 Task: Find connections with filter location Santa Cecília with filter topic #staysafewith filter profile language French with filter current company Housr with filter school Anurag Group of Institutions with filter industry IT System Installation and Disposal with filter service category User Experience Writing with filter keywords title Market Researcher
Action: Mouse moved to (190, 274)
Screenshot: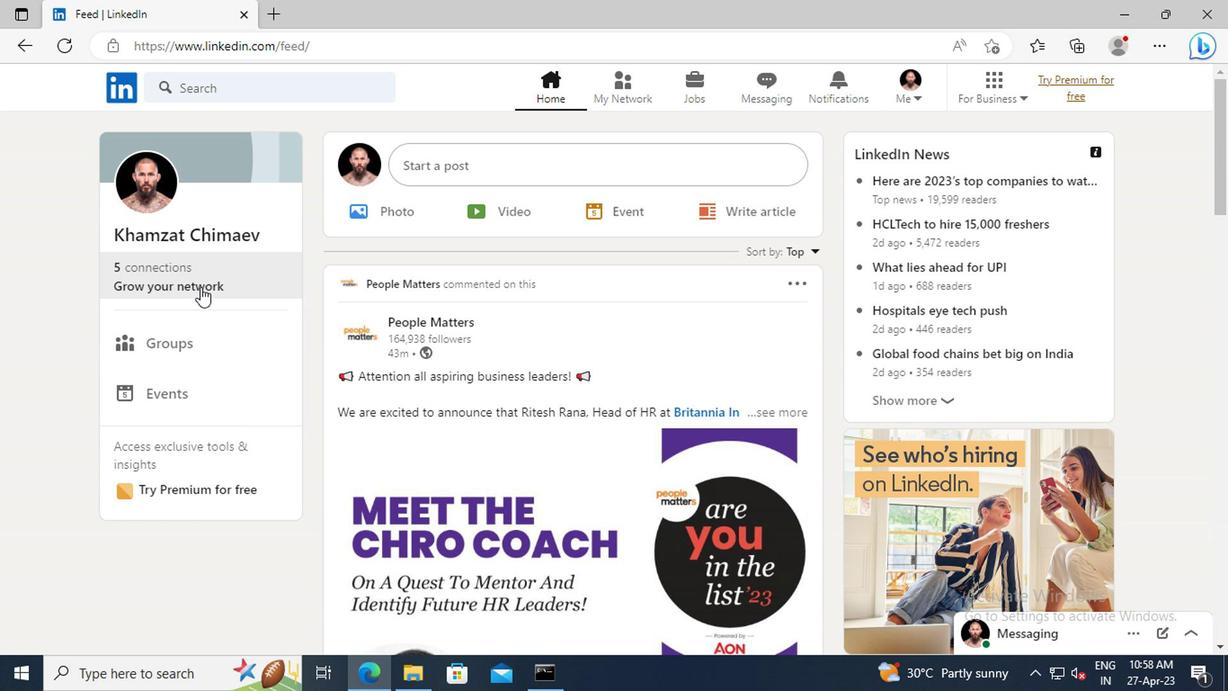 
Action: Mouse pressed left at (190, 274)
Screenshot: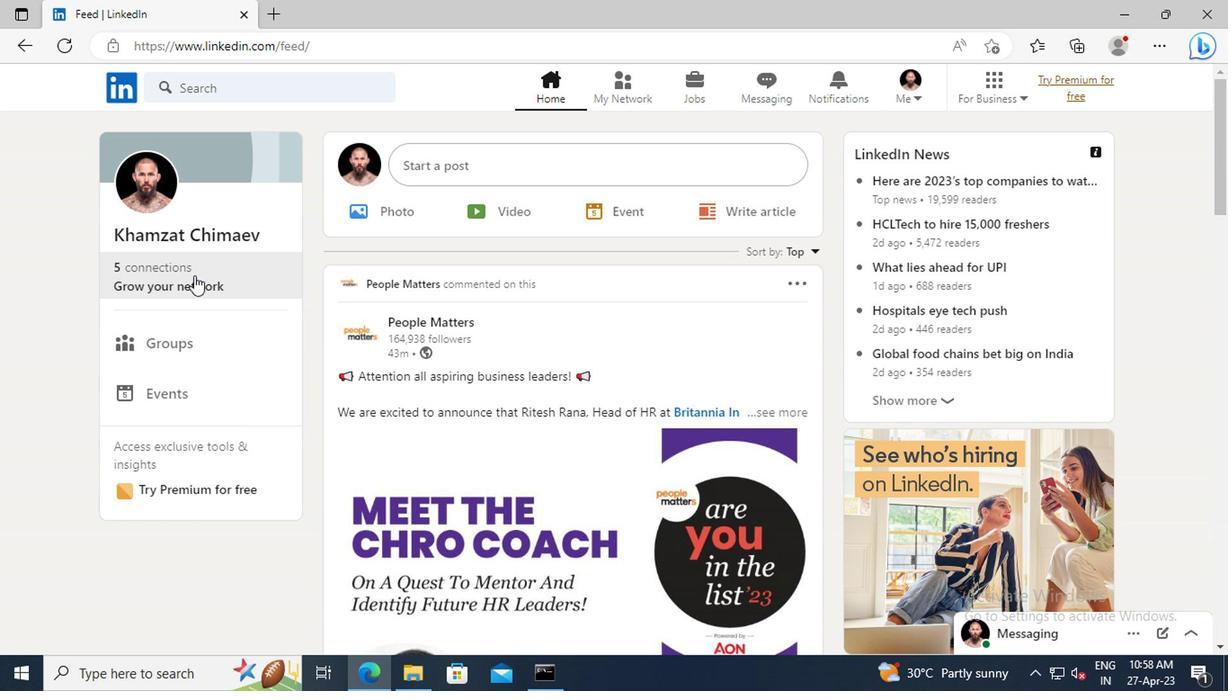 
Action: Mouse moved to (221, 191)
Screenshot: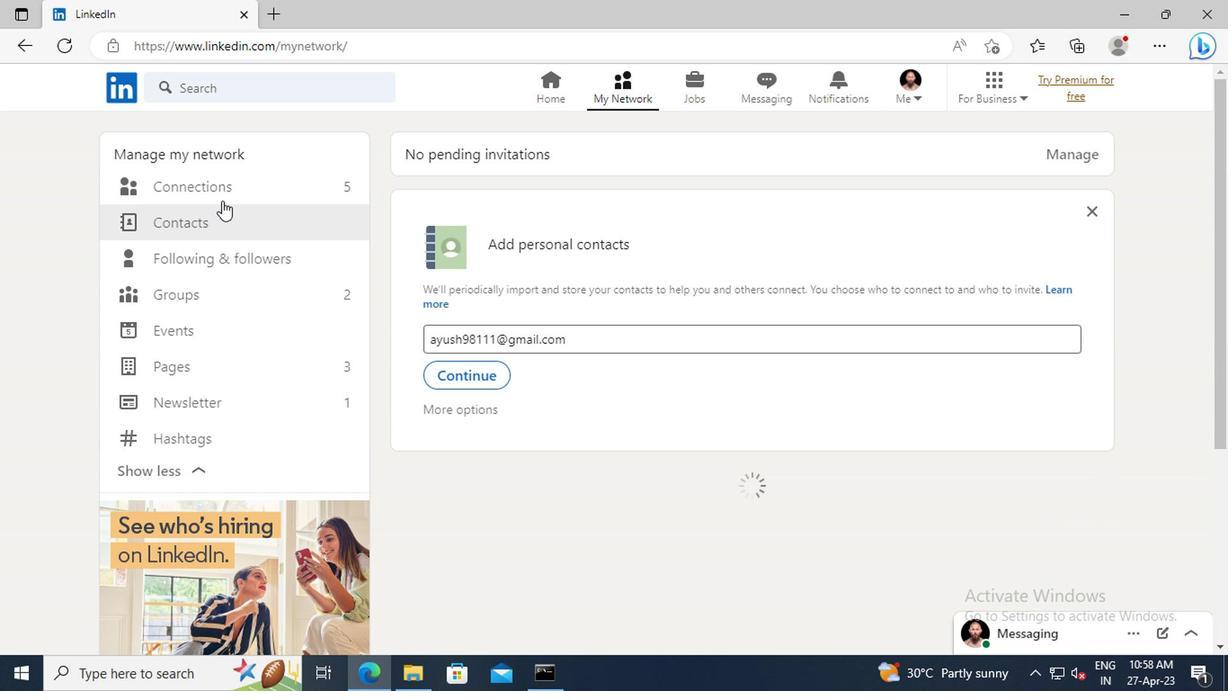 
Action: Mouse pressed left at (221, 191)
Screenshot: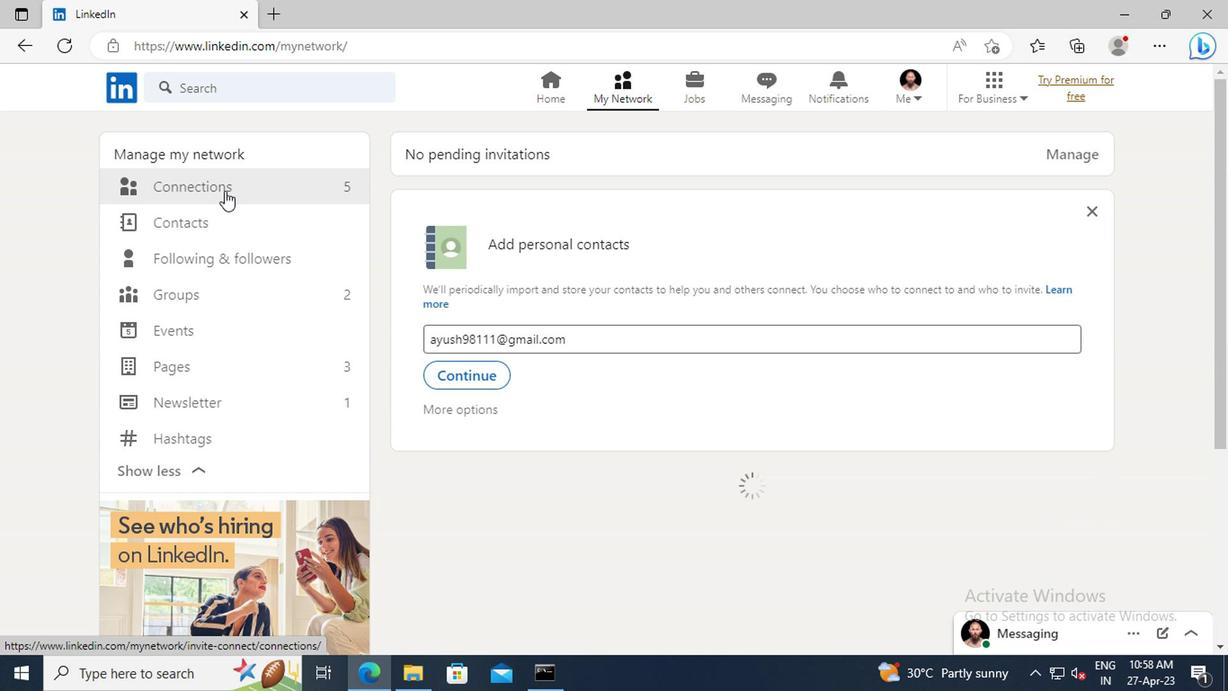 
Action: Mouse moved to (729, 190)
Screenshot: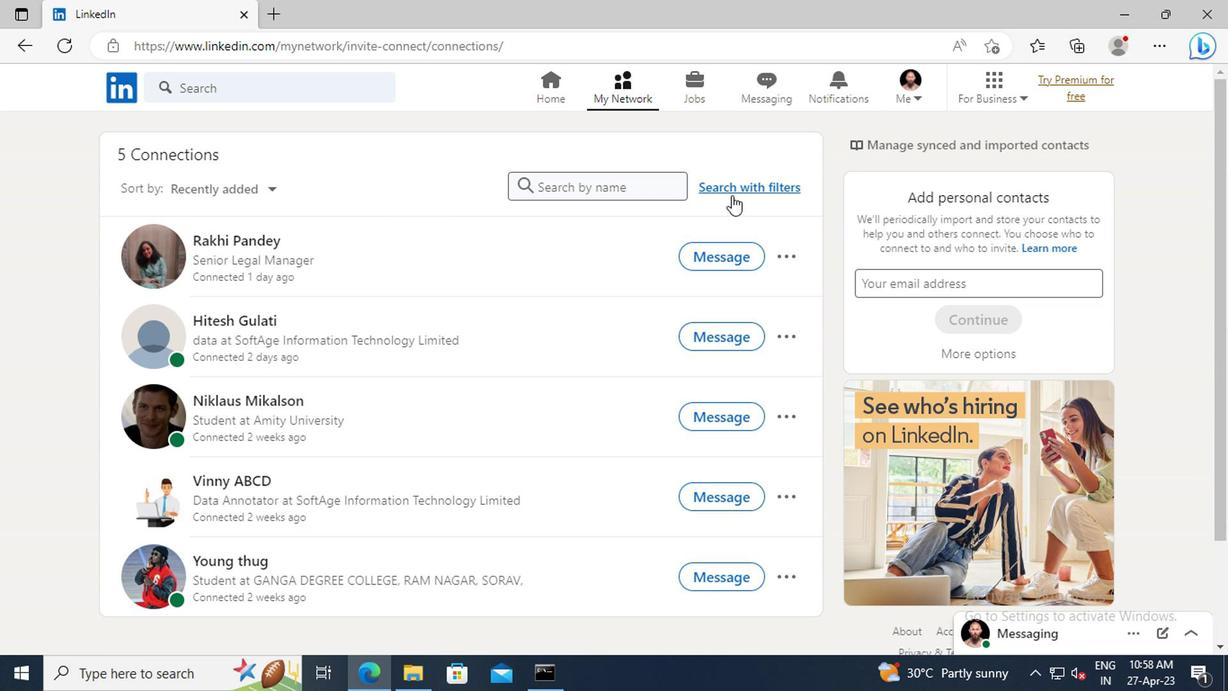 
Action: Mouse pressed left at (729, 190)
Screenshot: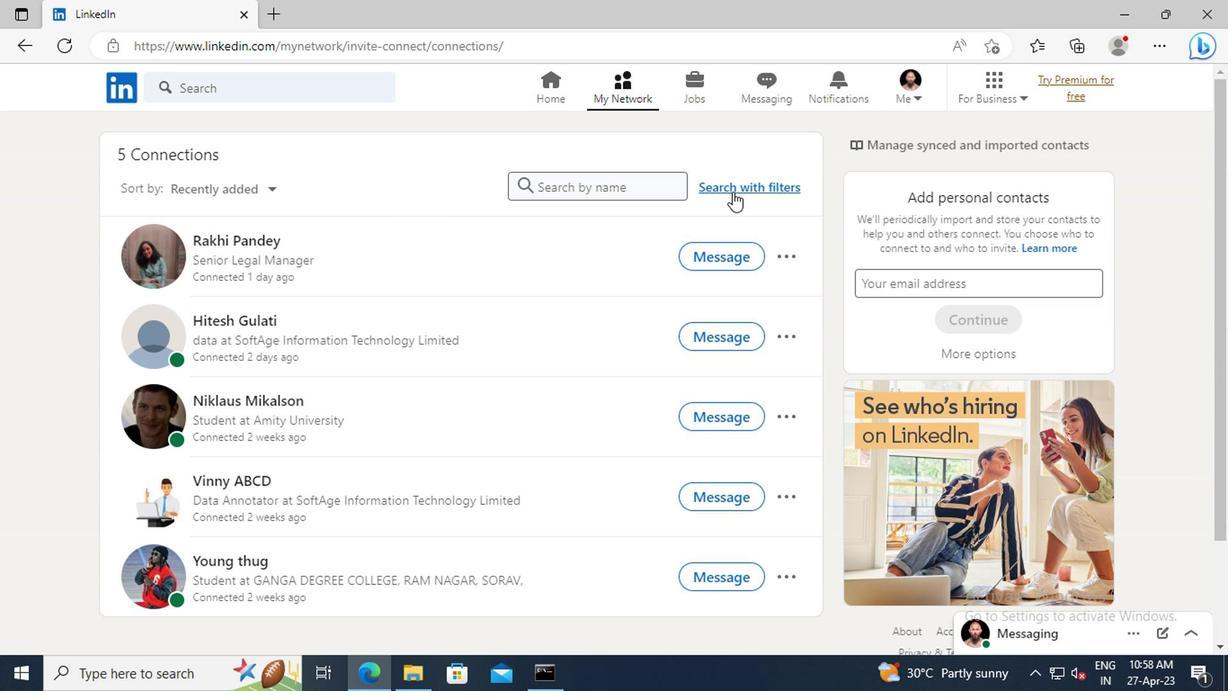 
Action: Mouse moved to (677, 144)
Screenshot: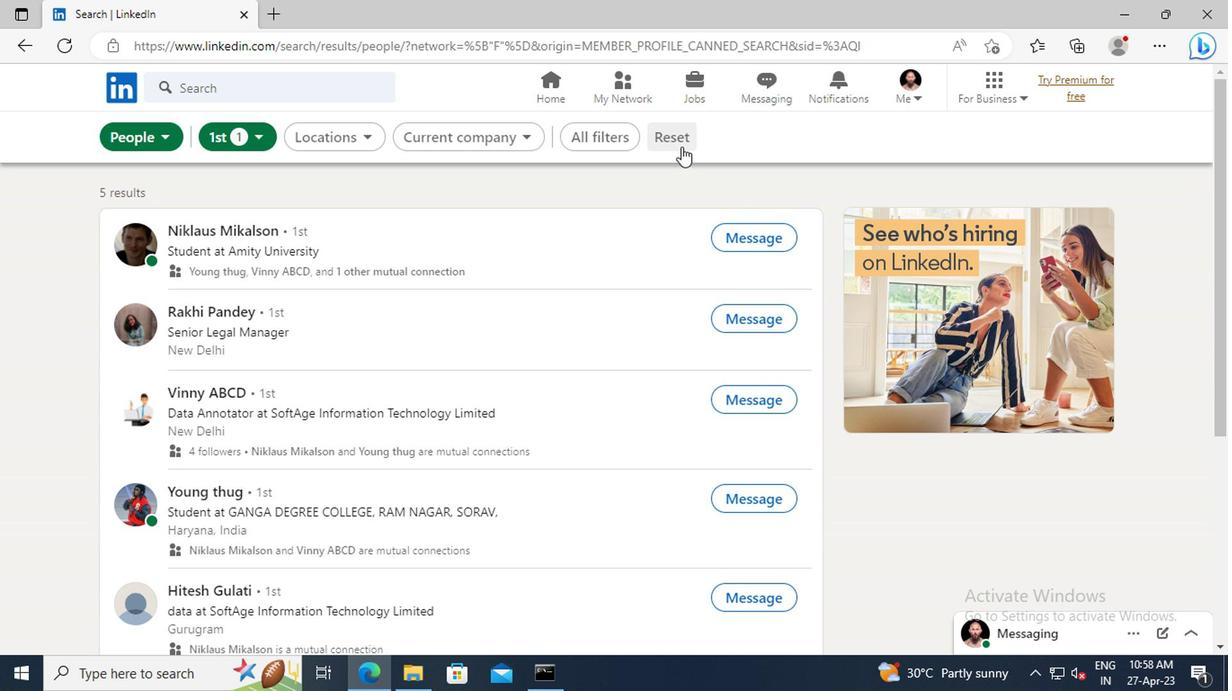 
Action: Mouse pressed left at (677, 144)
Screenshot: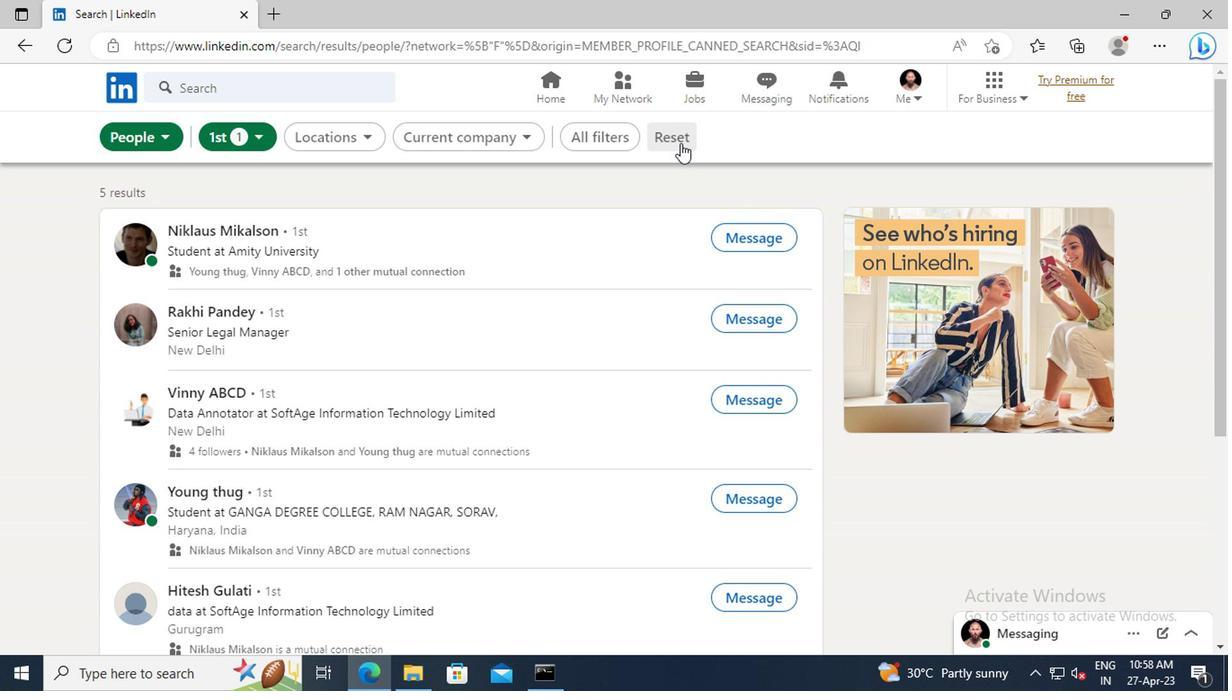 
Action: Mouse moved to (636, 139)
Screenshot: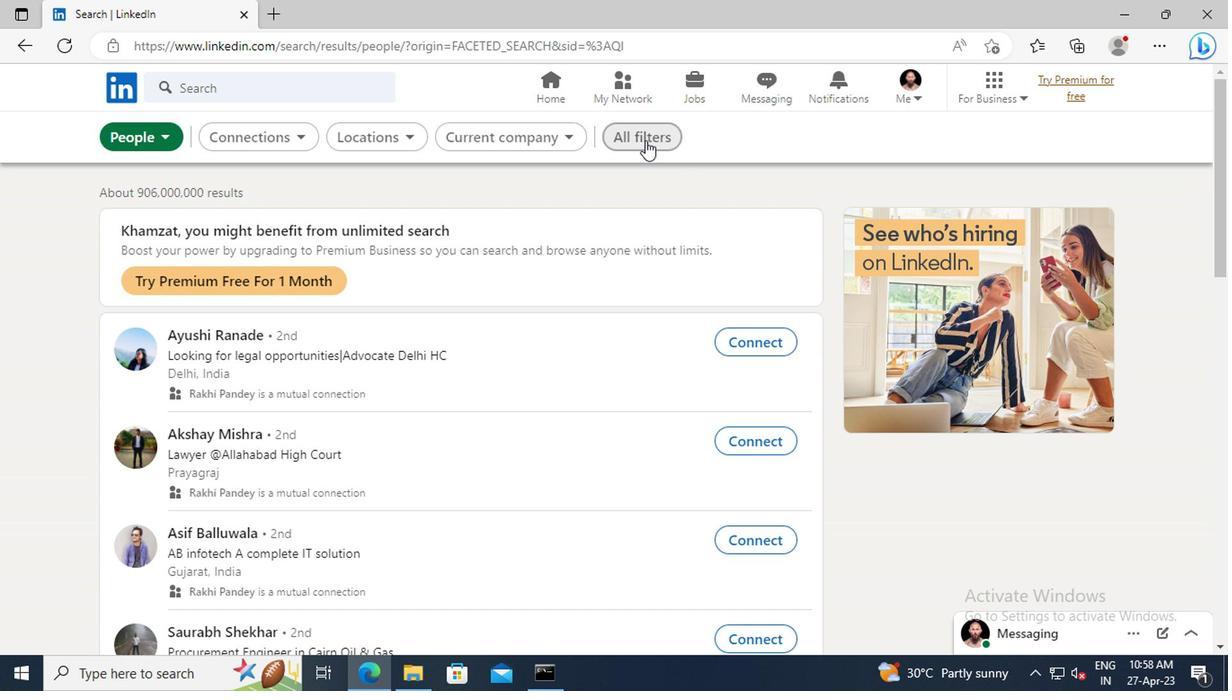 
Action: Mouse pressed left at (636, 139)
Screenshot: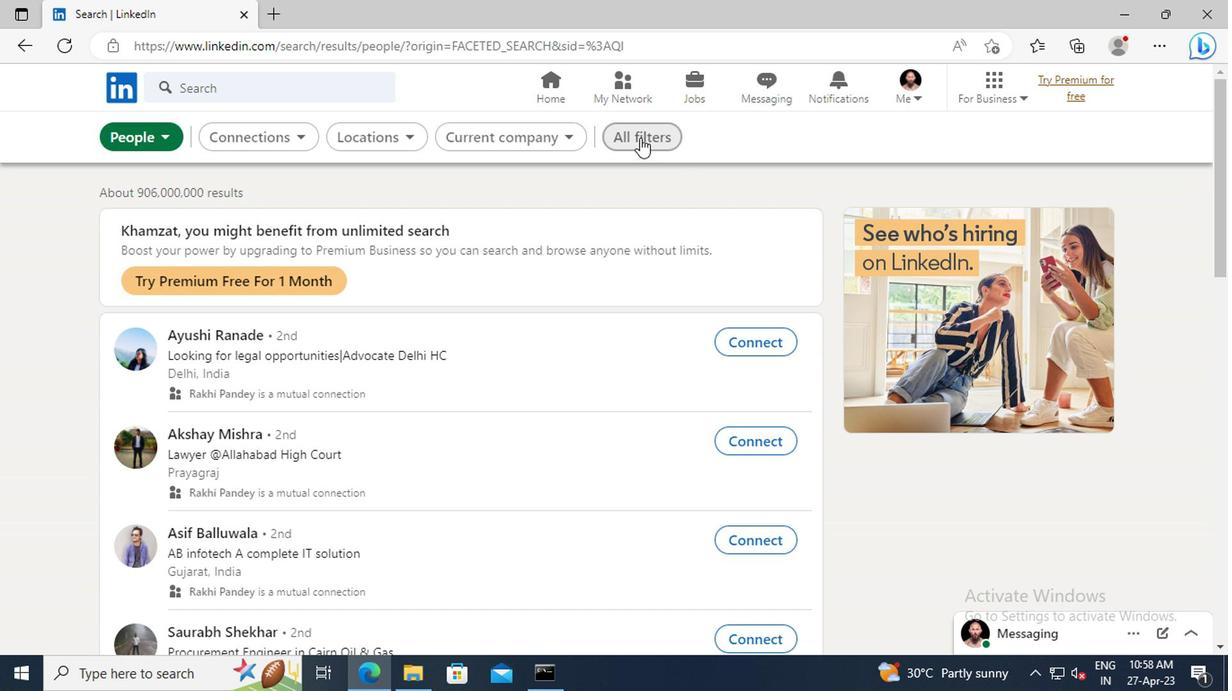 
Action: Mouse moved to (1011, 334)
Screenshot: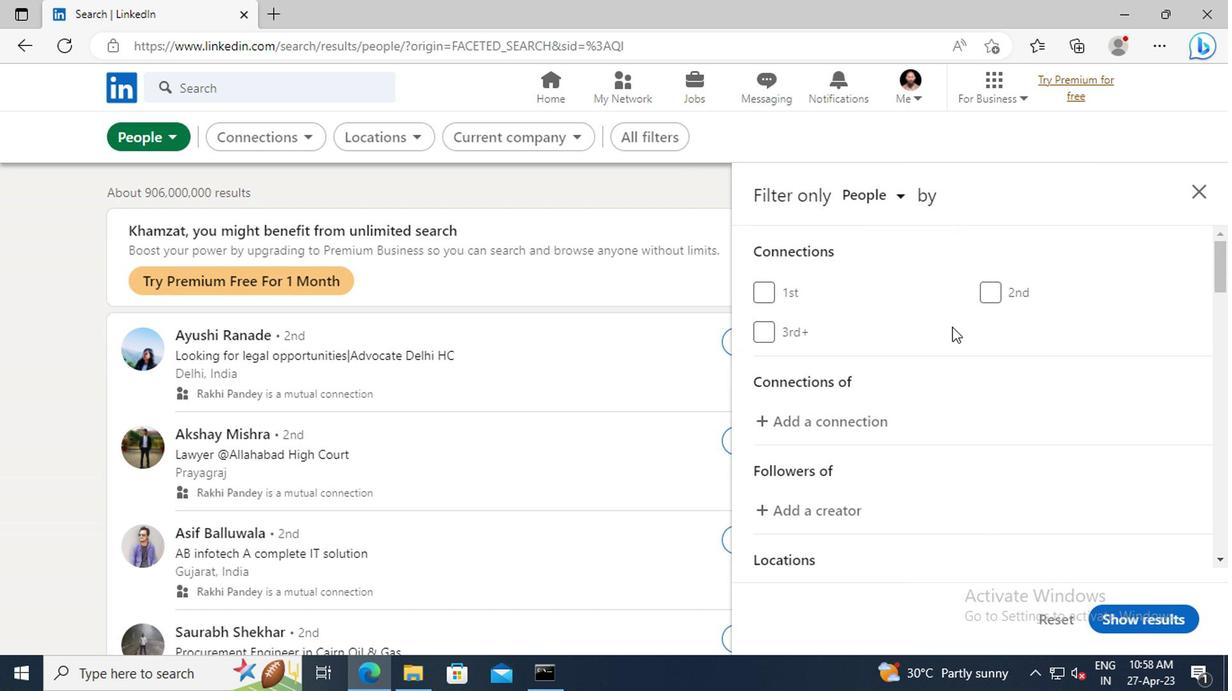 
Action: Mouse scrolled (1011, 332) with delta (0, -1)
Screenshot: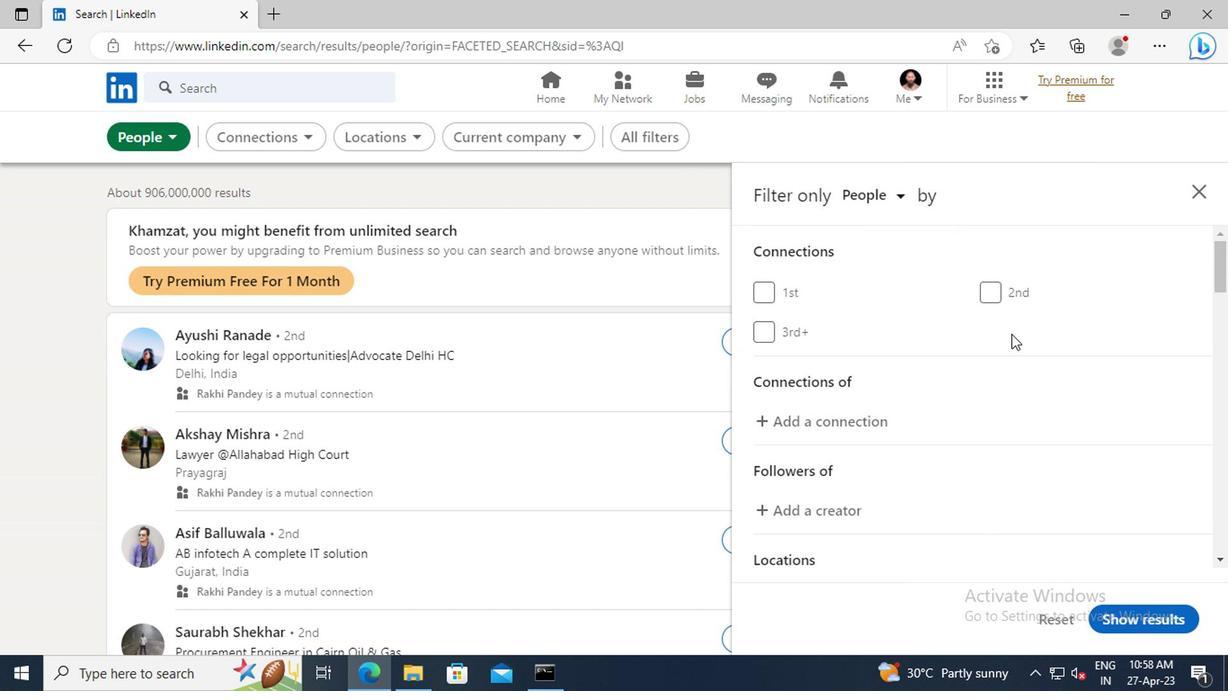 
Action: Mouse scrolled (1011, 332) with delta (0, -1)
Screenshot: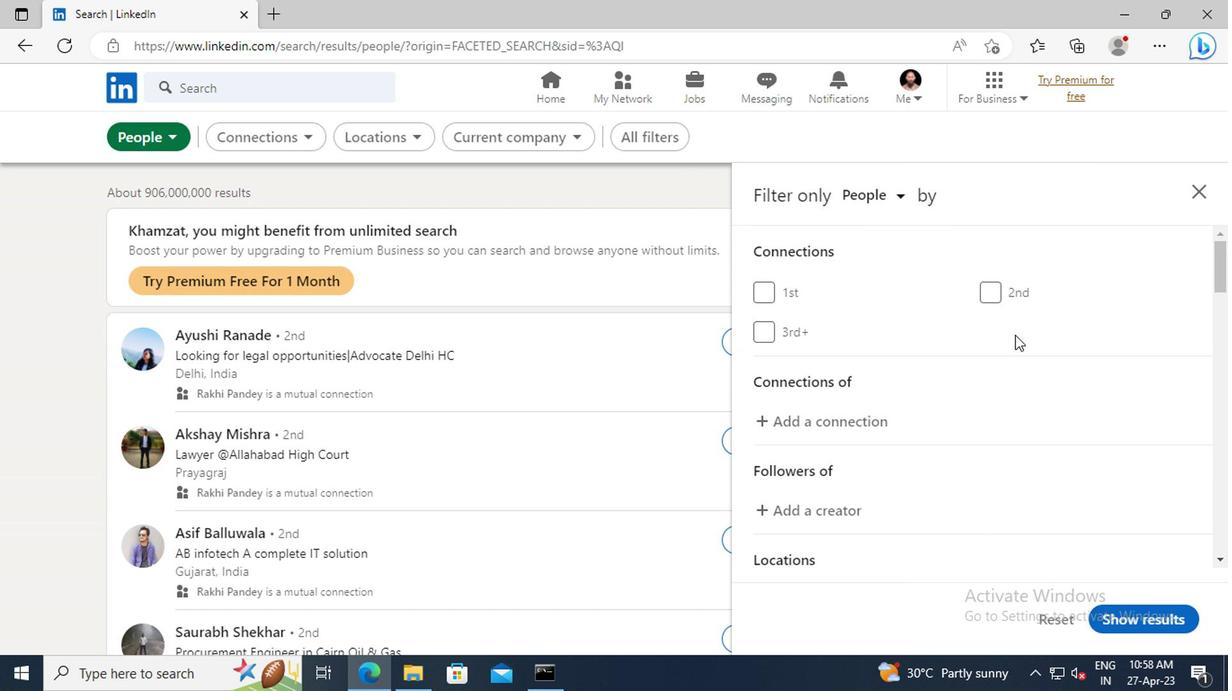 
Action: Mouse scrolled (1011, 332) with delta (0, -1)
Screenshot: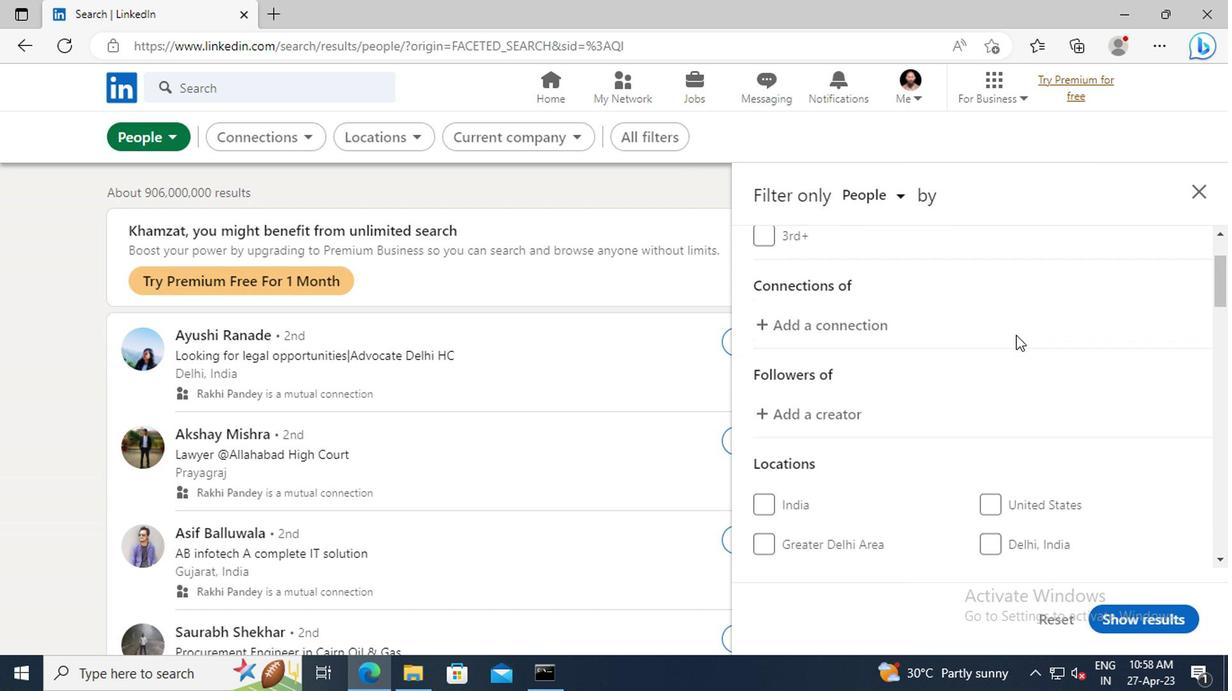 
Action: Mouse scrolled (1011, 332) with delta (0, -1)
Screenshot: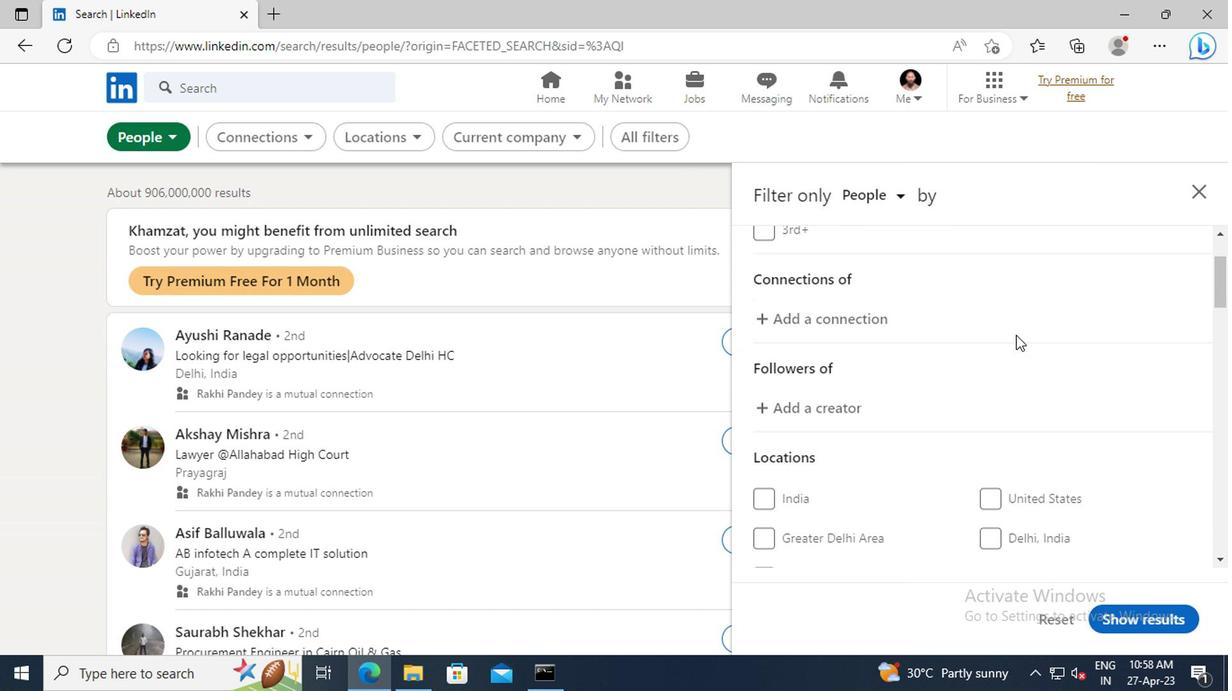 
Action: Mouse moved to (1022, 467)
Screenshot: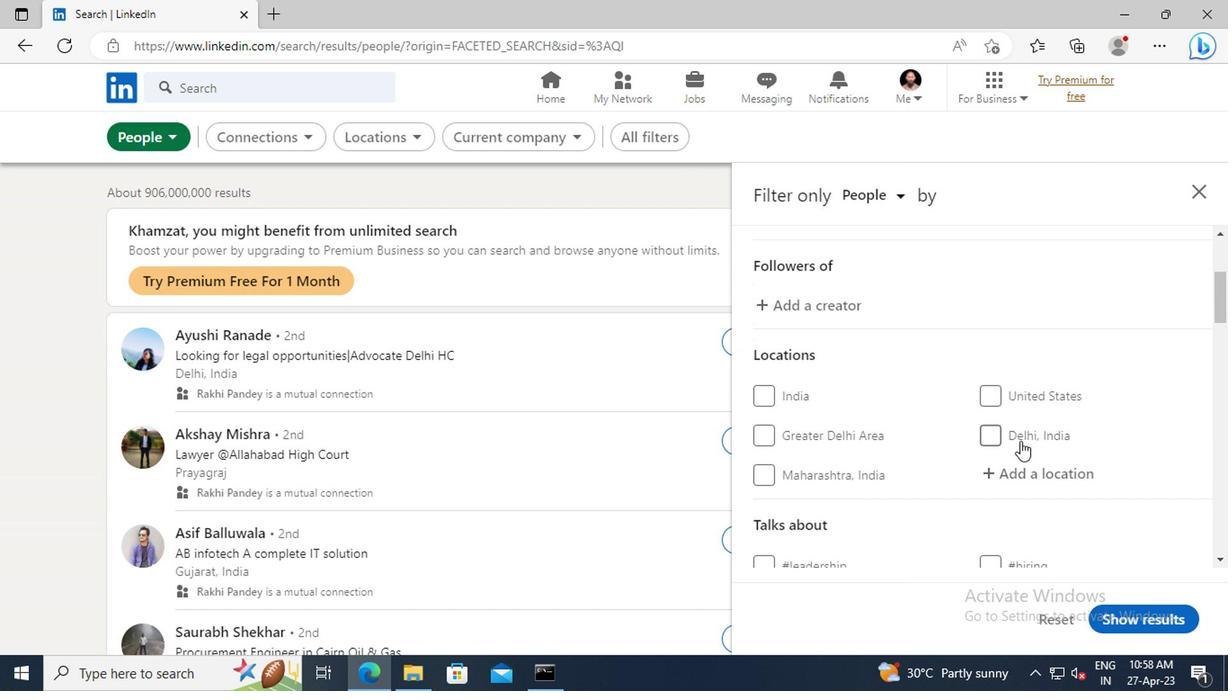
Action: Mouse pressed left at (1022, 467)
Screenshot: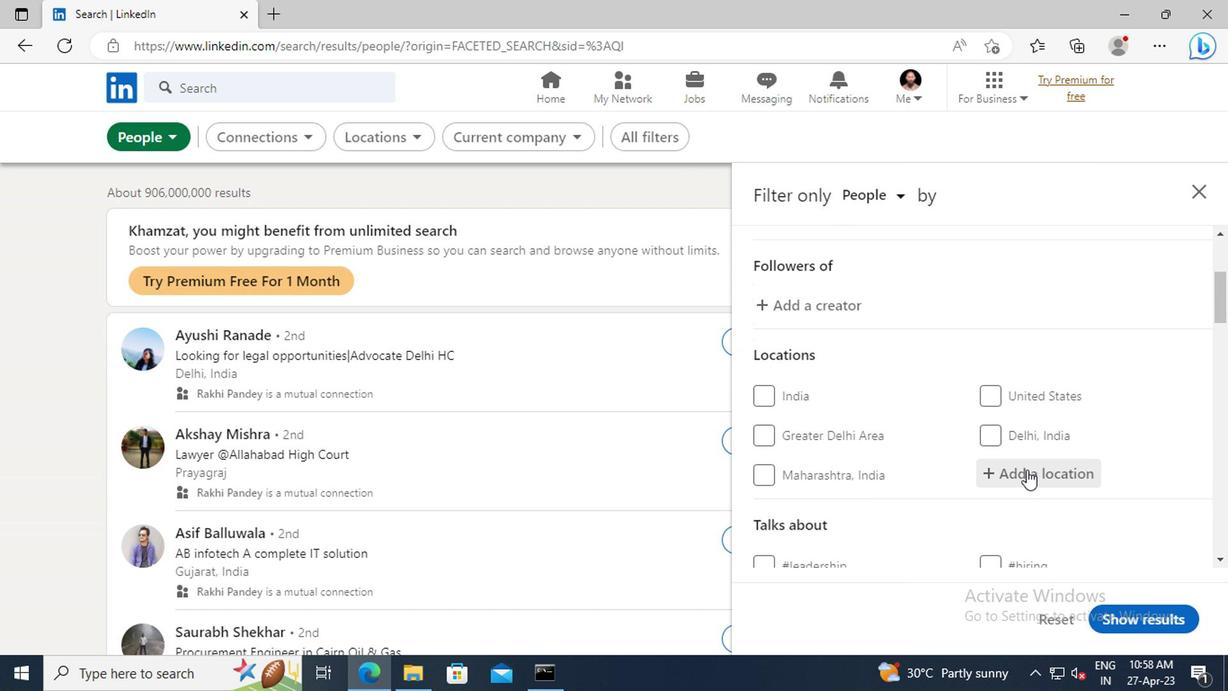 
Action: Key pressed <Key.shift>SANTA<Key.space><Key.shift>CECILIA
Screenshot: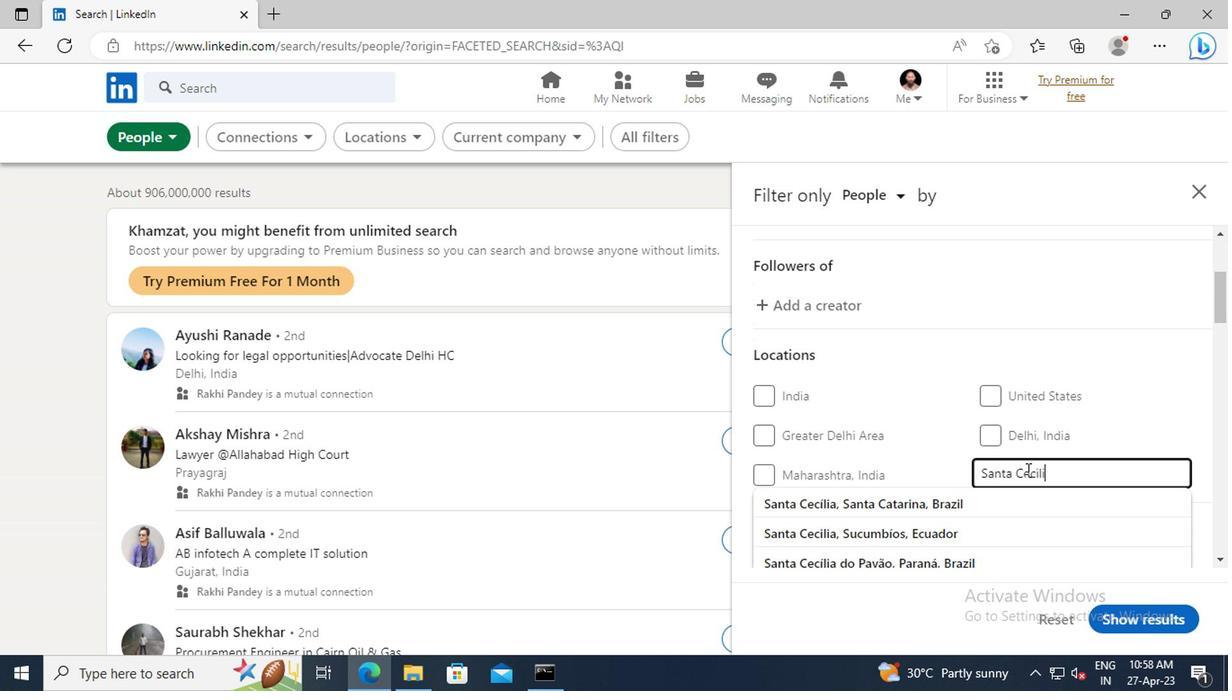 
Action: Mouse moved to (1013, 497)
Screenshot: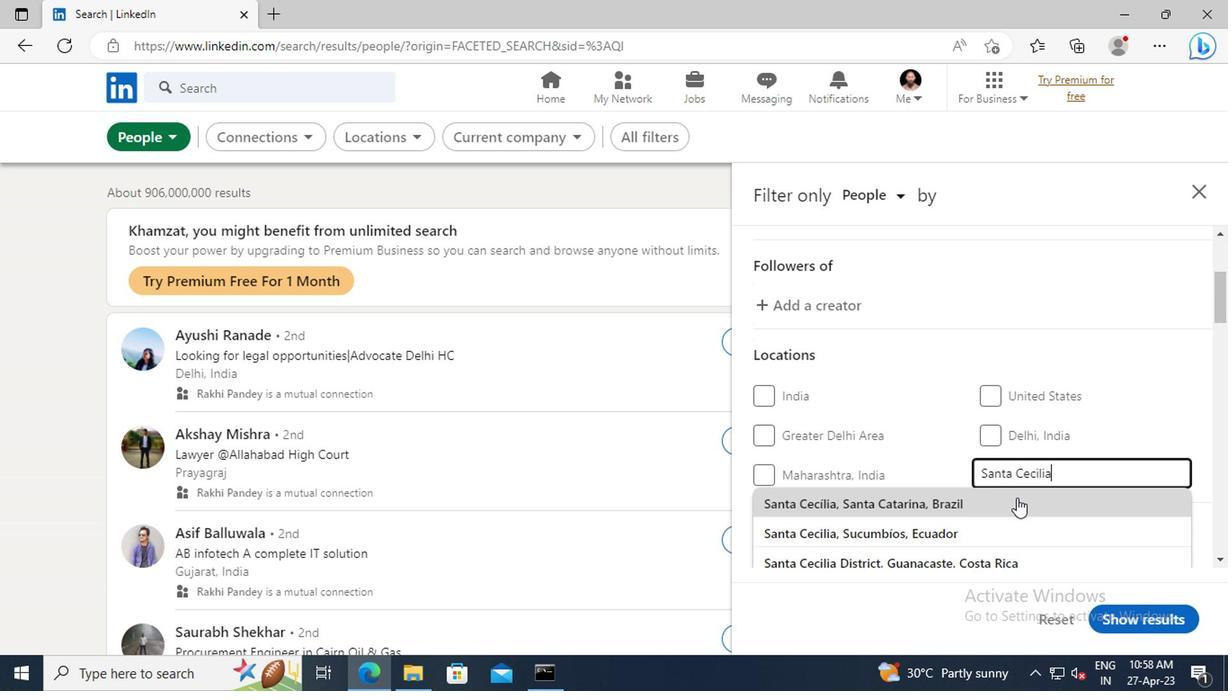 
Action: Mouse pressed left at (1013, 497)
Screenshot: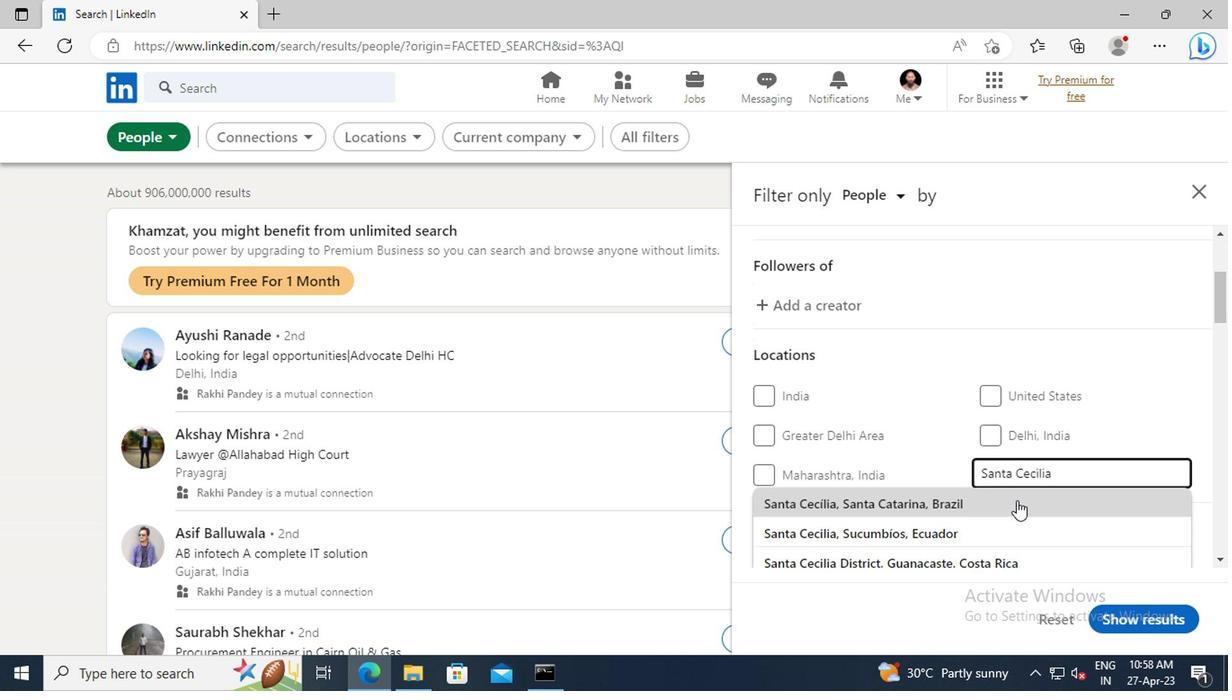 
Action: Mouse moved to (982, 375)
Screenshot: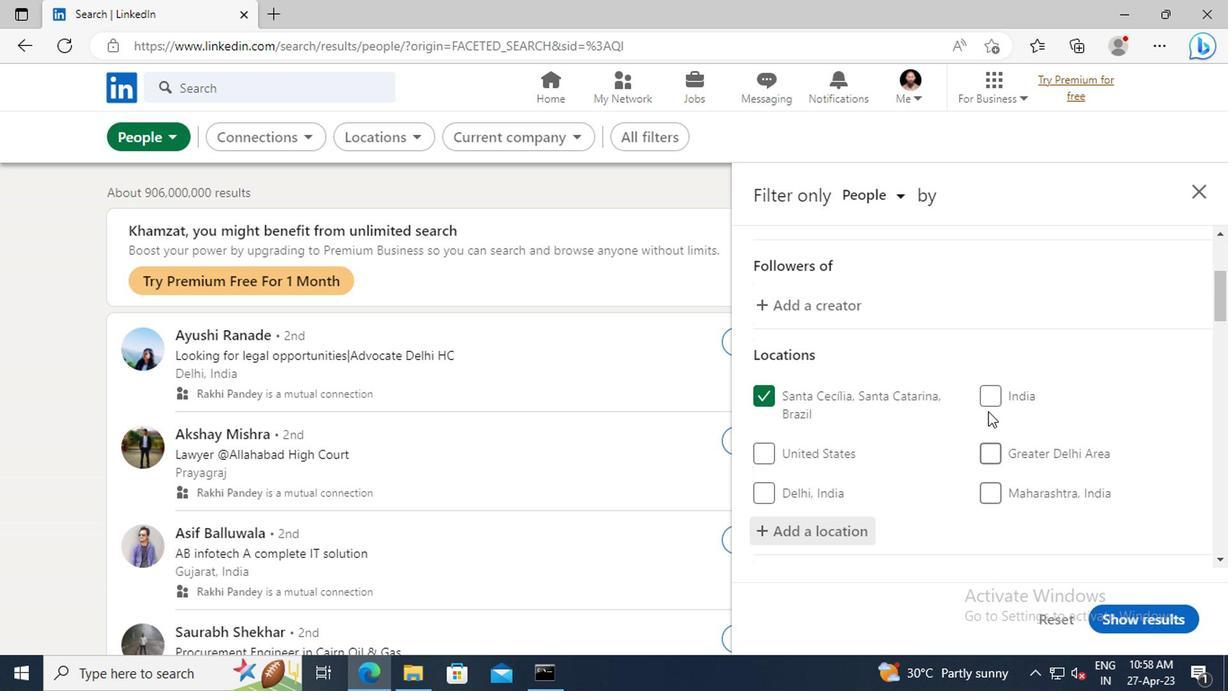 
Action: Mouse scrolled (982, 373) with delta (0, -1)
Screenshot: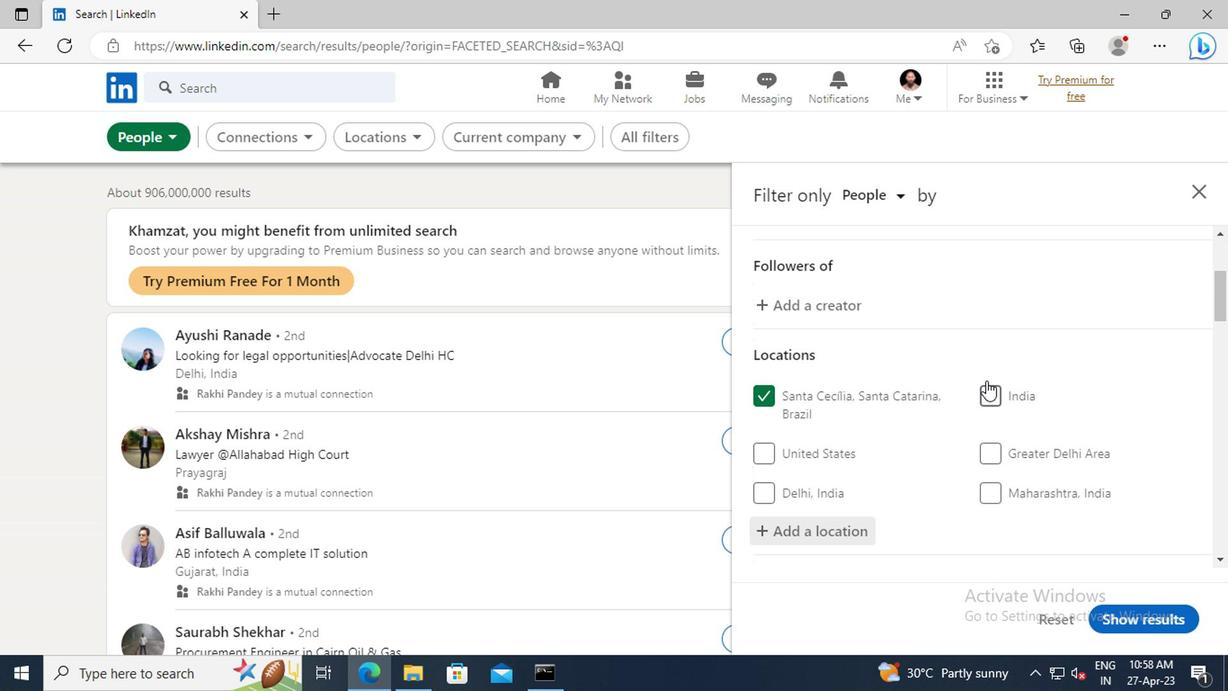 
Action: Mouse scrolled (982, 373) with delta (0, -1)
Screenshot: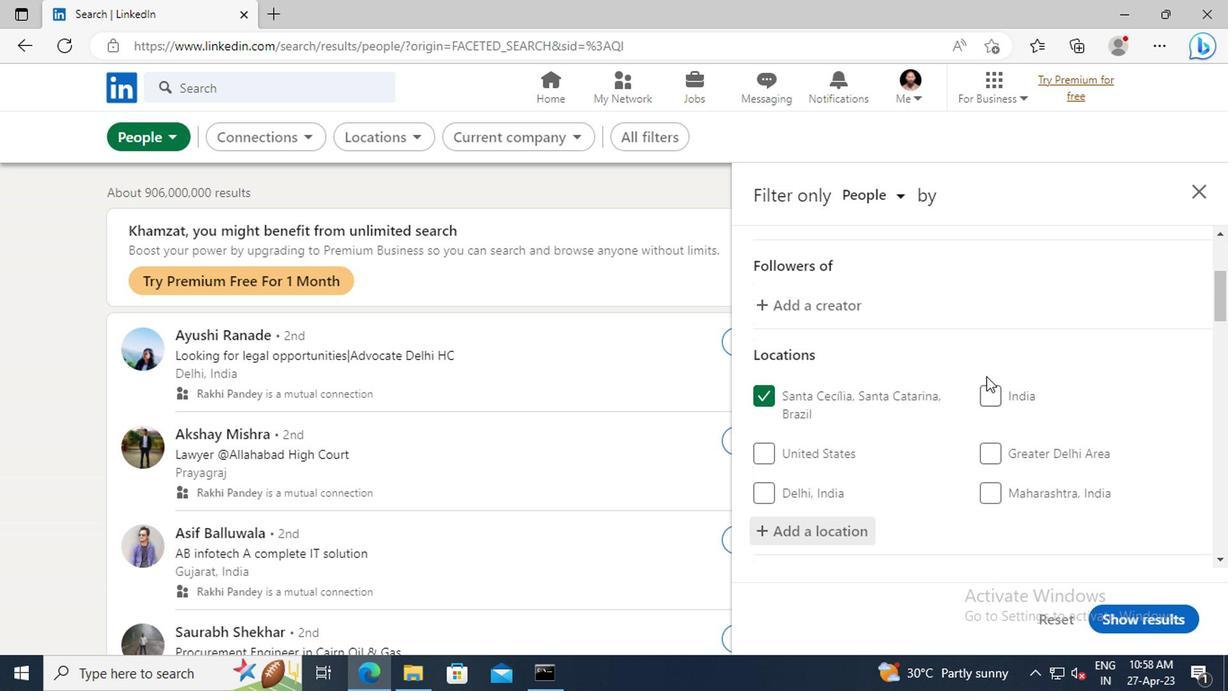 
Action: Mouse scrolled (982, 373) with delta (0, -1)
Screenshot: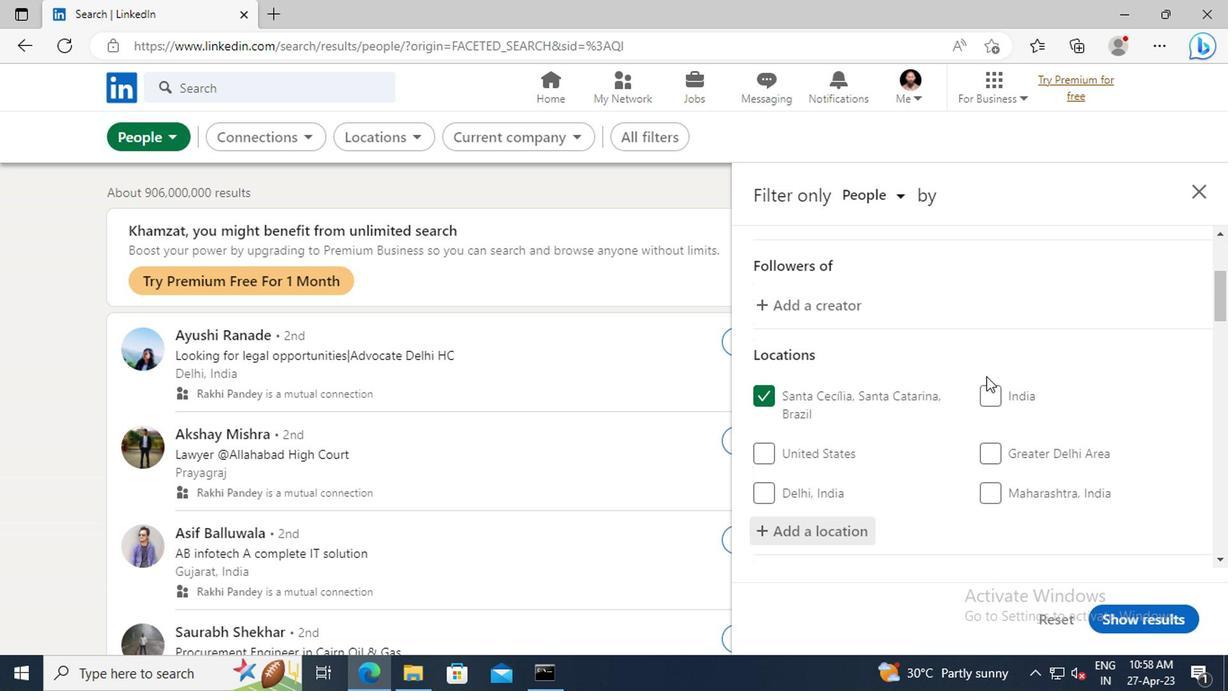 
Action: Mouse scrolled (982, 373) with delta (0, -1)
Screenshot: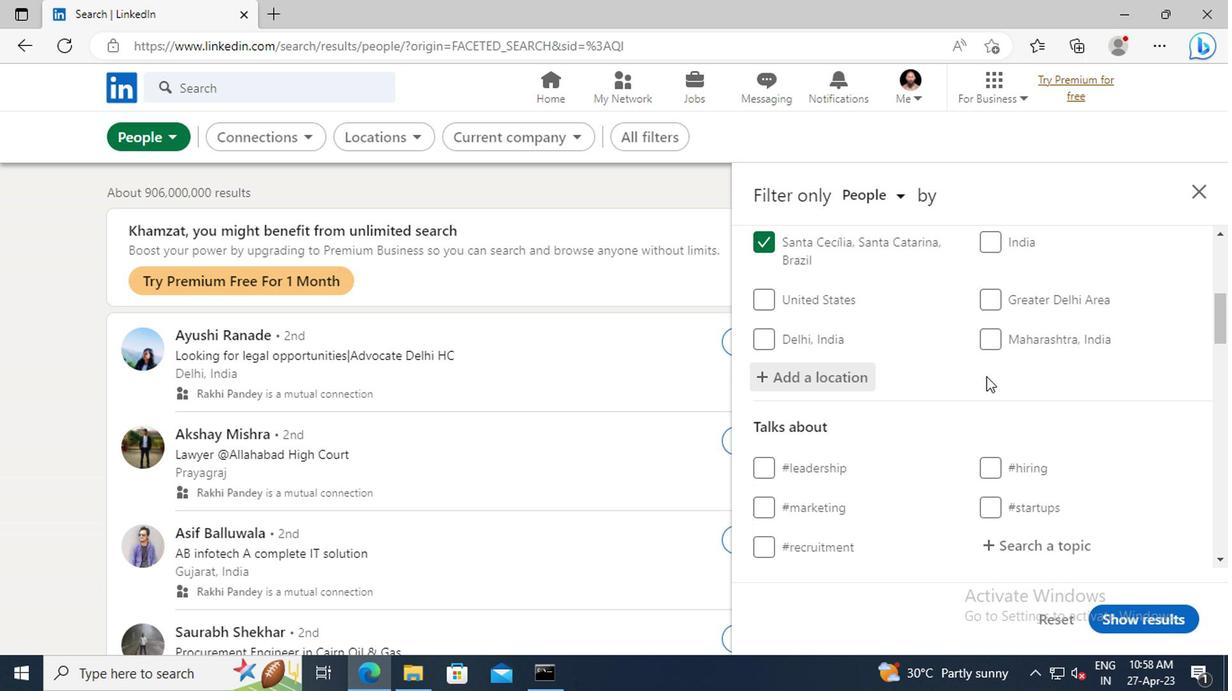 
Action: Mouse scrolled (982, 373) with delta (0, -1)
Screenshot: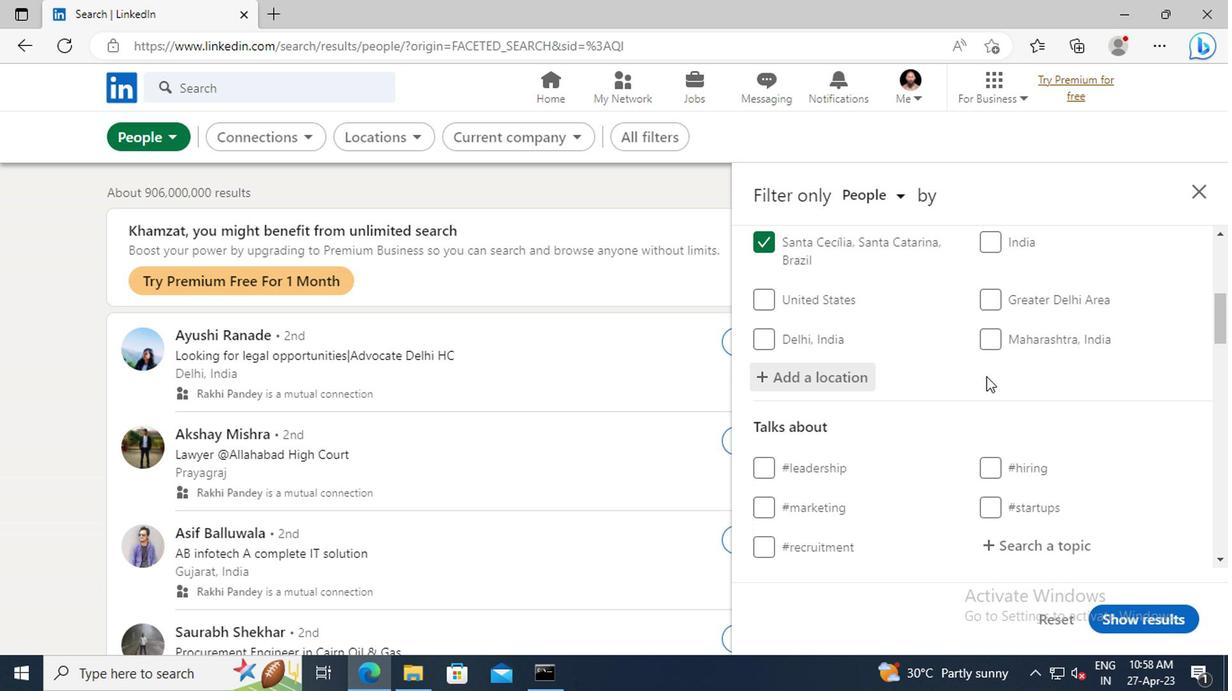 
Action: Mouse moved to (1008, 442)
Screenshot: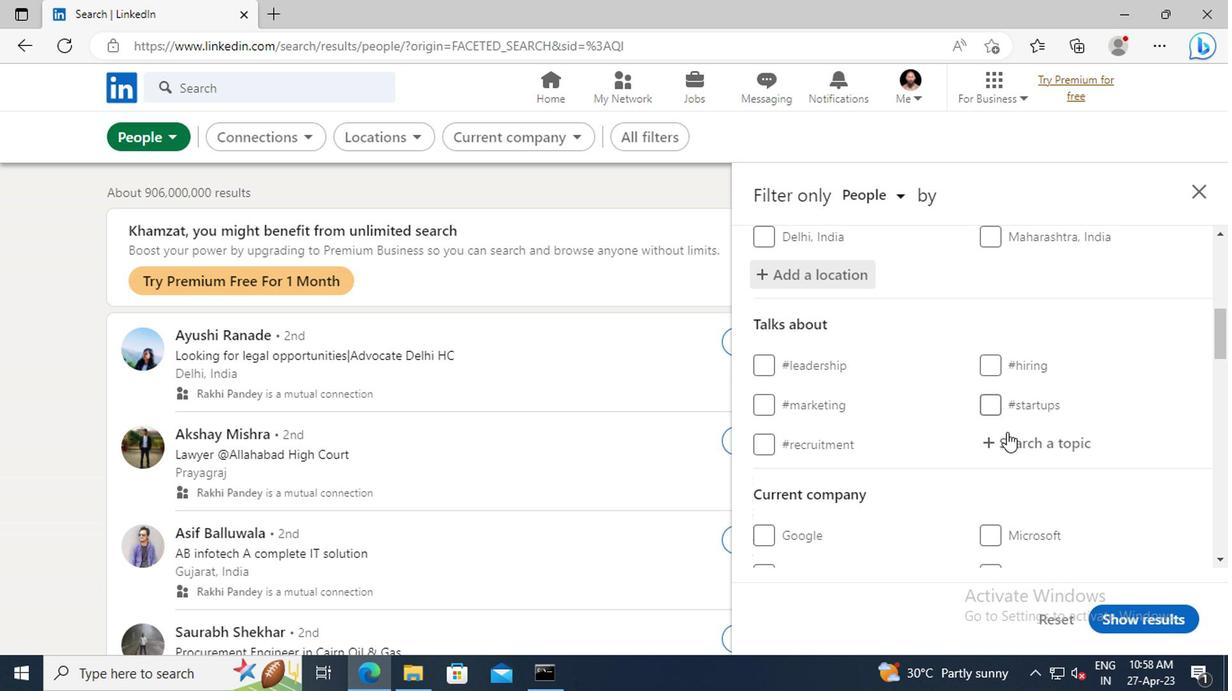 
Action: Mouse pressed left at (1008, 442)
Screenshot: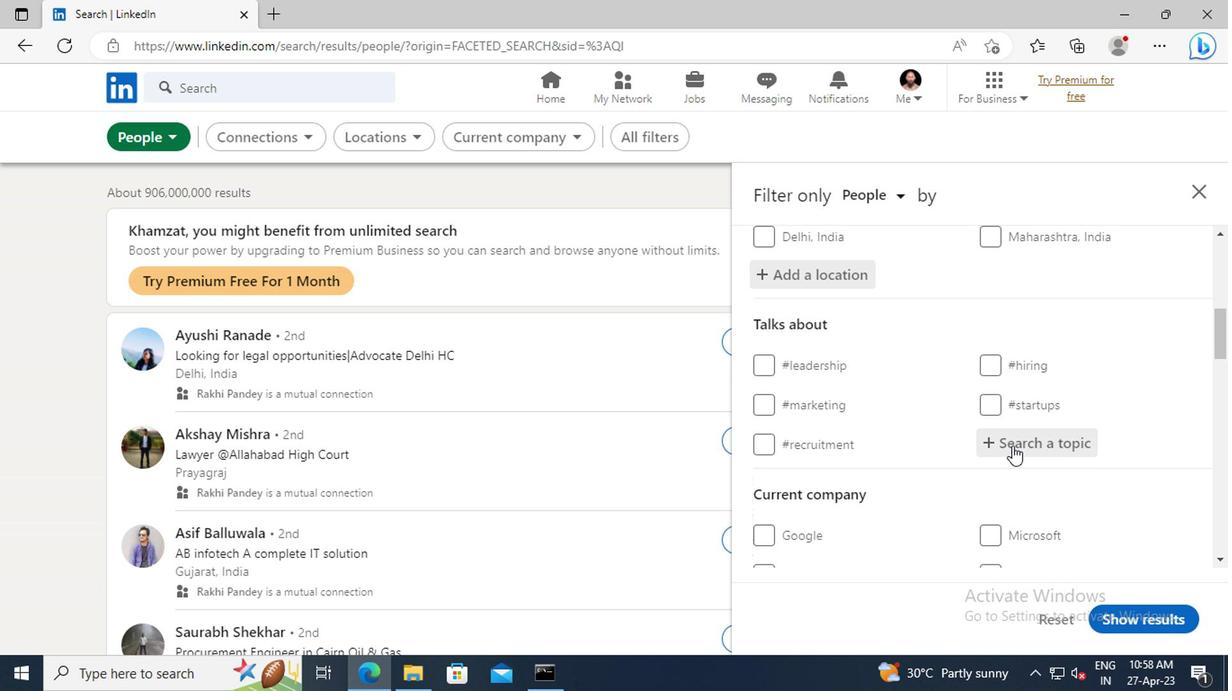 
Action: Key pressed <Key.shift>#STAYSAFEWITH<Key.enter>
Screenshot: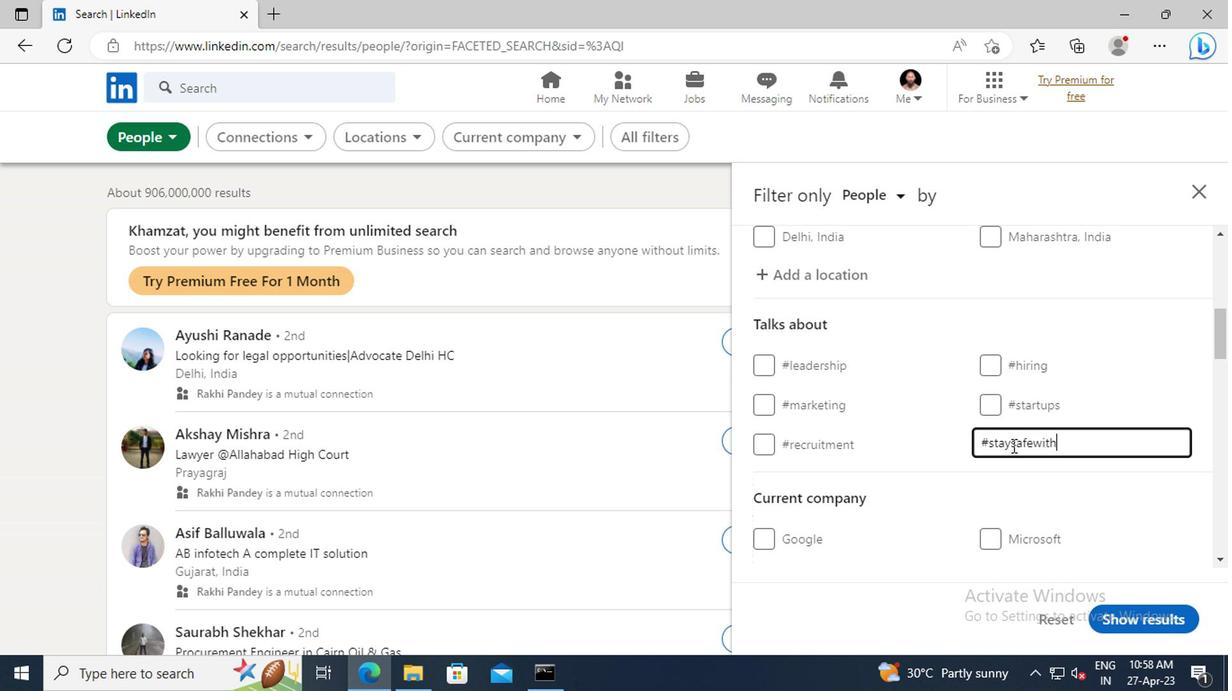 
Action: Mouse moved to (982, 412)
Screenshot: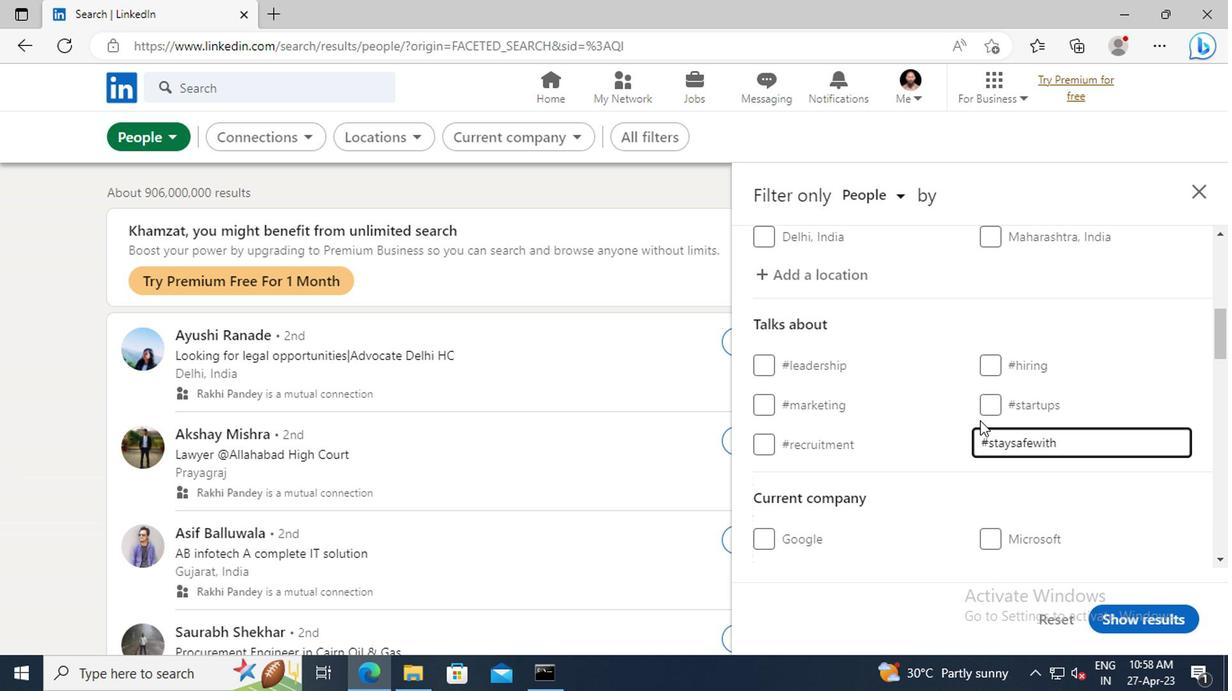 
Action: Mouse scrolled (982, 410) with delta (0, -1)
Screenshot: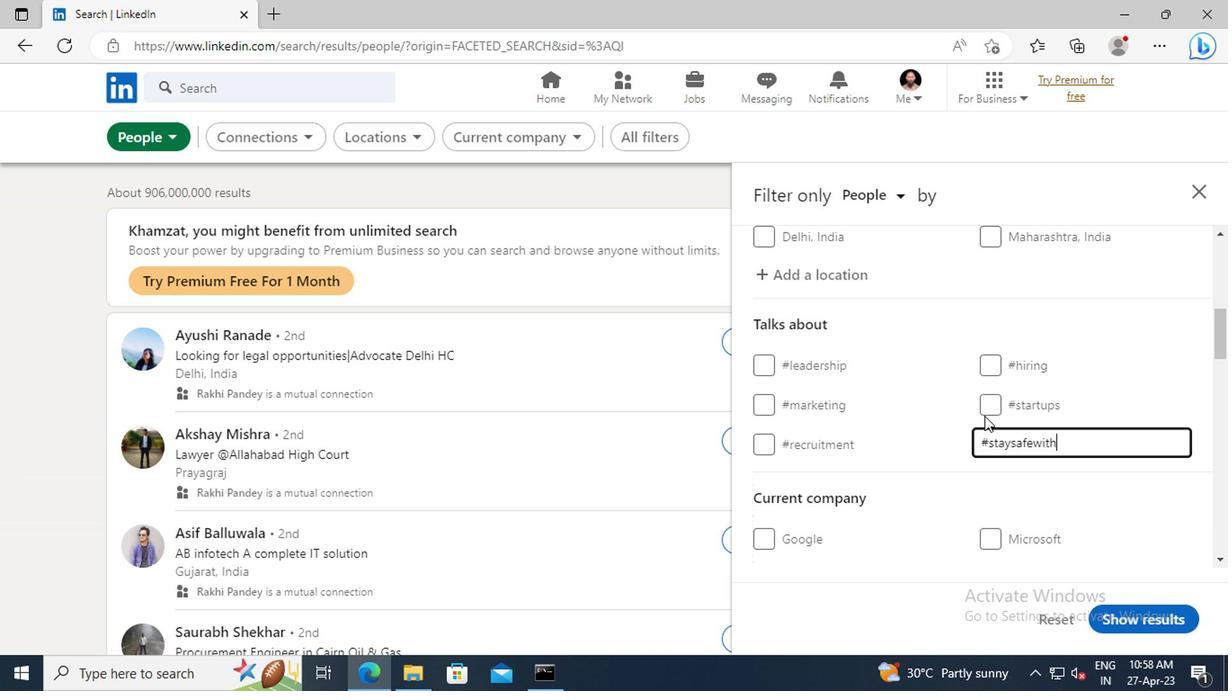 
Action: Mouse scrolled (982, 410) with delta (0, -1)
Screenshot: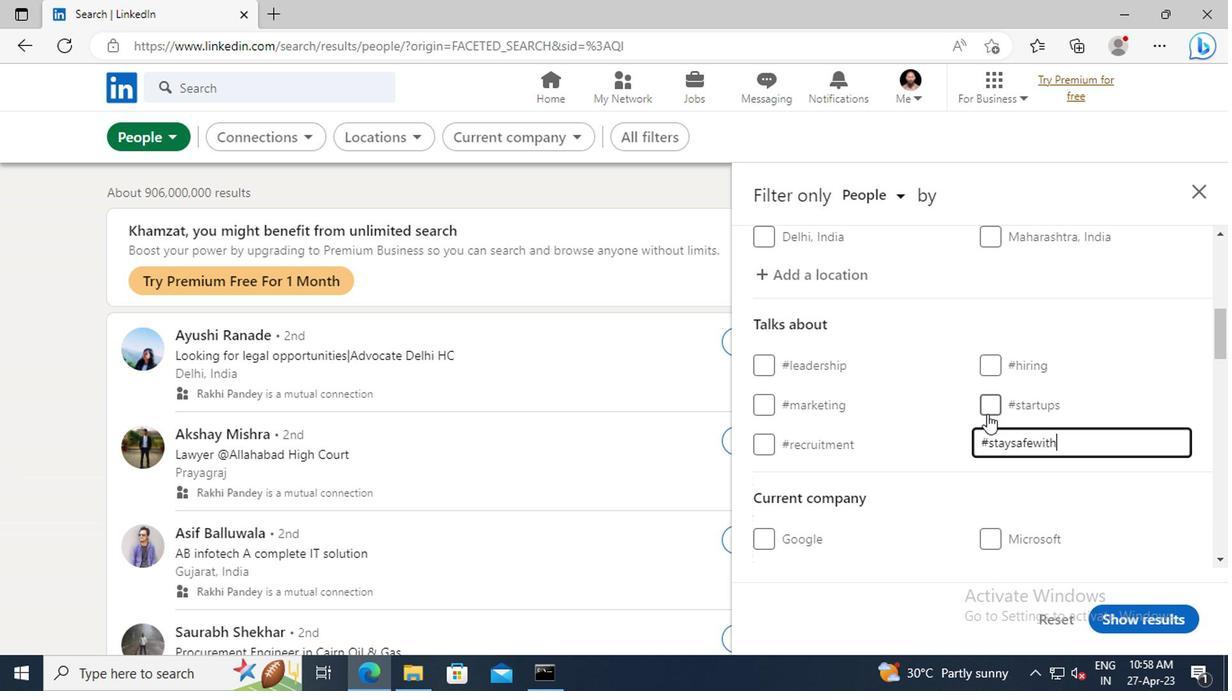 
Action: Mouse scrolled (982, 410) with delta (0, -1)
Screenshot: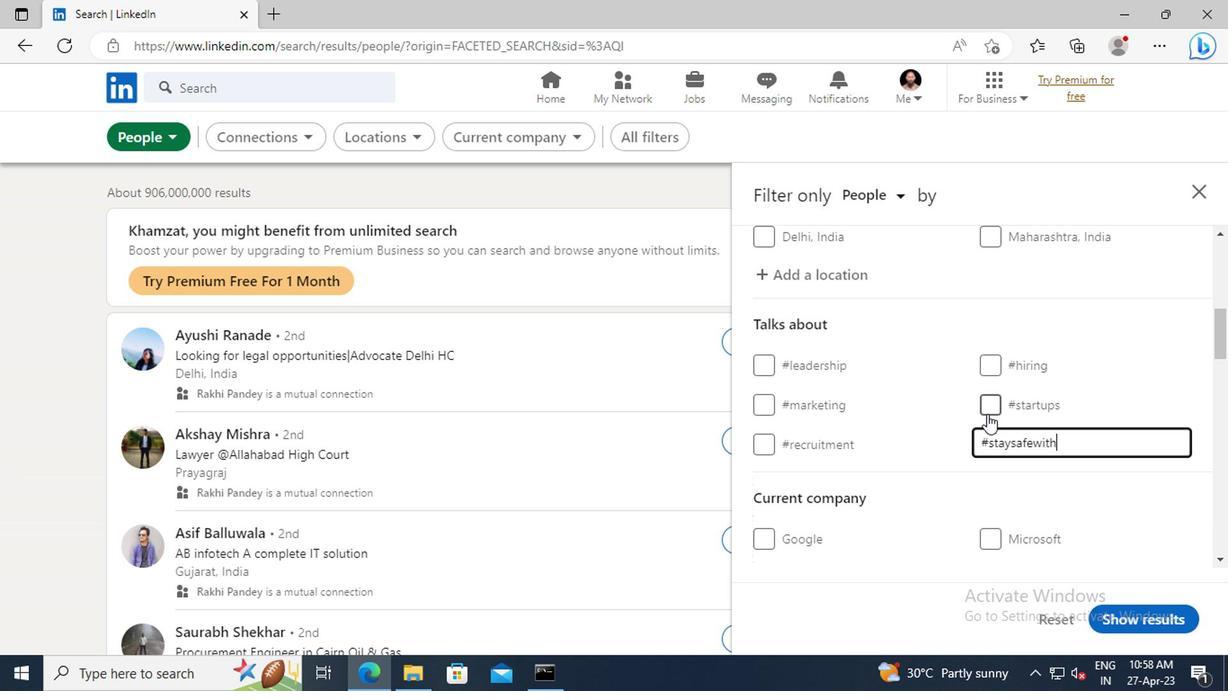 
Action: Mouse scrolled (982, 410) with delta (0, -1)
Screenshot: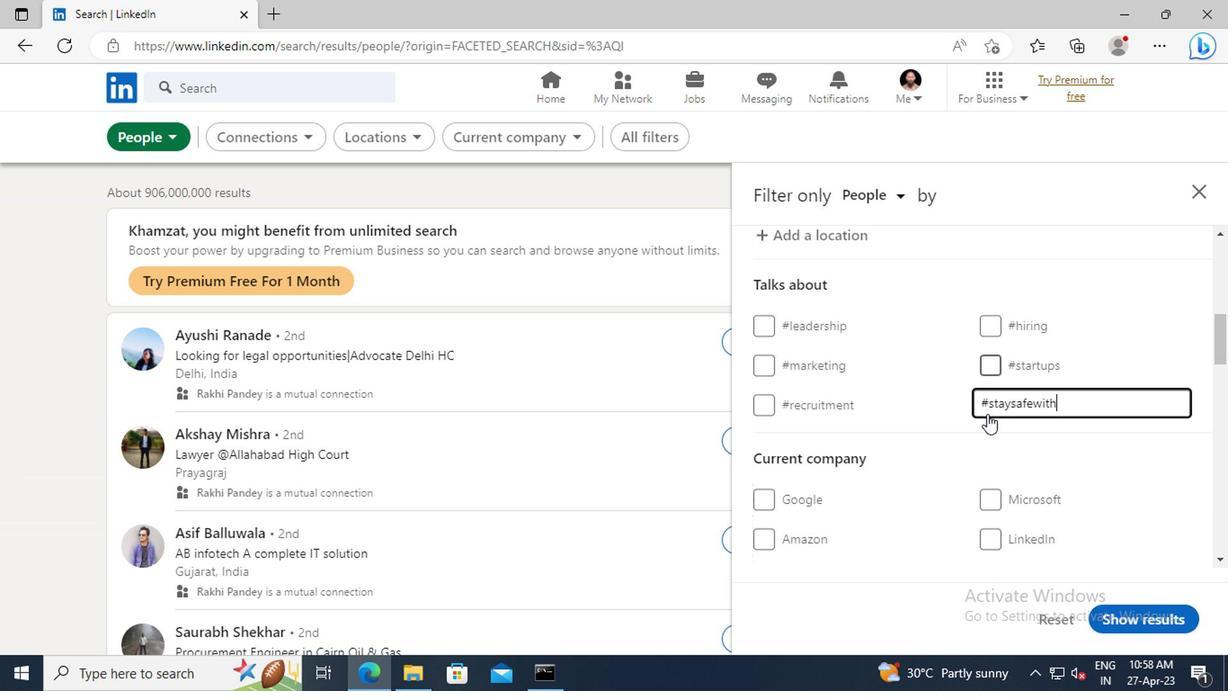 
Action: Mouse scrolled (982, 410) with delta (0, -1)
Screenshot: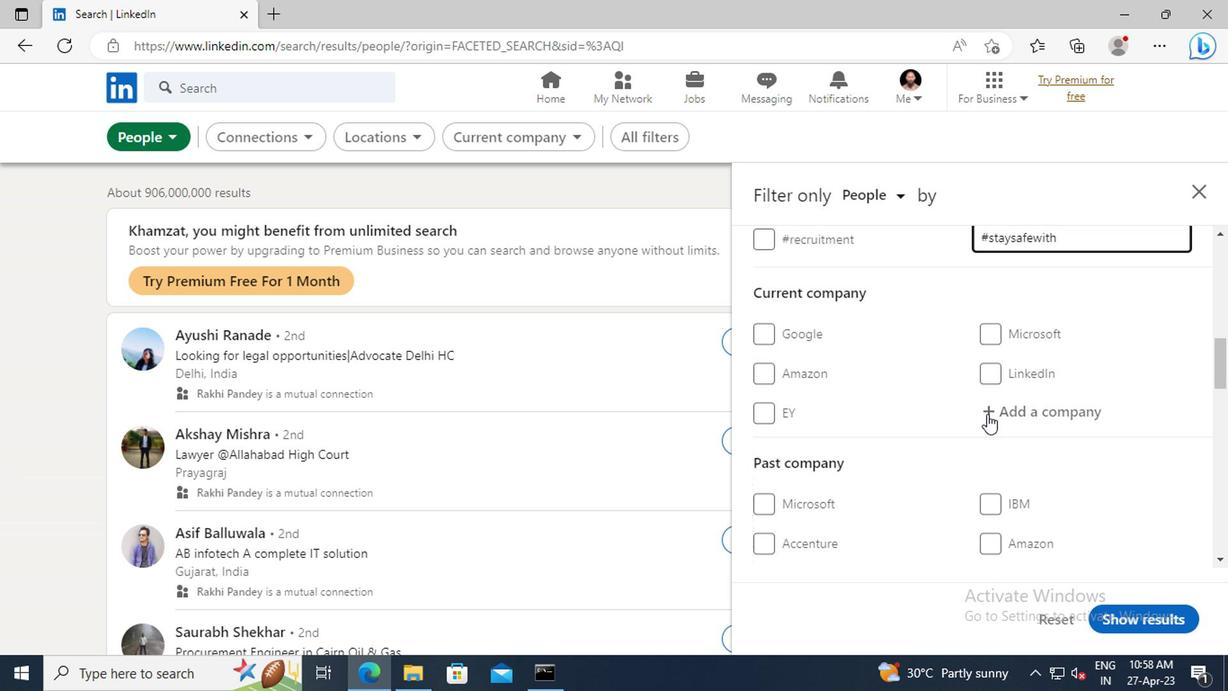 
Action: Mouse scrolled (982, 410) with delta (0, -1)
Screenshot: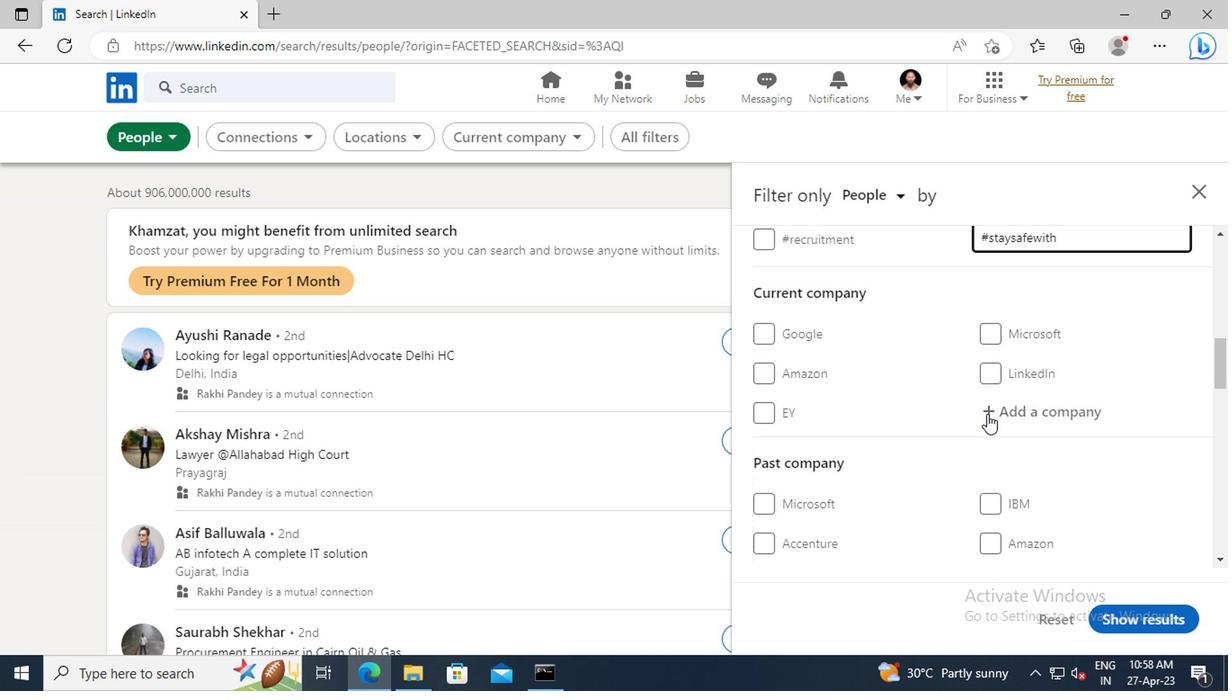 
Action: Mouse scrolled (982, 410) with delta (0, -1)
Screenshot: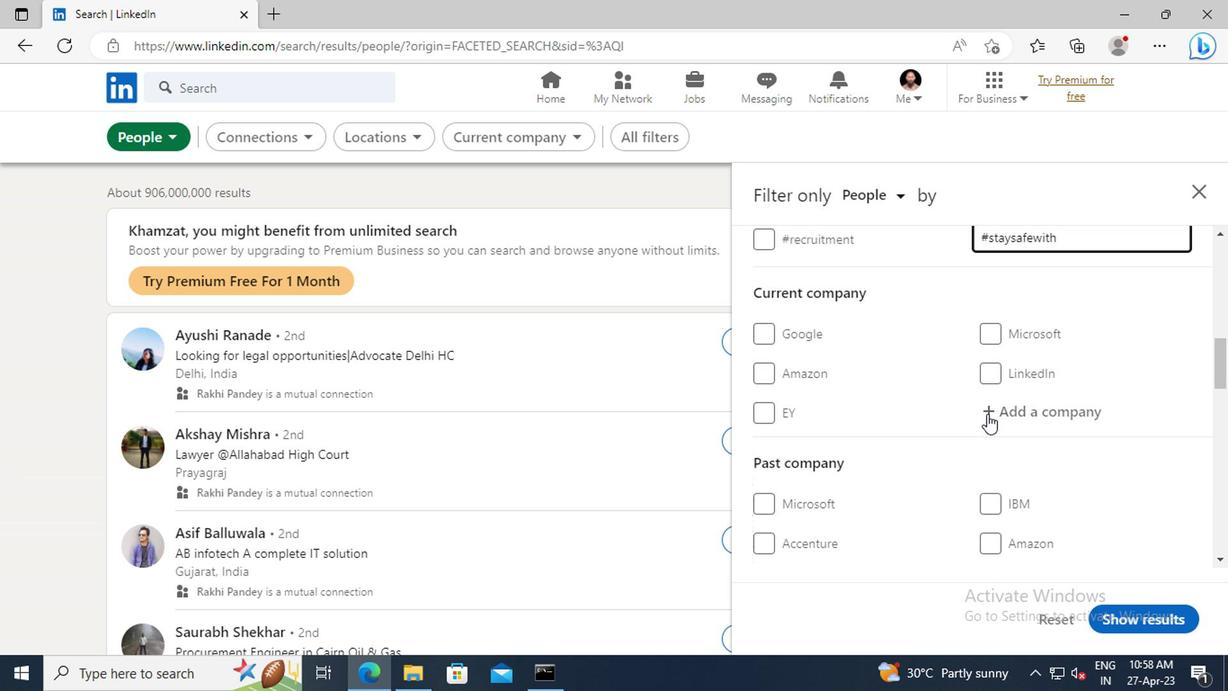 
Action: Mouse scrolled (982, 410) with delta (0, -1)
Screenshot: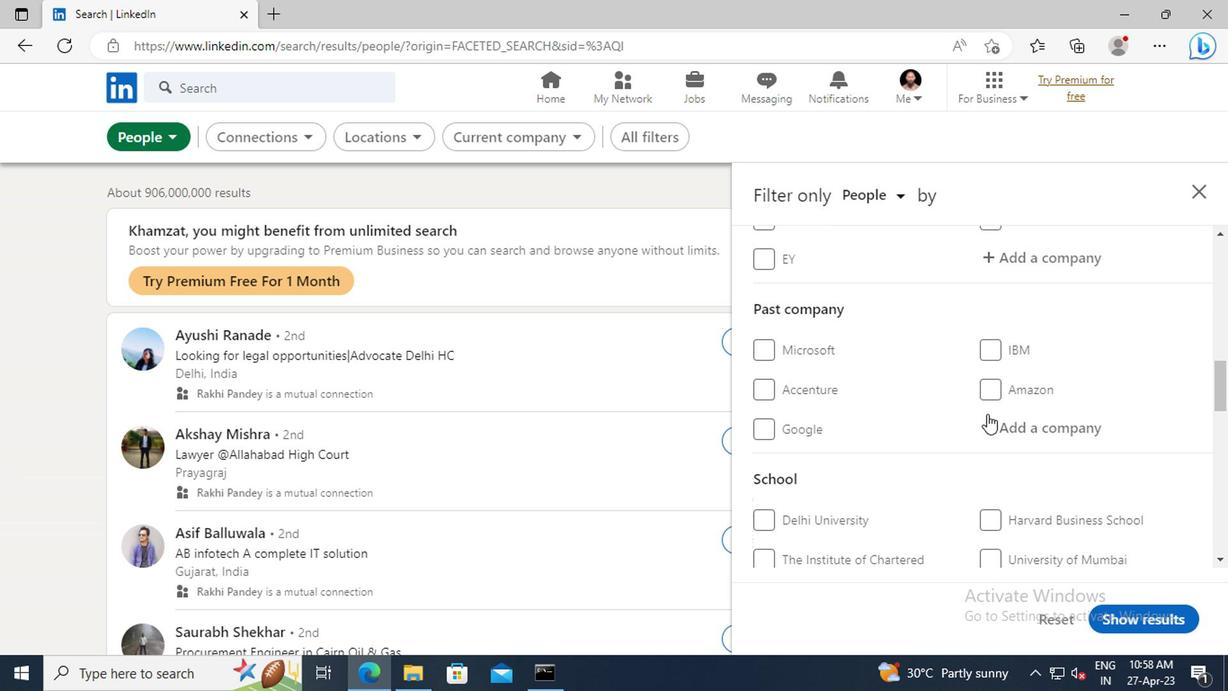 
Action: Mouse scrolled (982, 410) with delta (0, -1)
Screenshot: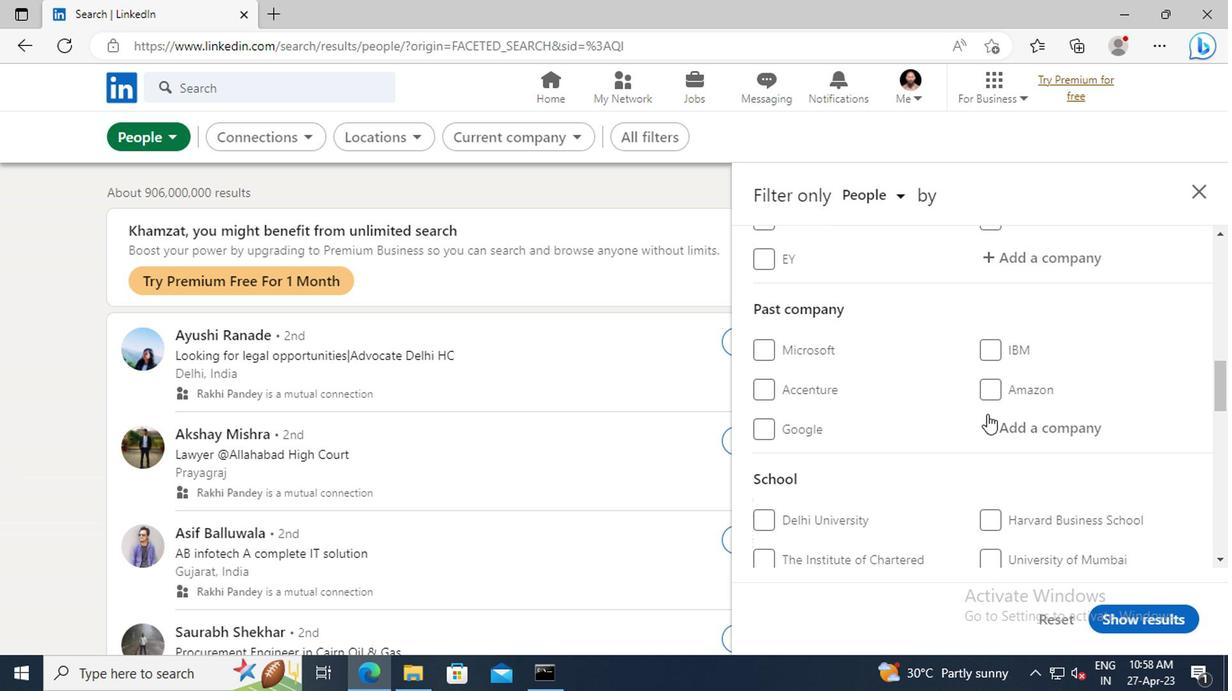 
Action: Mouse scrolled (982, 410) with delta (0, -1)
Screenshot: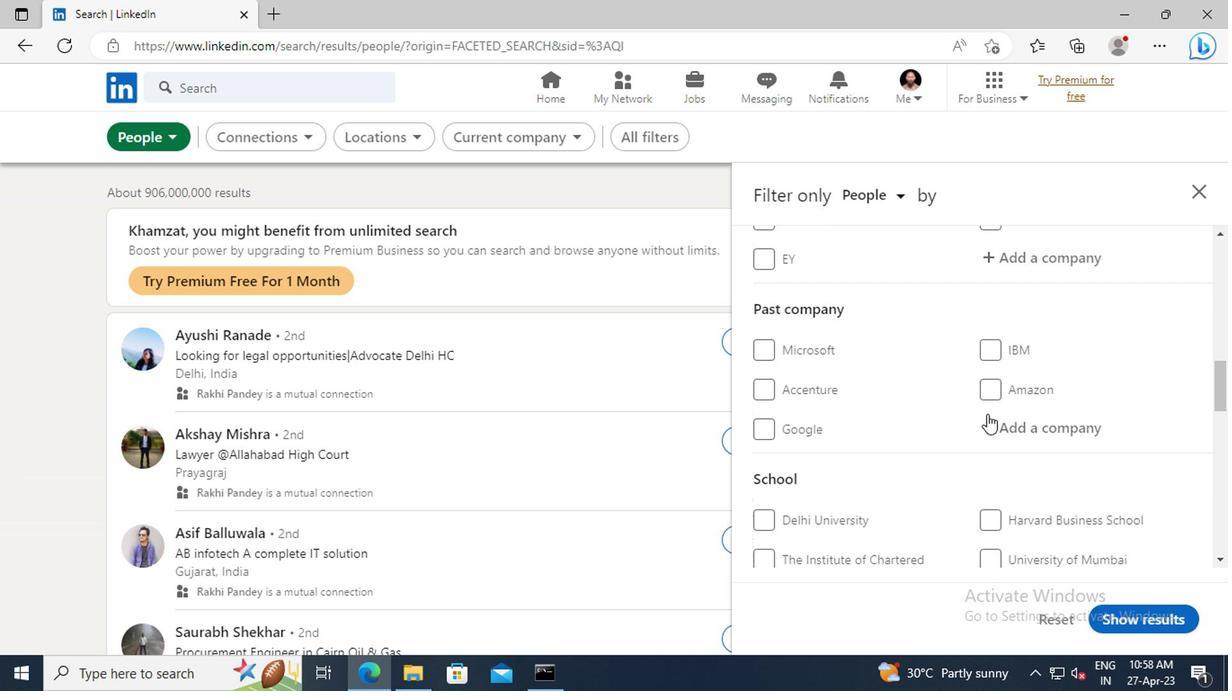 
Action: Mouse scrolled (982, 410) with delta (0, -1)
Screenshot: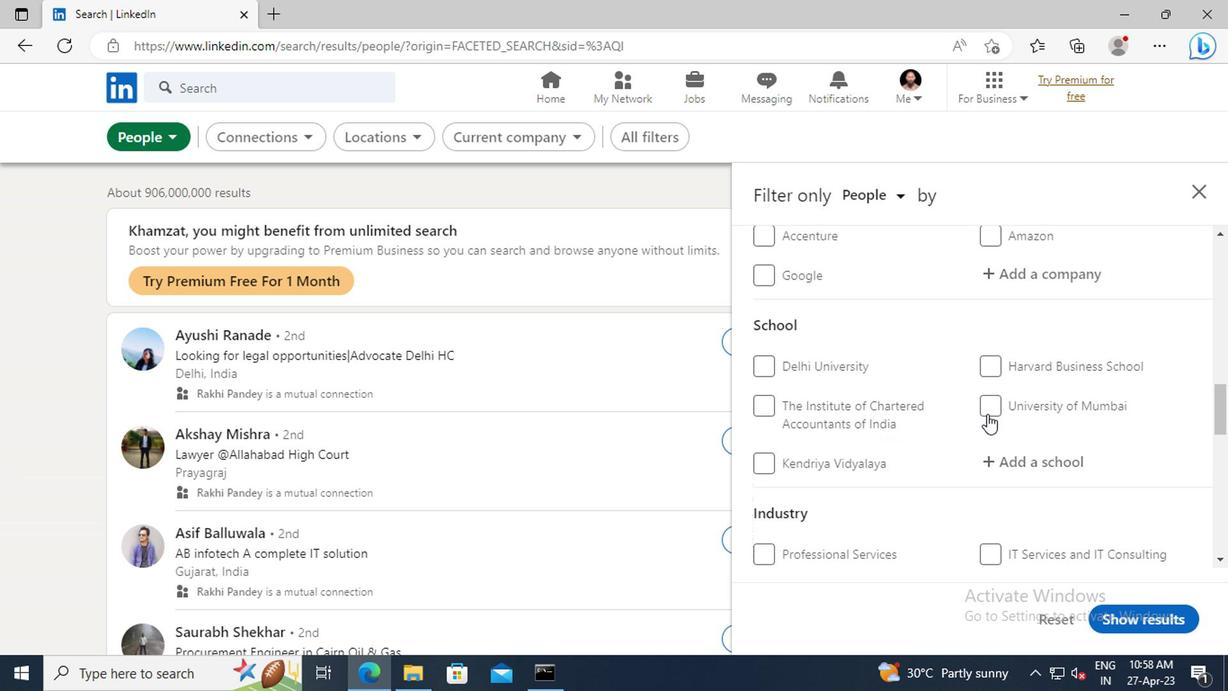 
Action: Mouse scrolled (982, 410) with delta (0, -1)
Screenshot: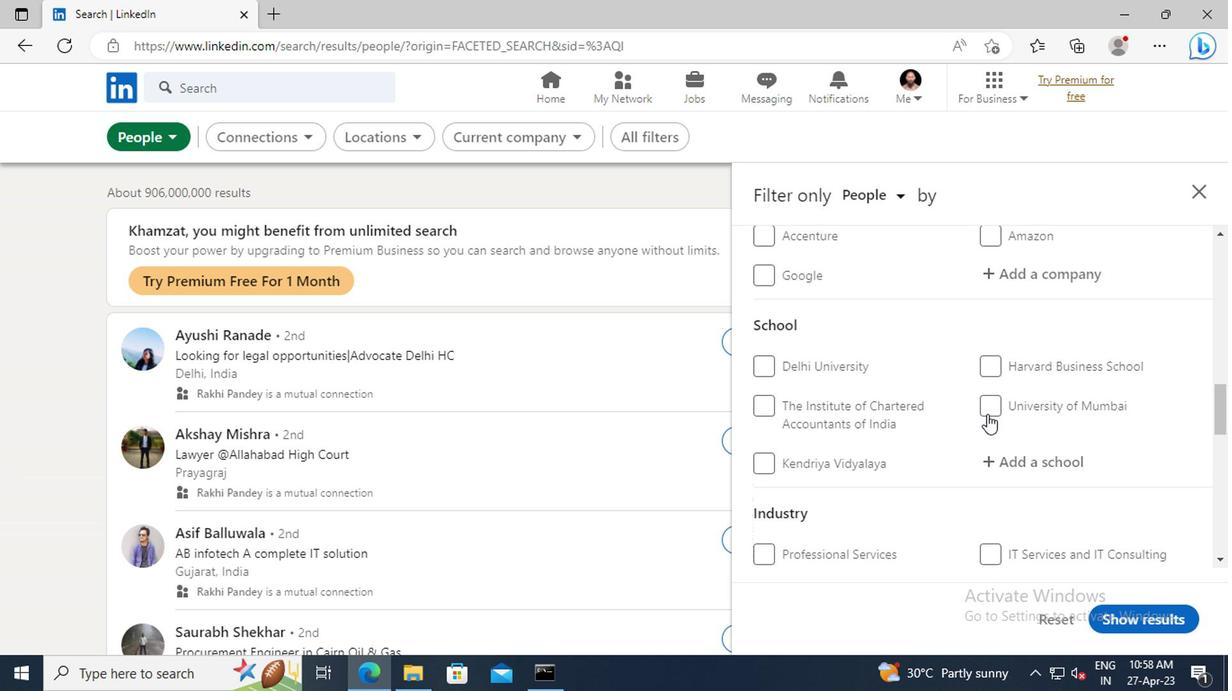 
Action: Mouse scrolled (982, 410) with delta (0, -1)
Screenshot: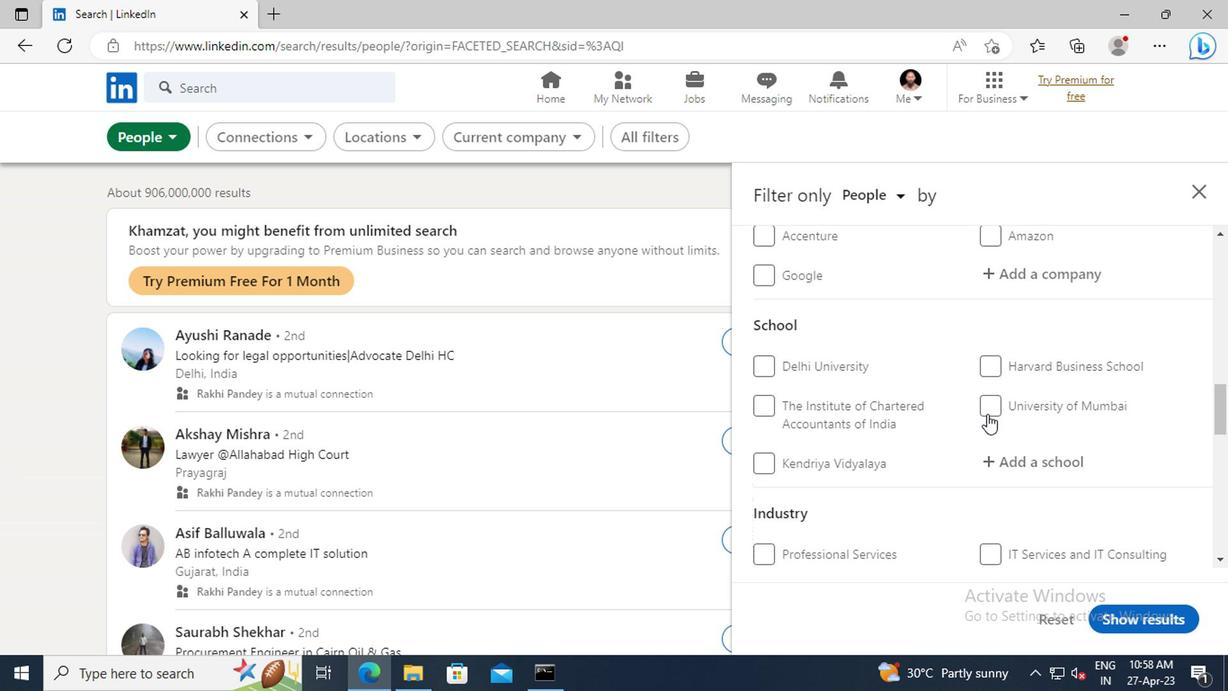 
Action: Mouse scrolled (982, 410) with delta (0, -1)
Screenshot: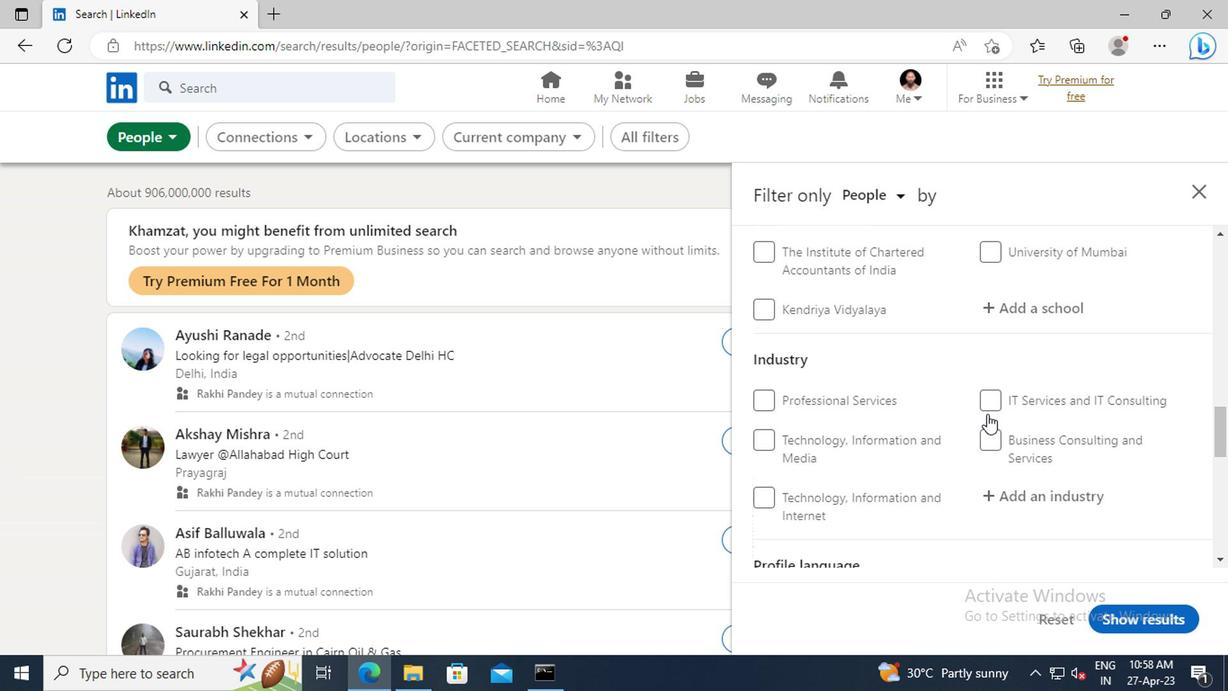 
Action: Mouse scrolled (982, 410) with delta (0, -1)
Screenshot: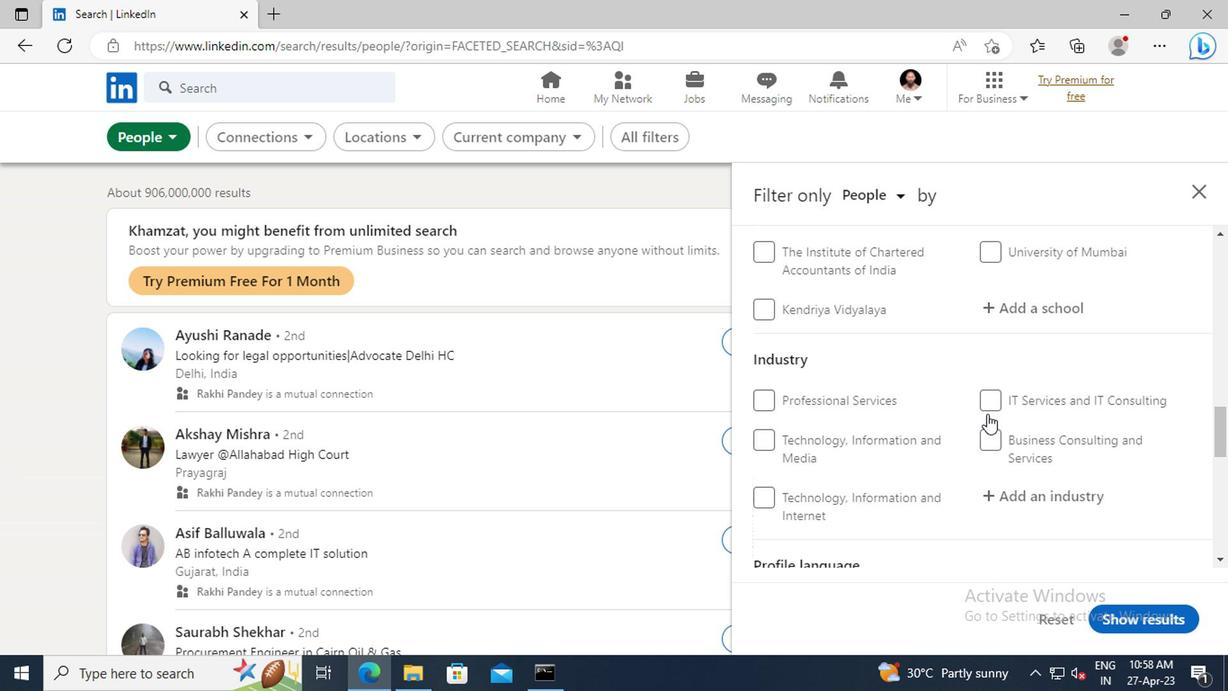
Action: Mouse scrolled (982, 410) with delta (0, -1)
Screenshot: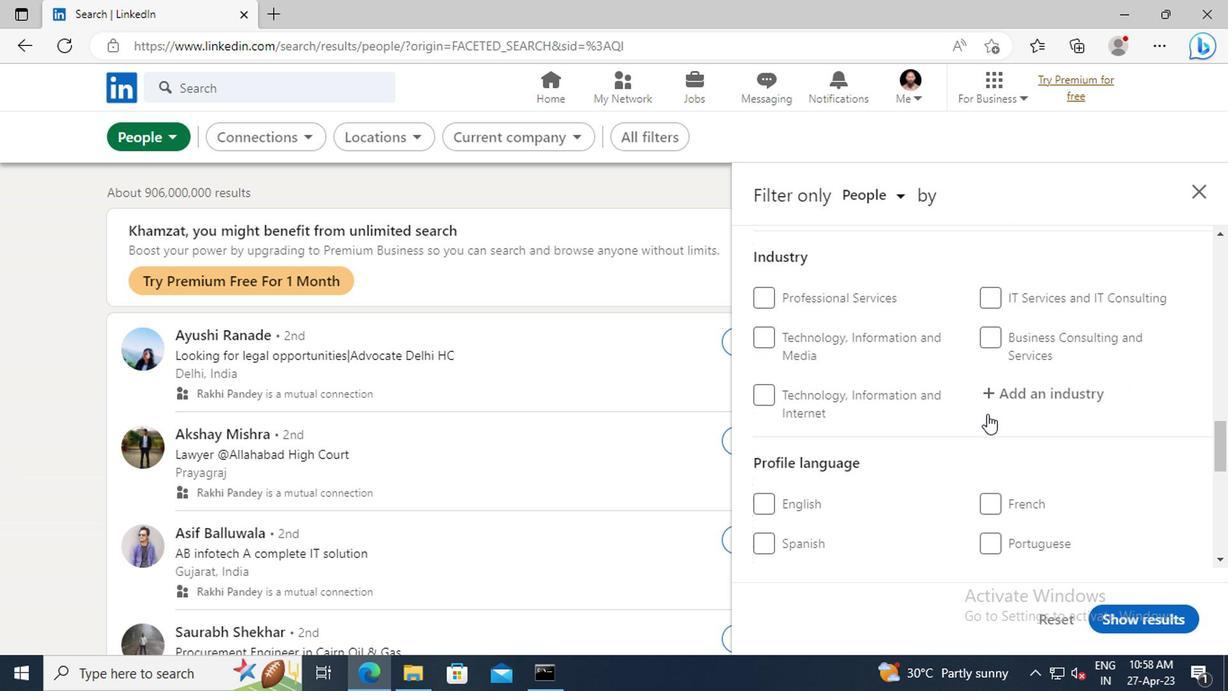 
Action: Mouse scrolled (982, 410) with delta (0, -1)
Screenshot: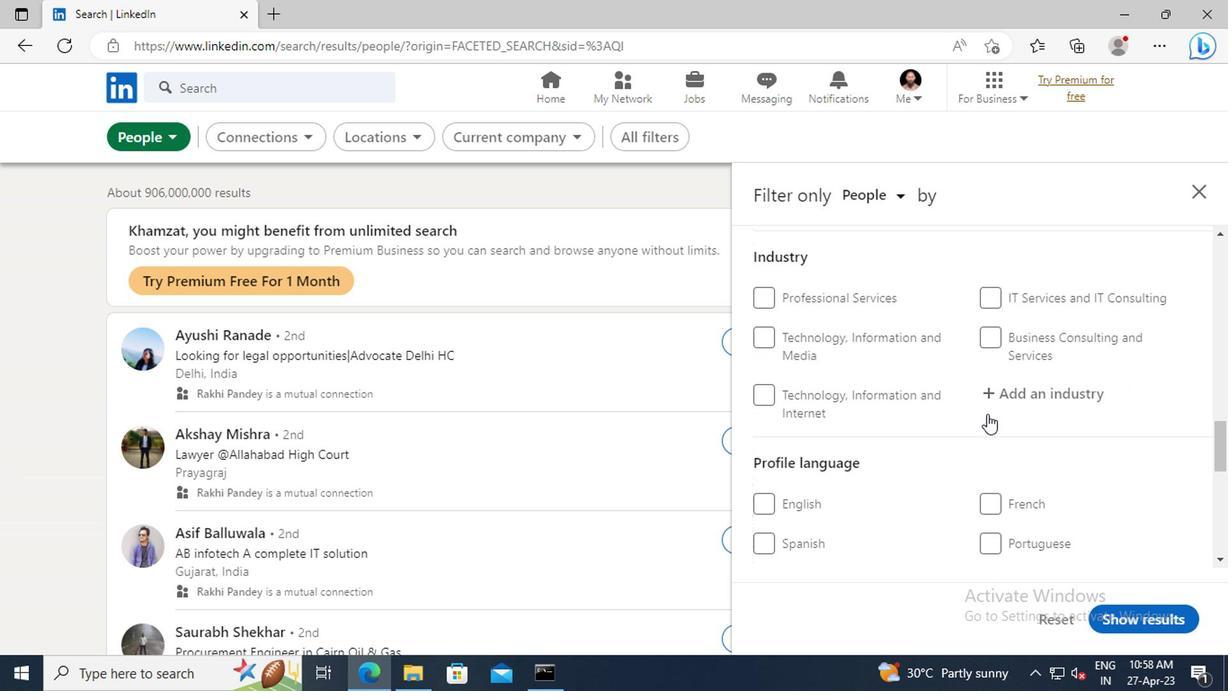 
Action: Mouse moved to (991, 400)
Screenshot: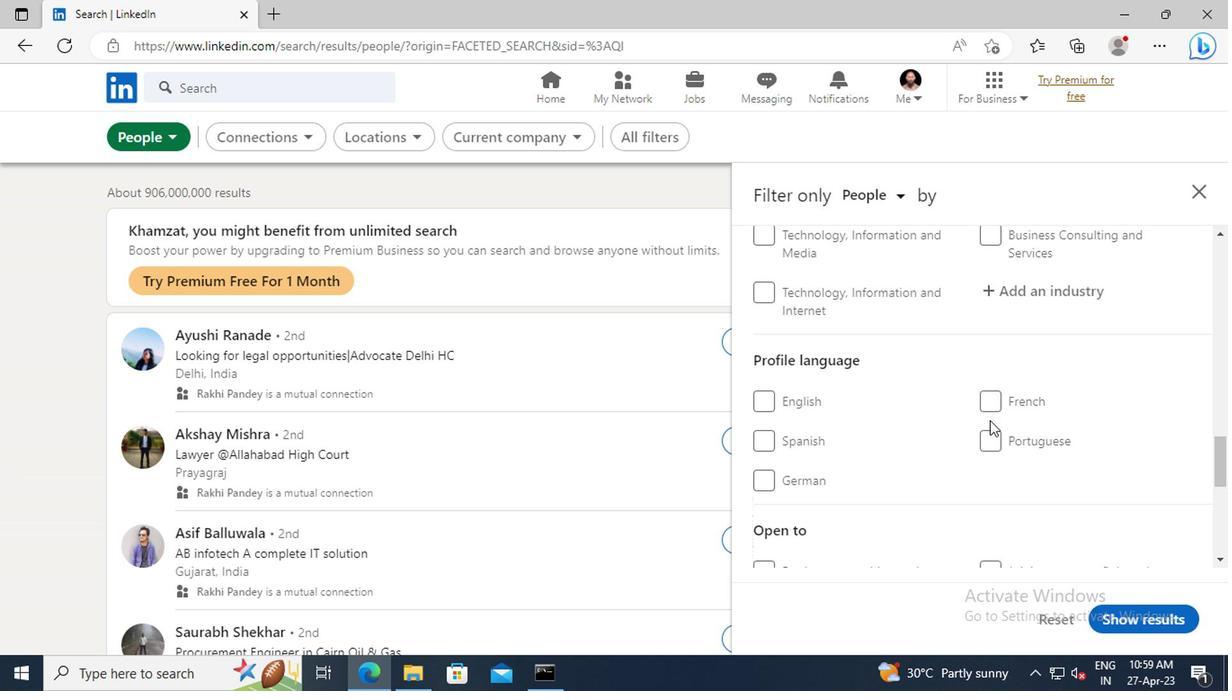 
Action: Mouse pressed left at (991, 400)
Screenshot: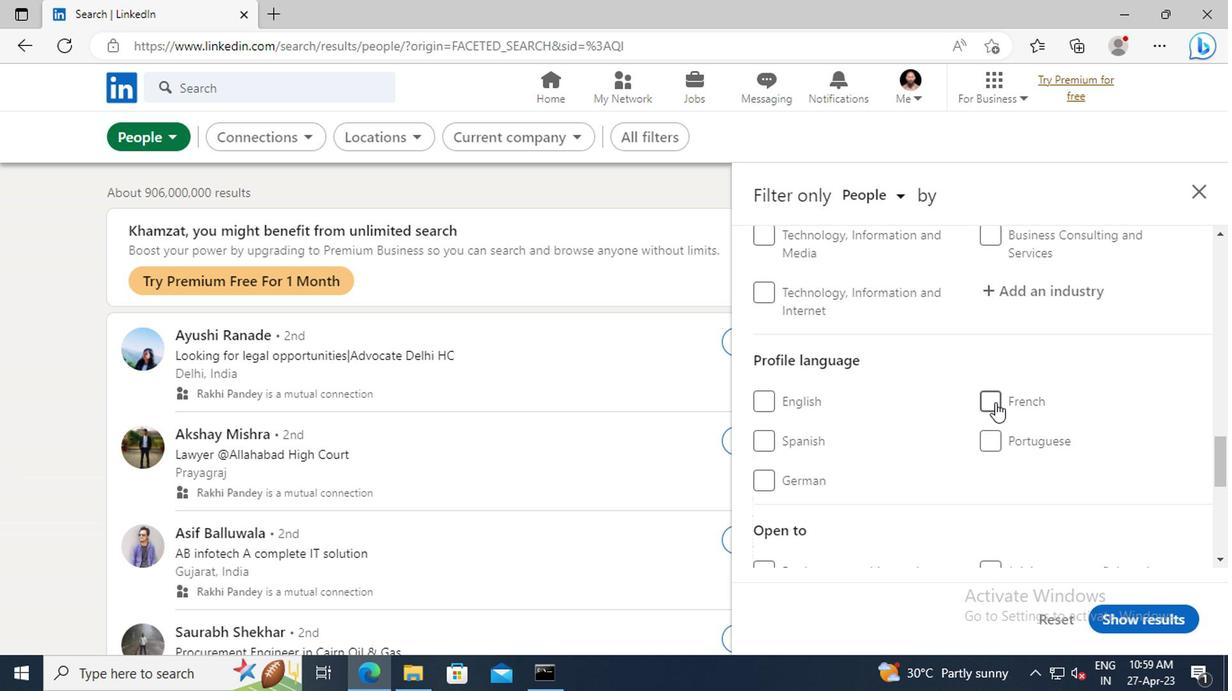 
Action: Mouse moved to (988, 386)
Screenshot: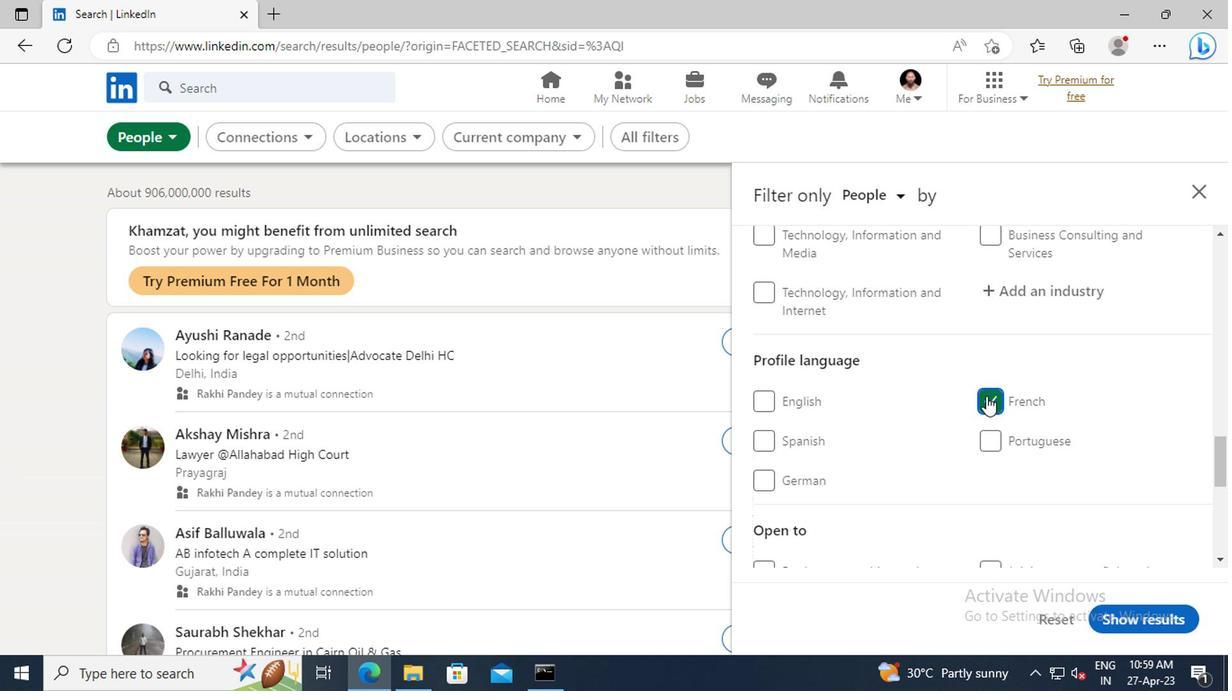 
Action: Mouse scrolled (988, 387) with delta (0, 0)
Screenshot: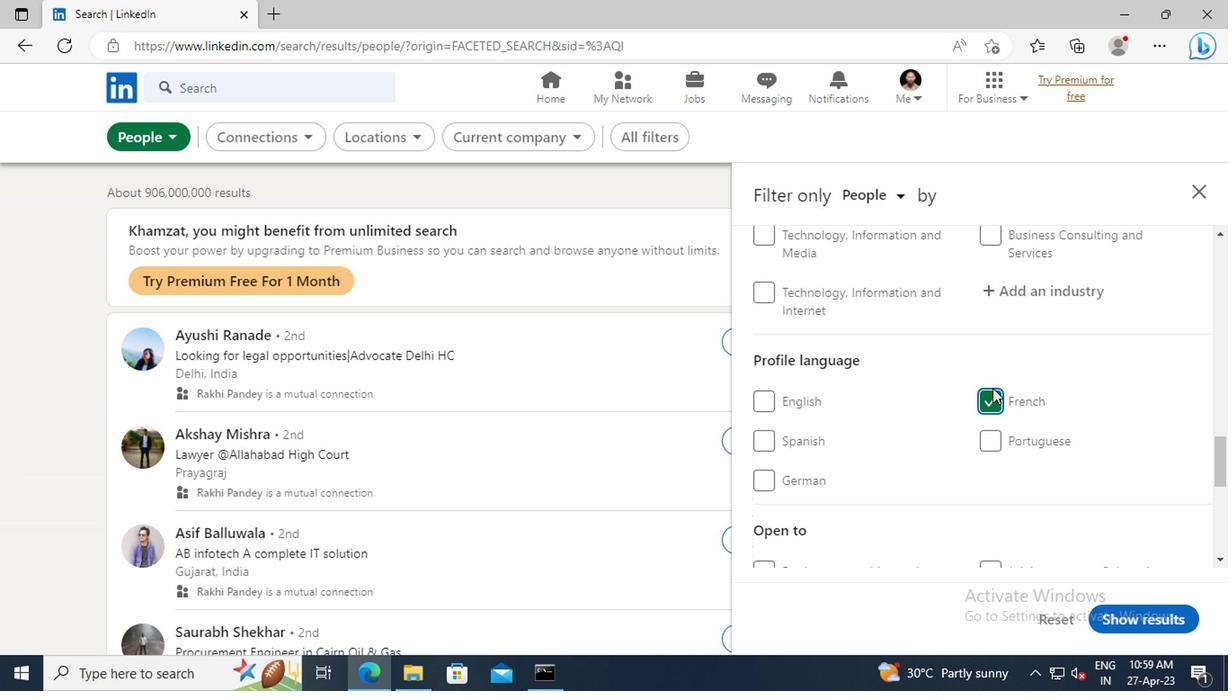 
Action: Mouse scrolled (988, 387) with delta (0, 0)
Screenshot: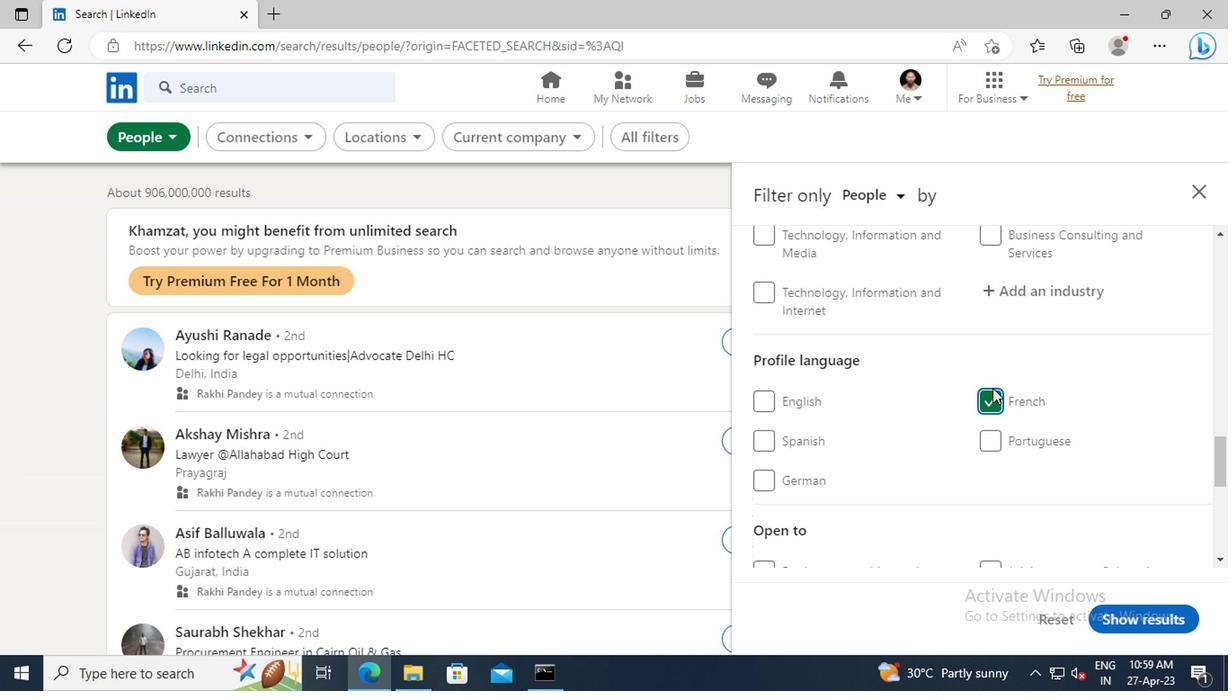 
Action: Mouse scrolled (988, 387) with delta (0, 0)
Screenshot: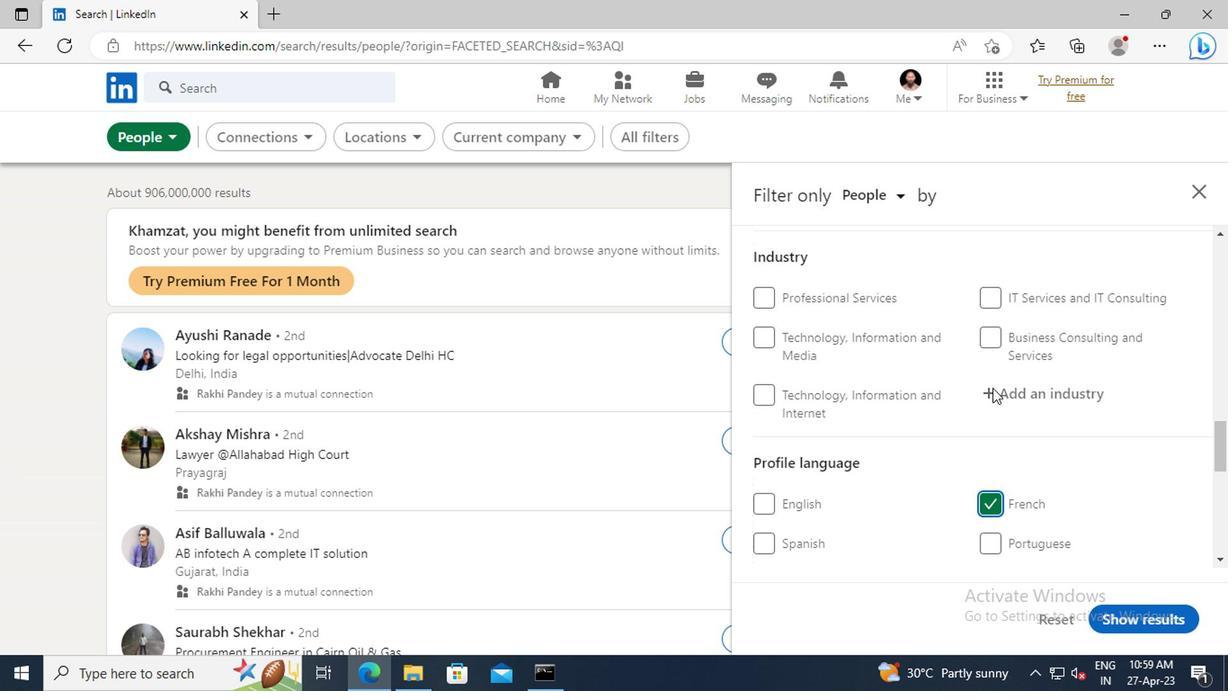 
Action: Mouse scrolled (988, 387) with delta (0, 0)
Screenshot: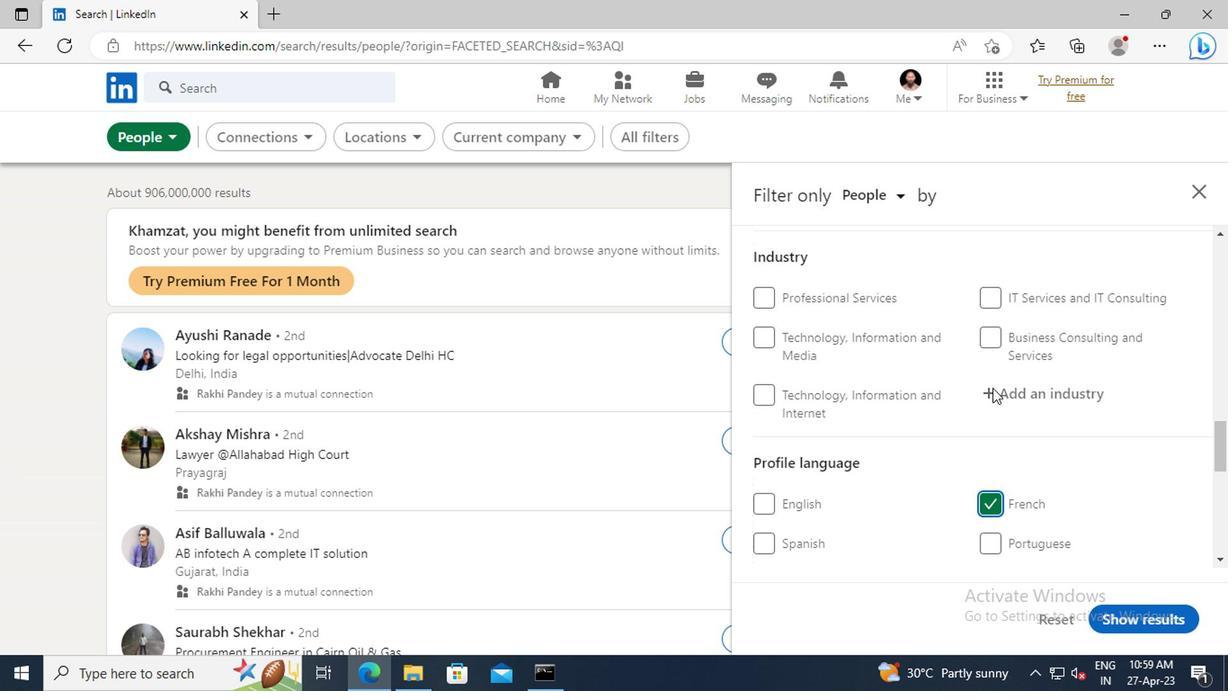 
Action: Mouse scrolled (988, 387) with delta (0, 0)
Screenshot: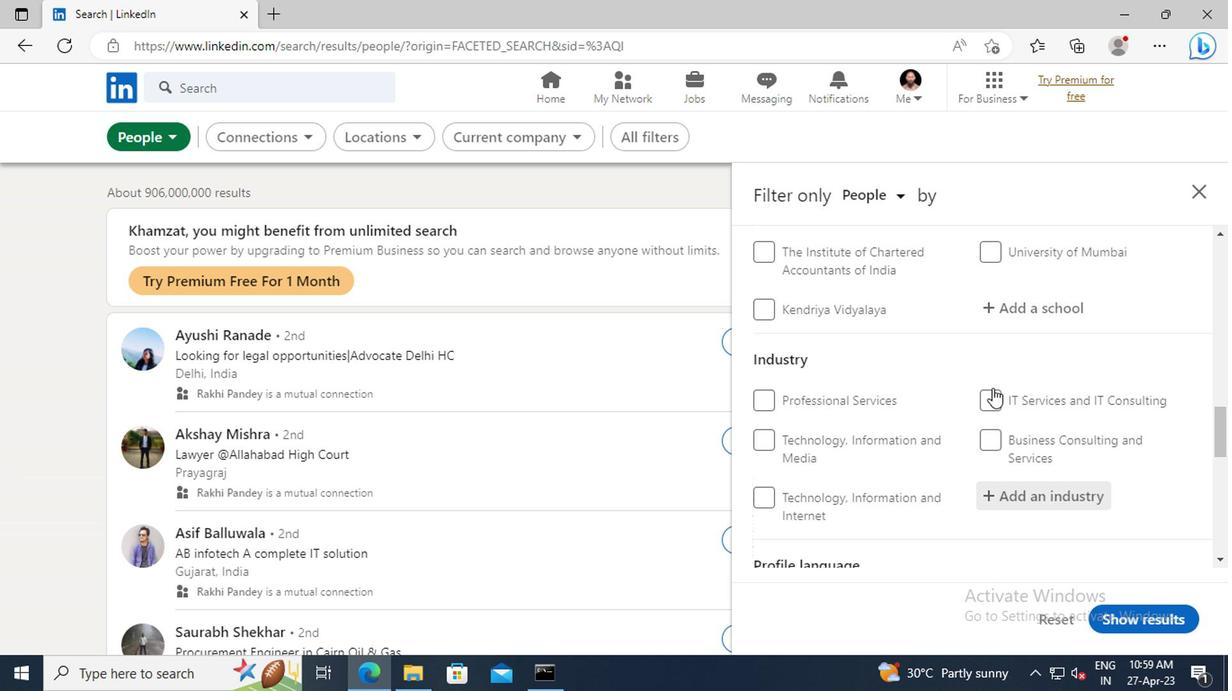 
Action: Mouse scrolled (988, 387) with delta (0, 0)
Screenshot: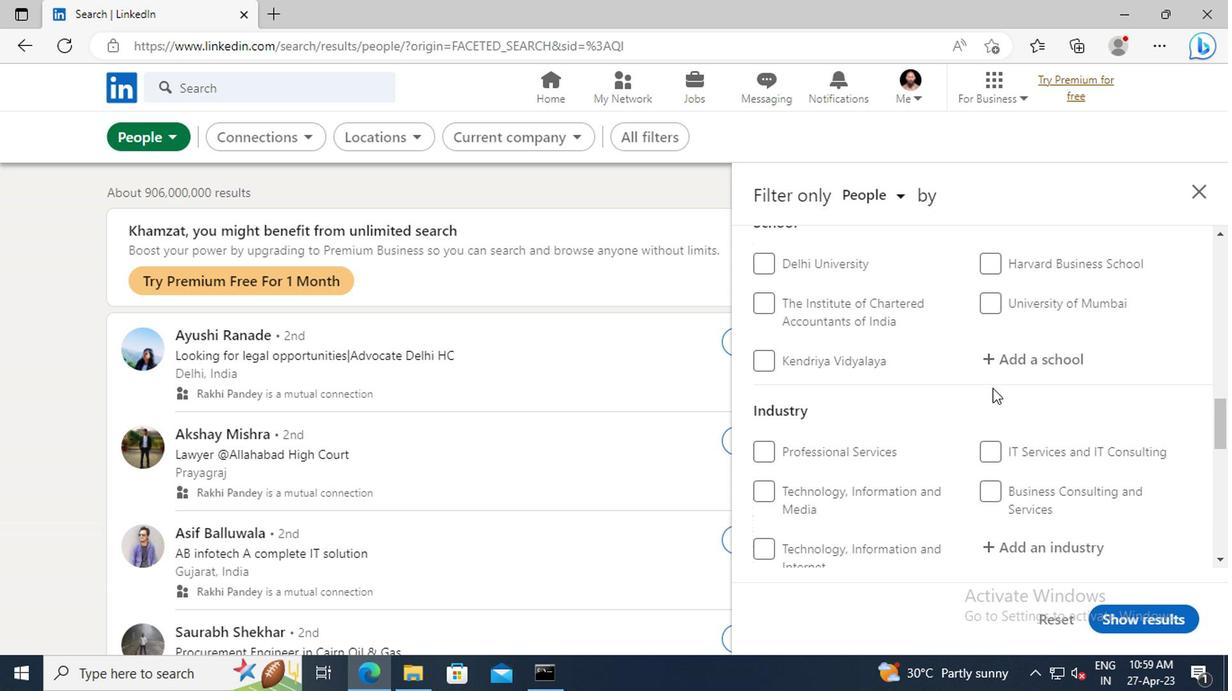 
Action: Mouse scrolled (988, 387) with delta (0, 0)
Screenshot: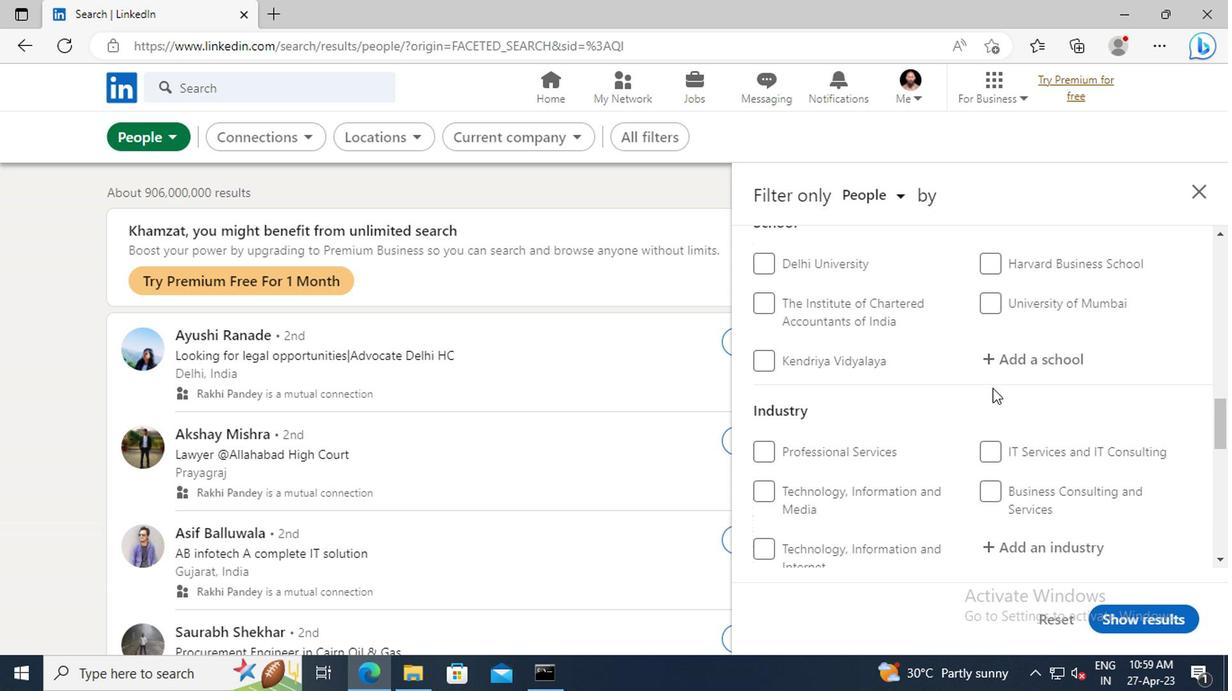 
Action: Mouse scrolled (988, 387) with delta (0, 0)
Screenshot: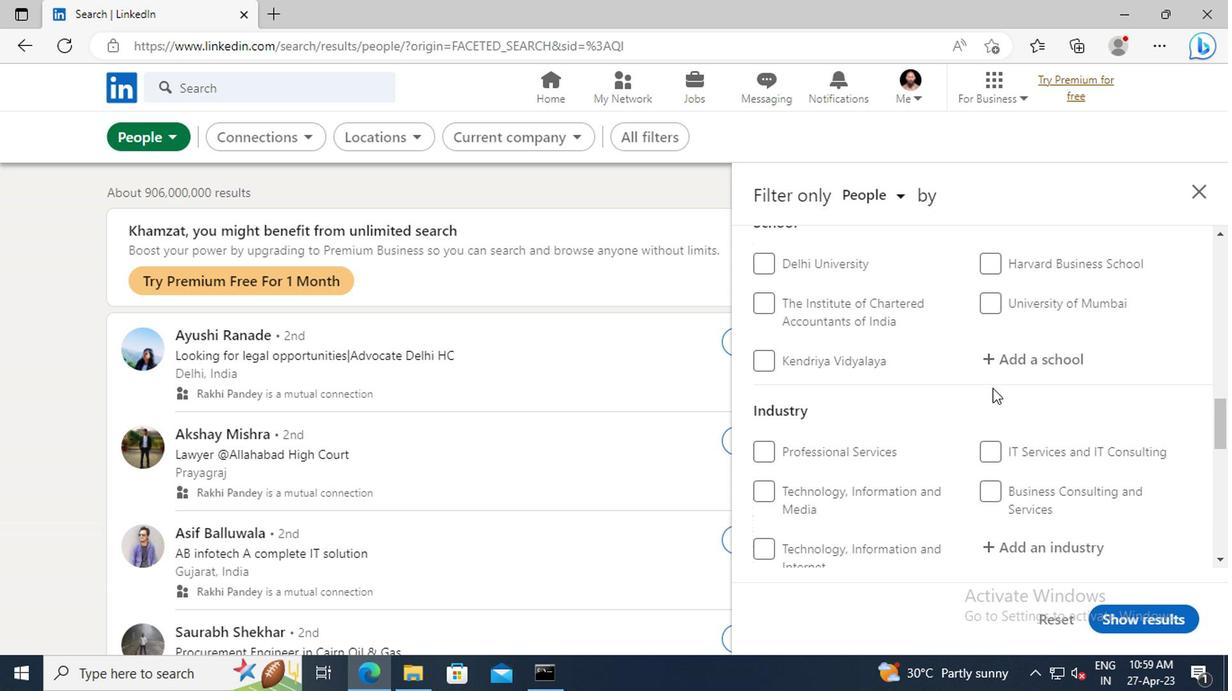 
Action: Mouse scrolled (988, 387) with delta (0, 0)
Screenshot: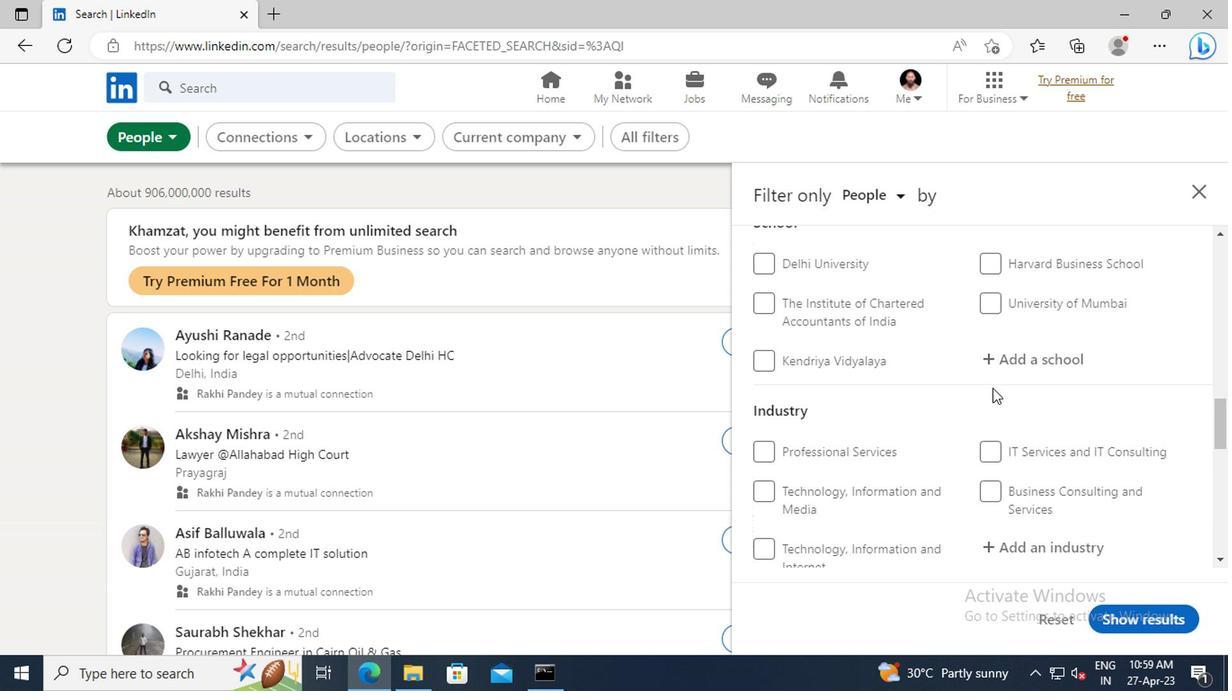 
Action: Mouse scrolled (988, 387) with delta (0, 0)
Screenshot: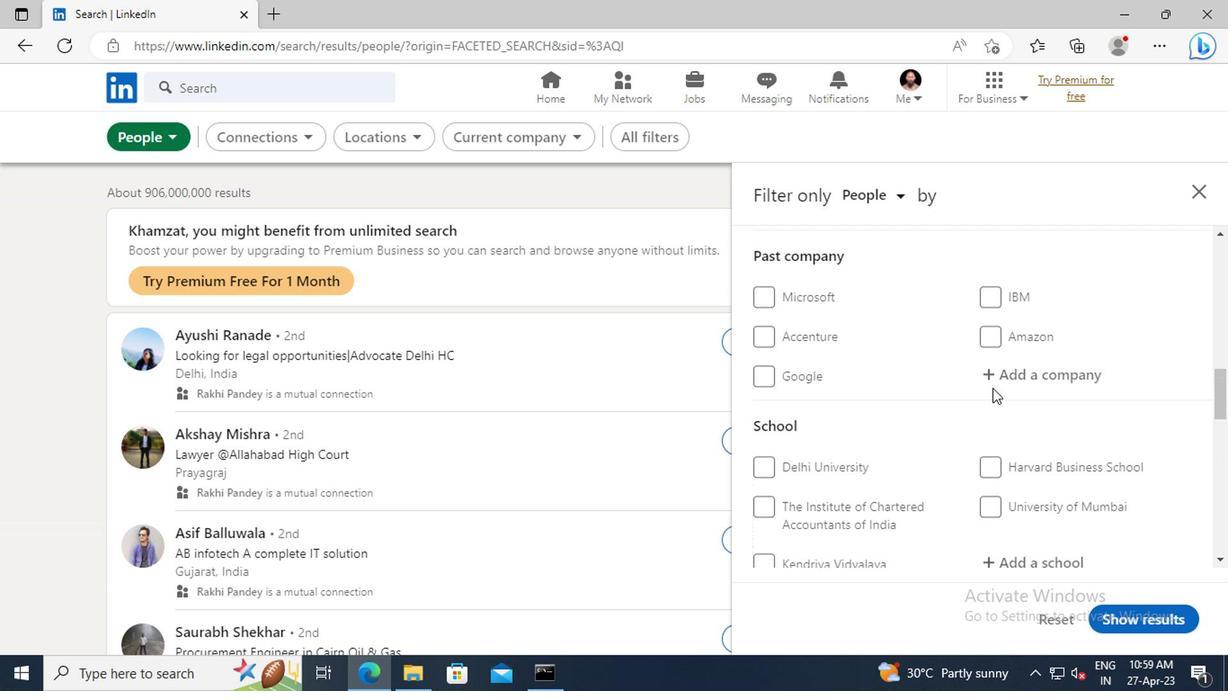 
Action: Mouse scrolled (988, 387) with delta (0, 0)
Screenshot: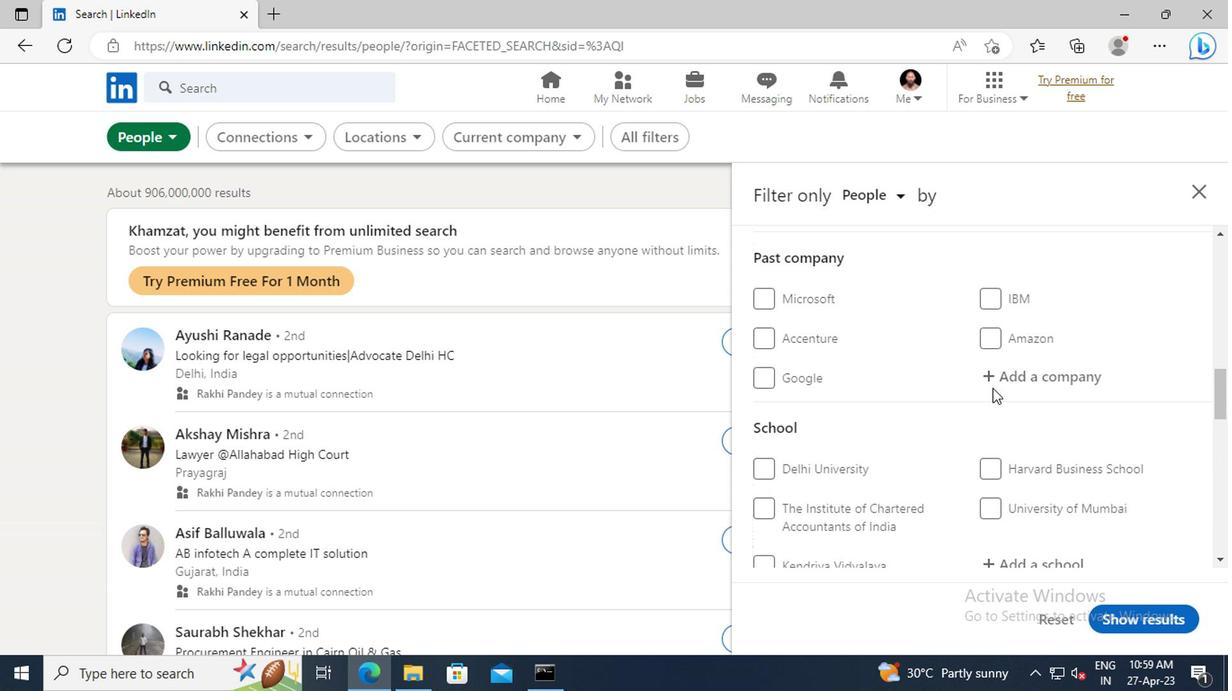 
Action: Mouse scrolled (988, 387) with delta (0, 0)
Screenshot: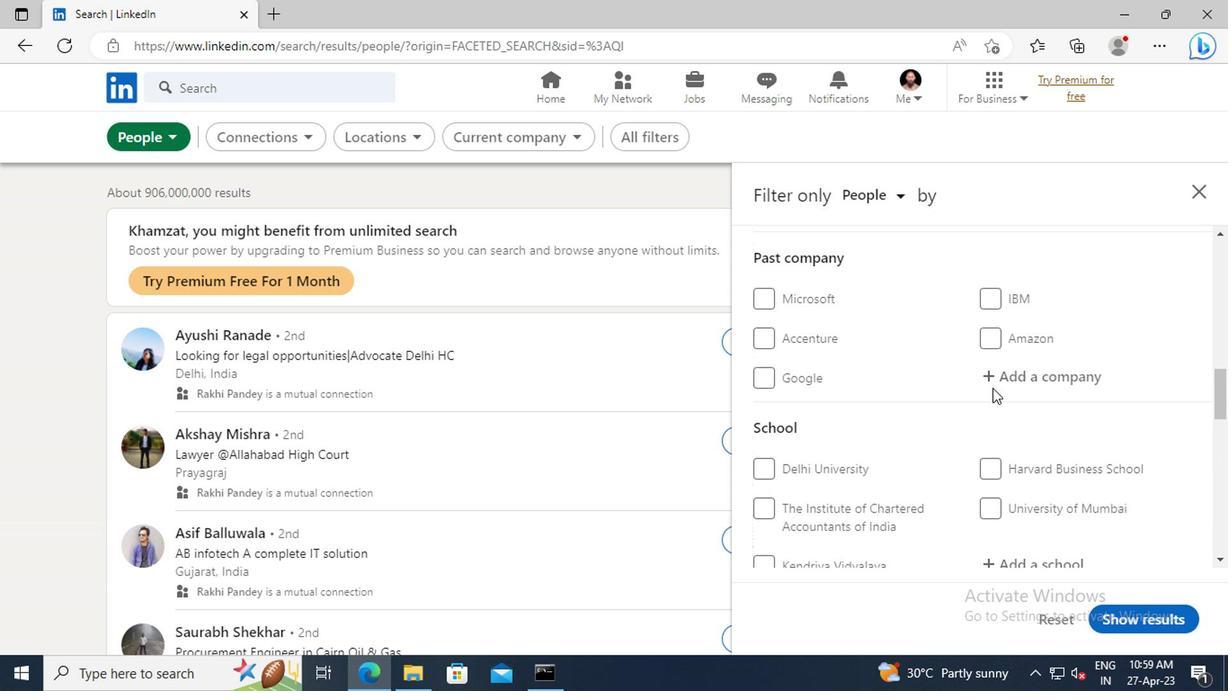 
Action: Mouse scrolled (988, 387) with delta (0, 0)
Screenshot: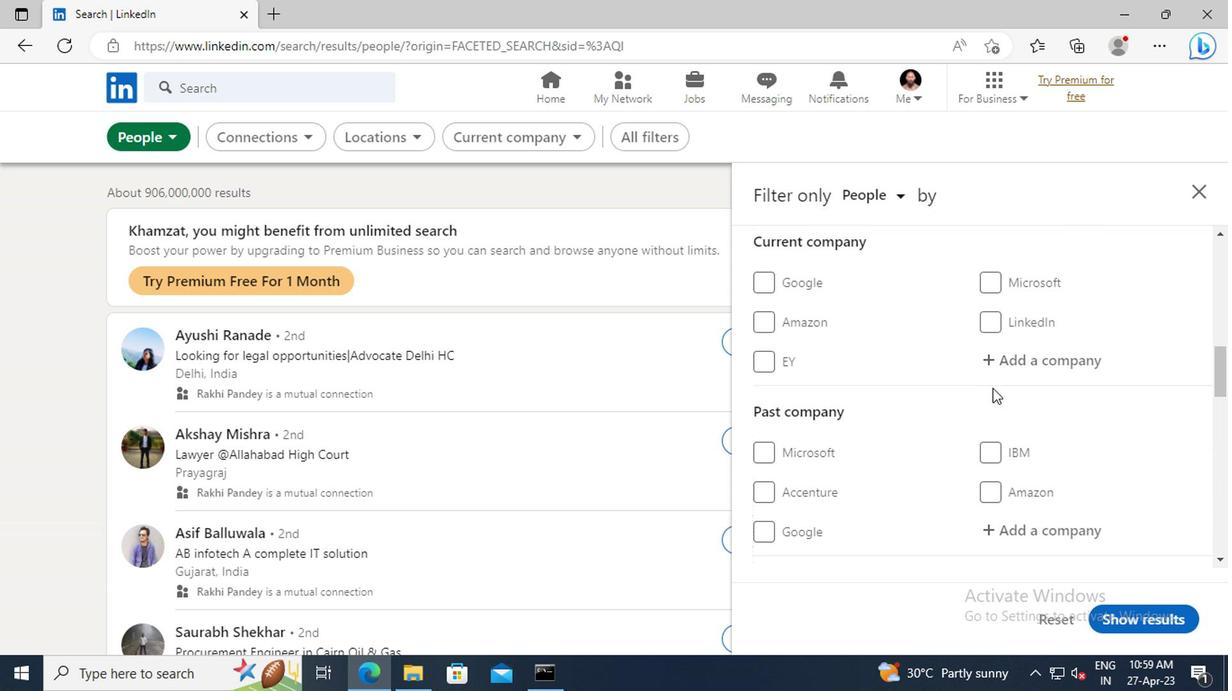 
Action: Mouse moved to (1002, 405)
Screenshot: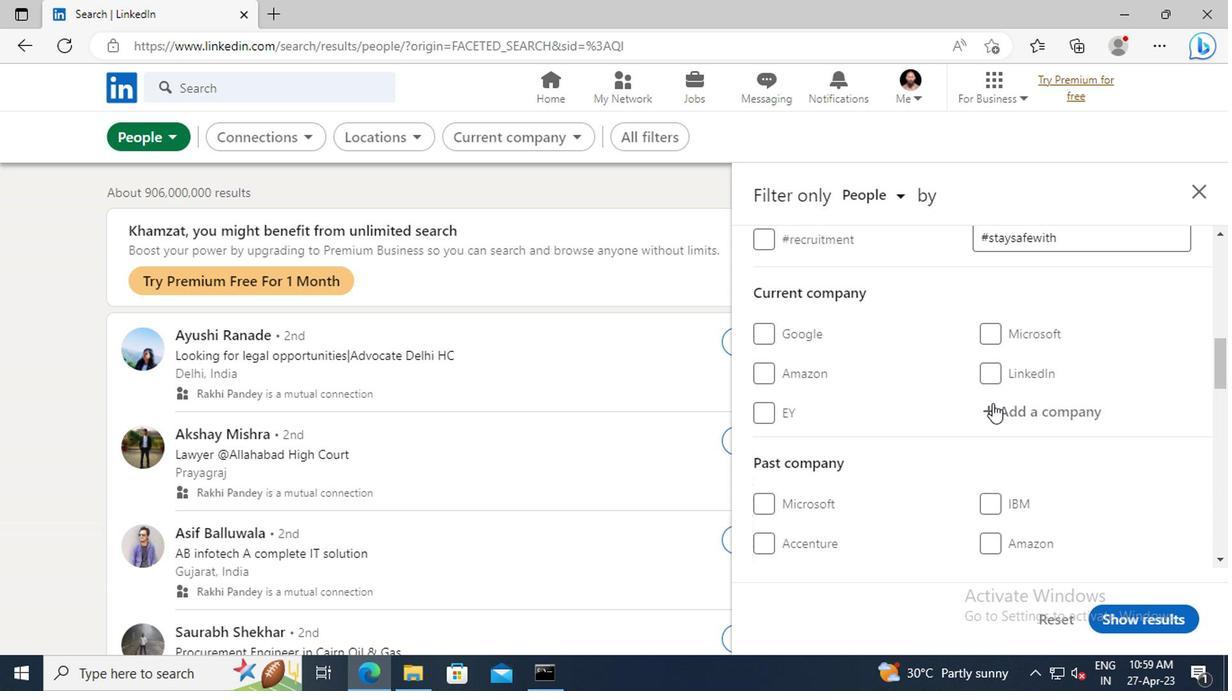 
Action: Mouse pressed left at (1002, 405)
Screenshot: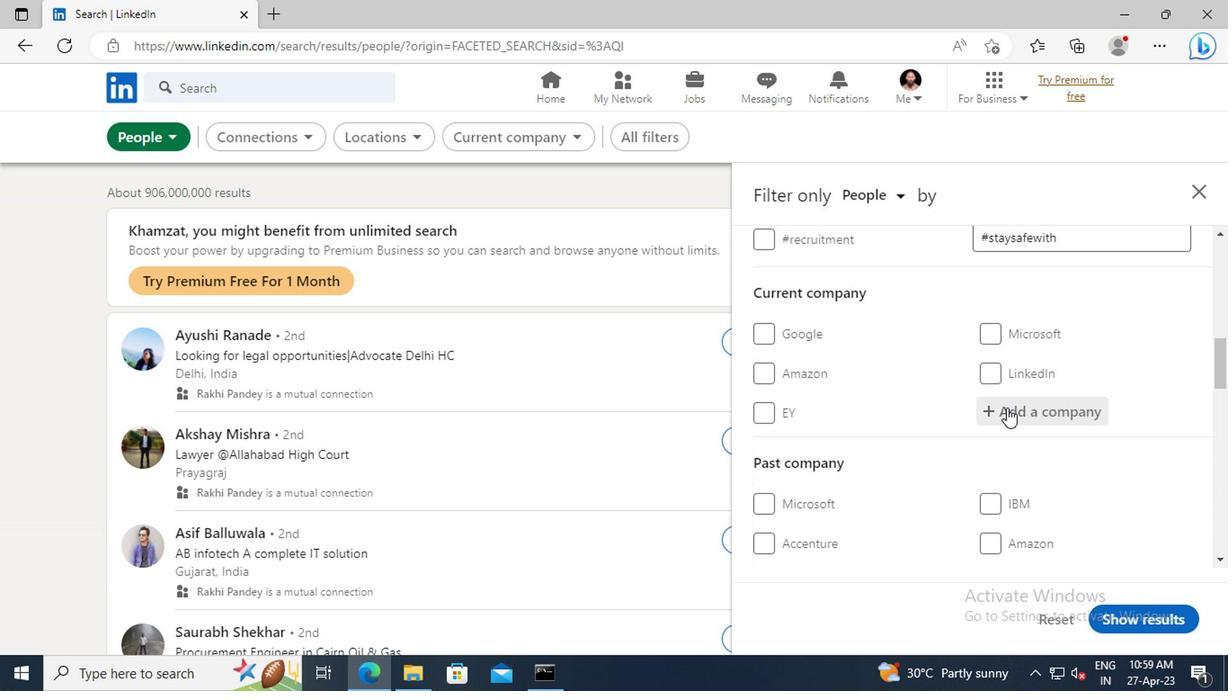 
Action: Key pressed <Key.shift>HOUSR
Screenshot: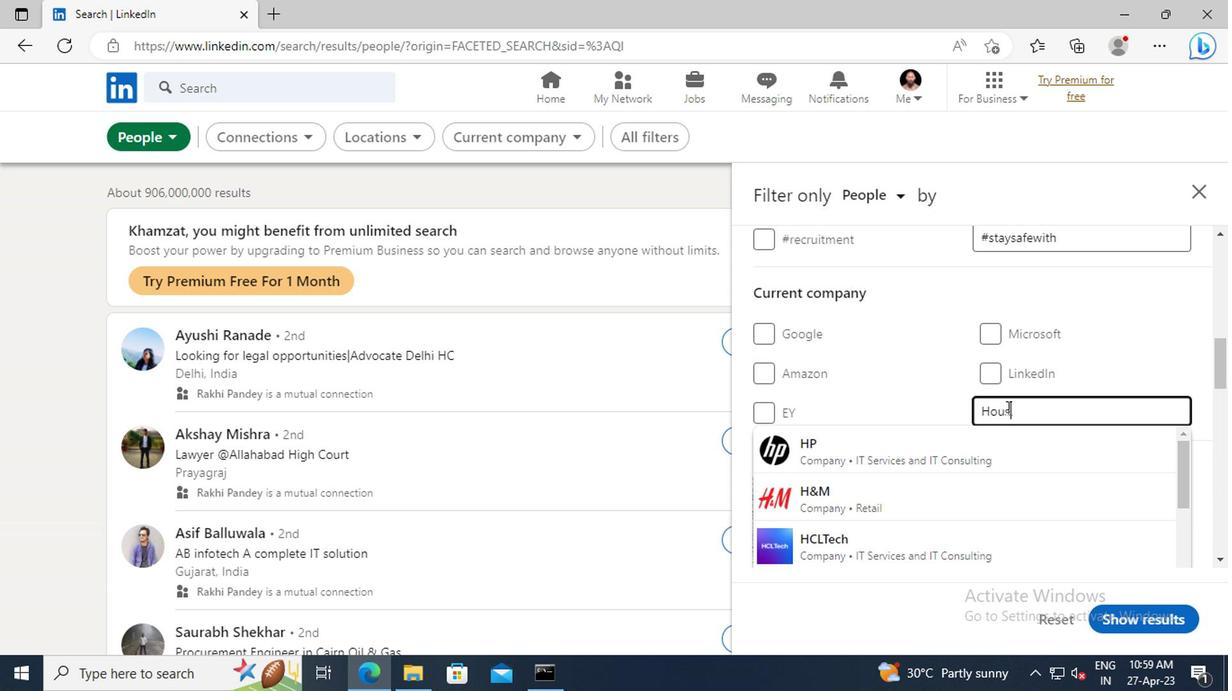 
Action: Mouse moved to (1002, 444)
Screenshot: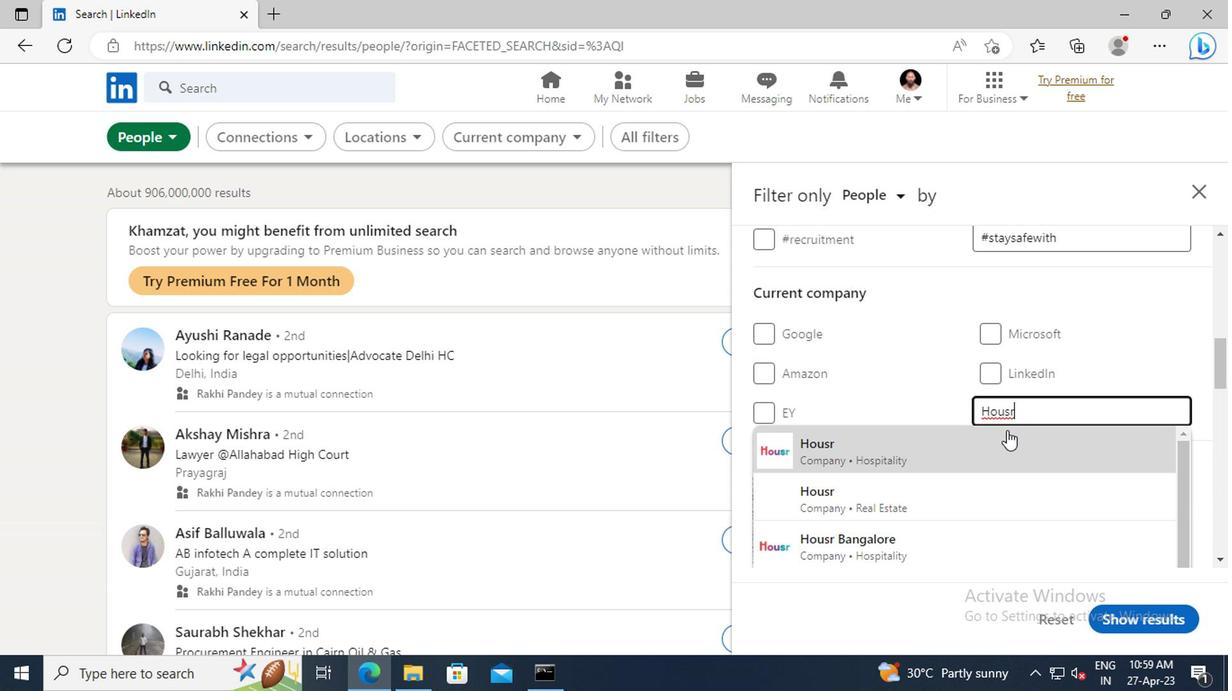 
Action: Mouse pressed left at (1002, 444)
Screenshot: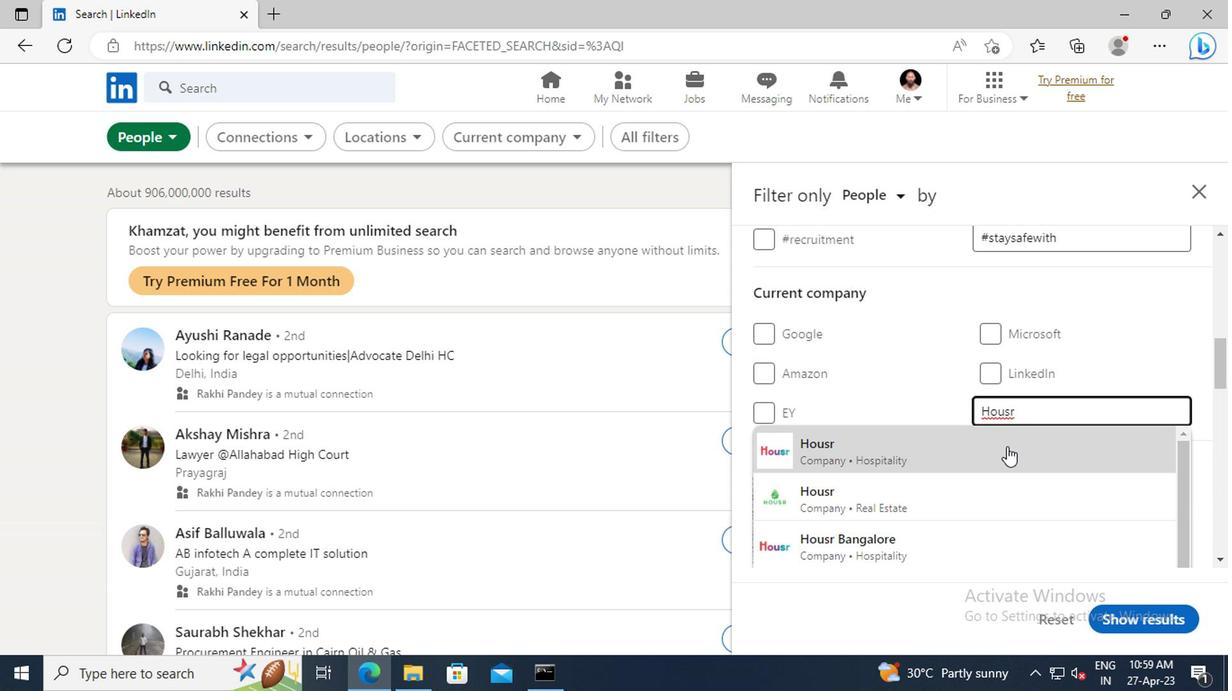 
Action: Mouse moved to (973, 331)
Screenshot: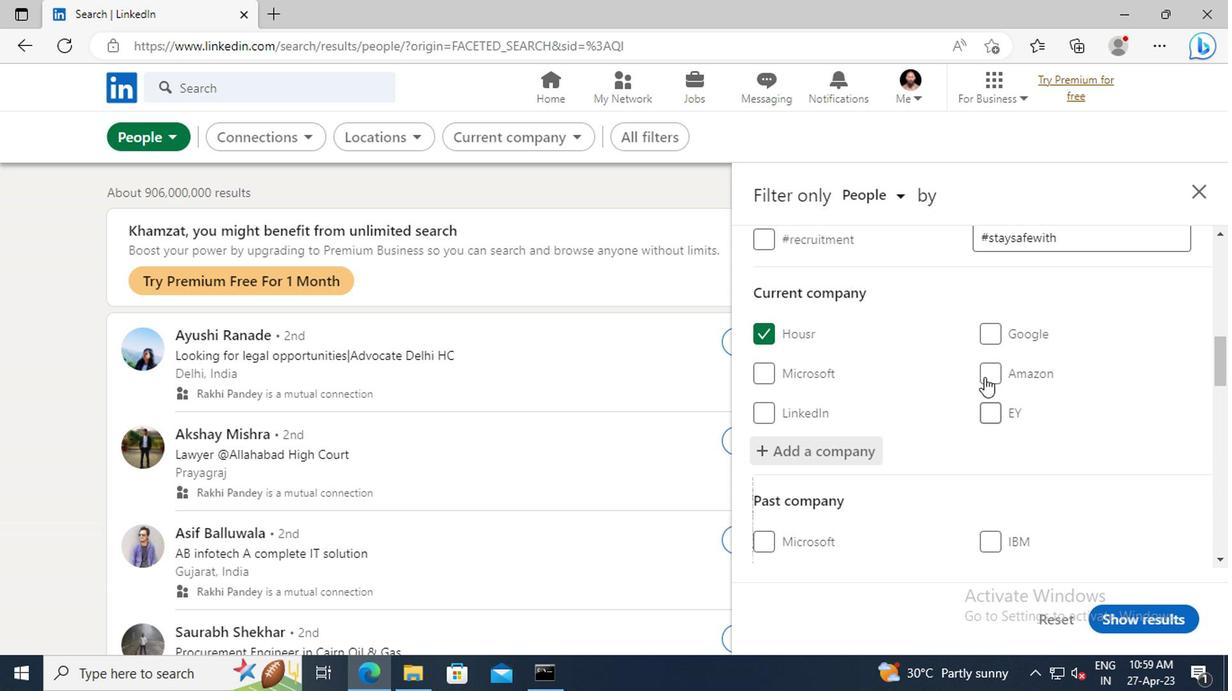 
Action: Mouse scrolled (973, 330) with delta (0, -1)
Screenshot: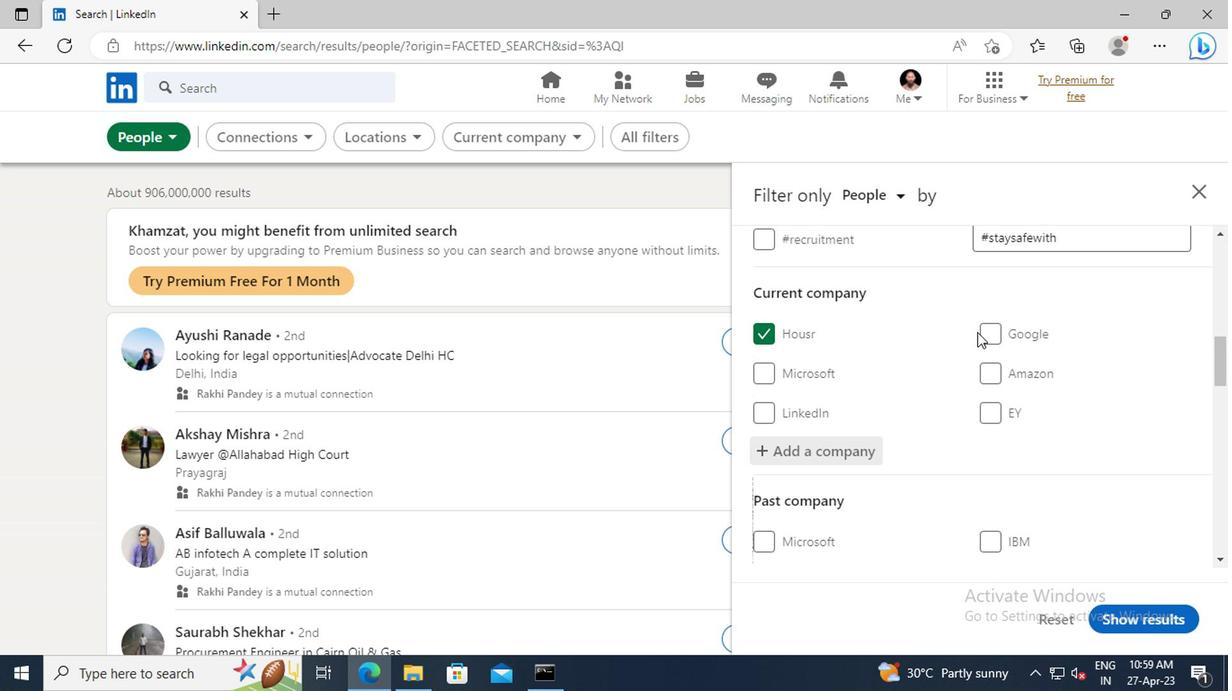 
Action: Mouse scrolled (973, 330) with delta (0, -1)
Screenshot: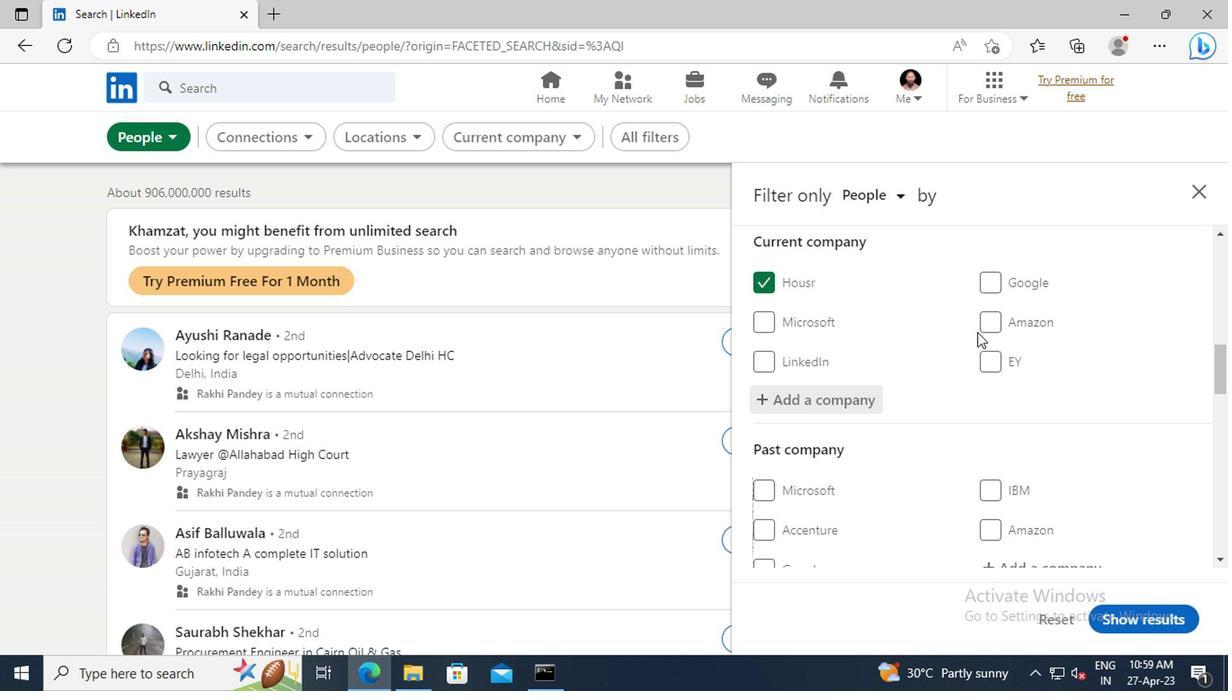 
Action: Mouse scrolled (973, 330) with delta (0, -1)
Screenshot: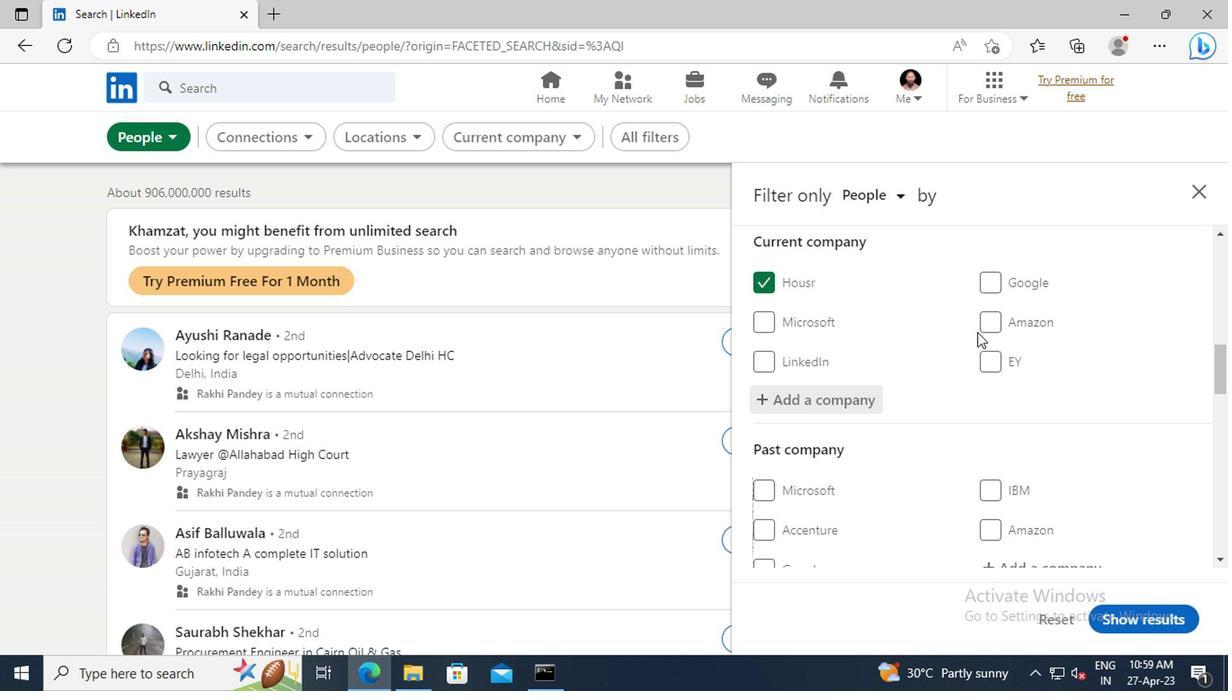 
Action: Mouse scrolled (973, 330) with delta (0, -1)
Screenshot: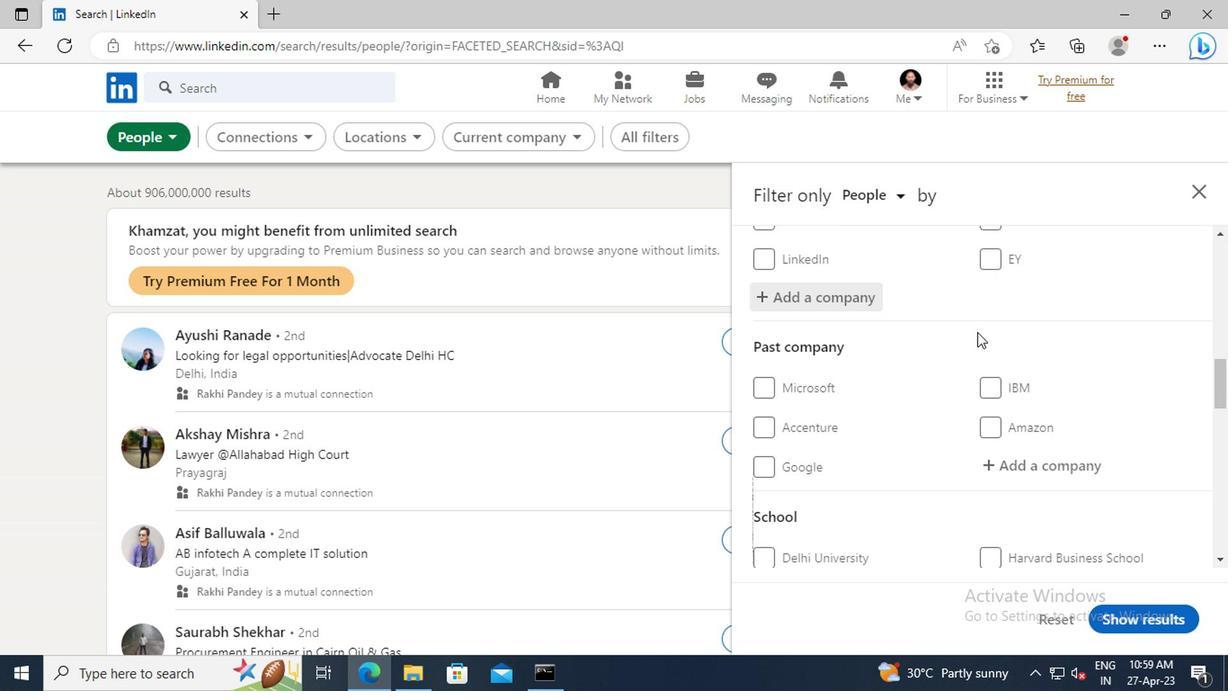 
Action: Mouse scrolled (973, 330) with delta (0, -1)
Screenshot: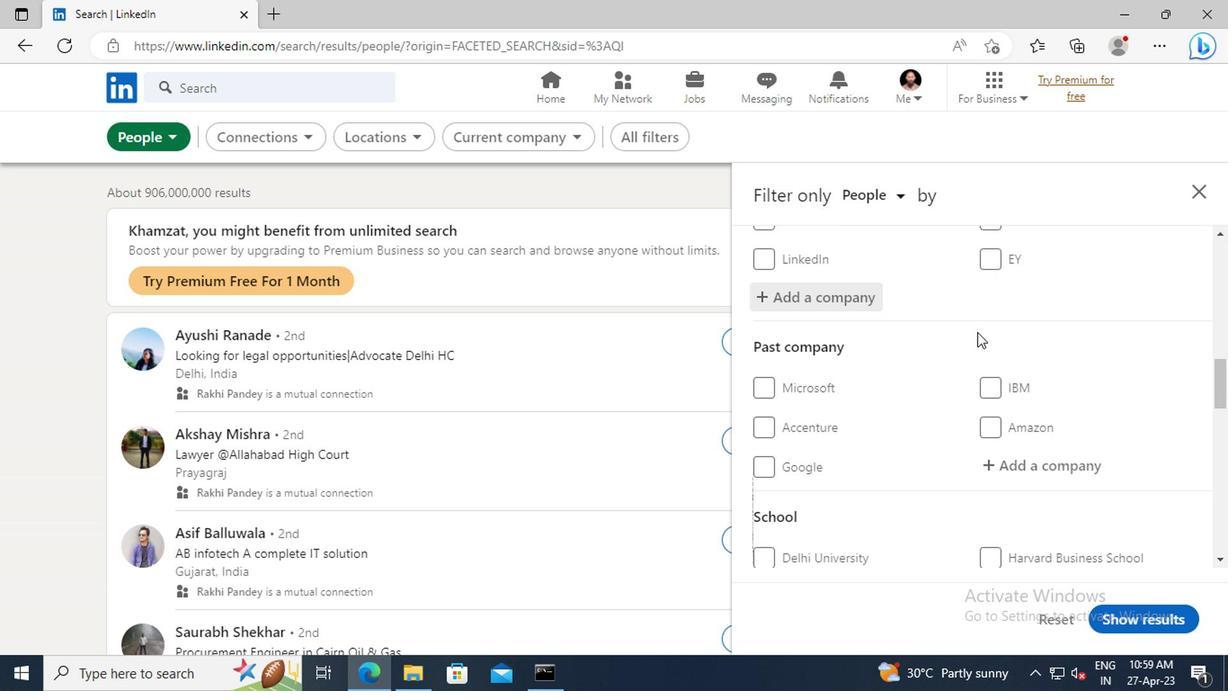 
Action: Mouse scrolled (973, 330) with delta (0, -1)
Screenshot: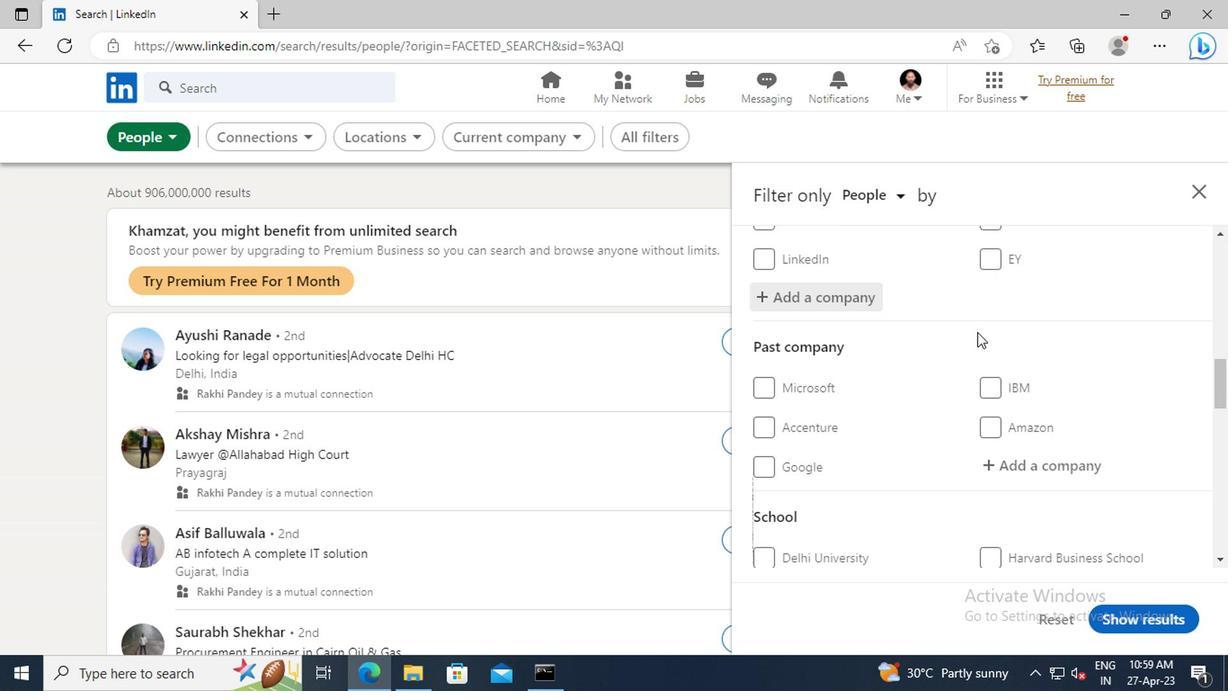 
Action: Mouse scrolled (973, 330) with delta (0, -1)
Screenshot: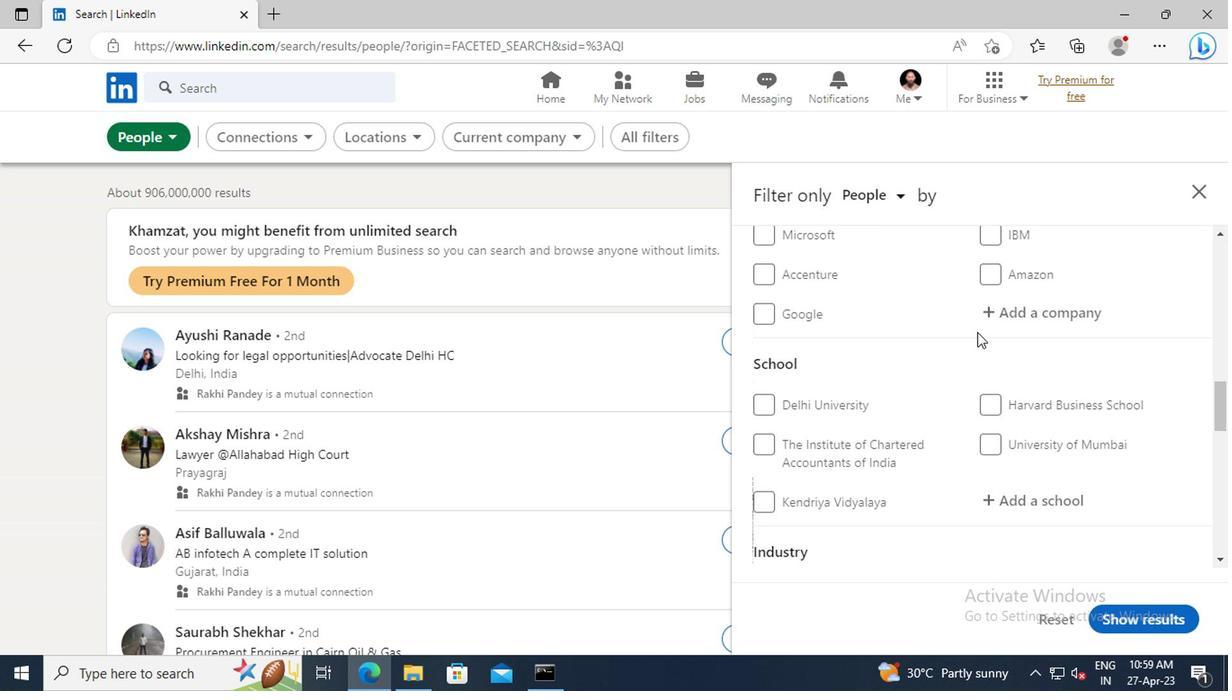 
Action: Mouse scrolled (973, 330) with delta (0, -1)
Screenshot: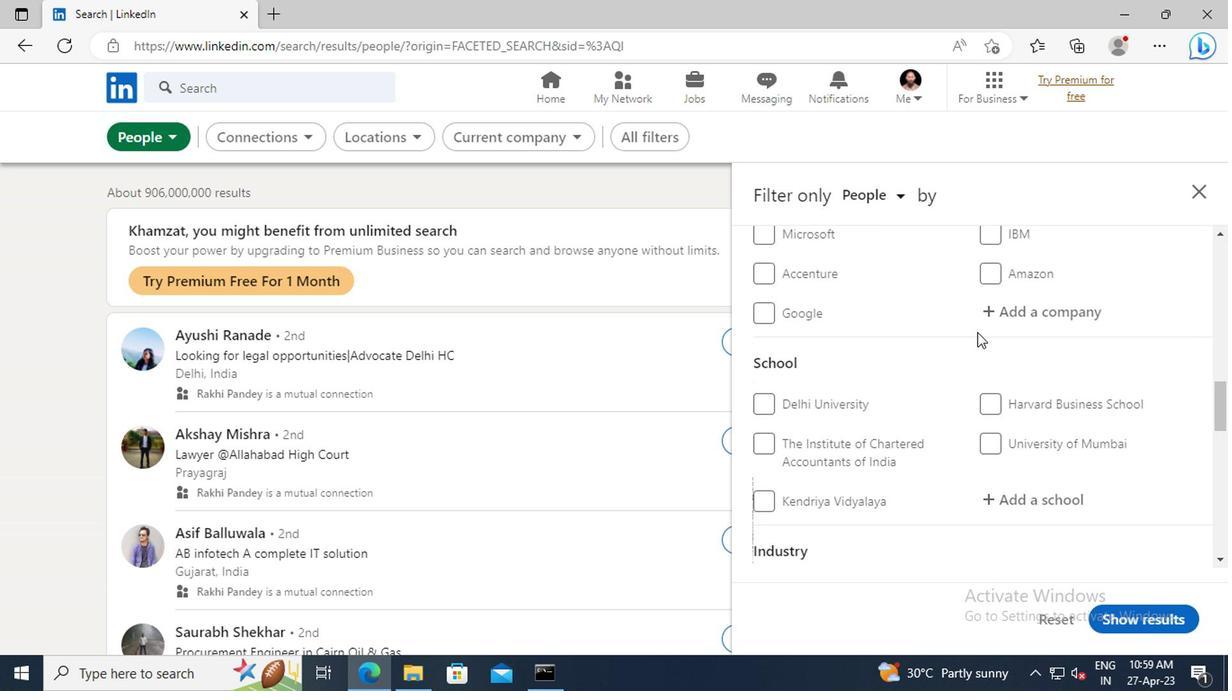 
Action: Mouse moved to (991, 391)
Screenshot: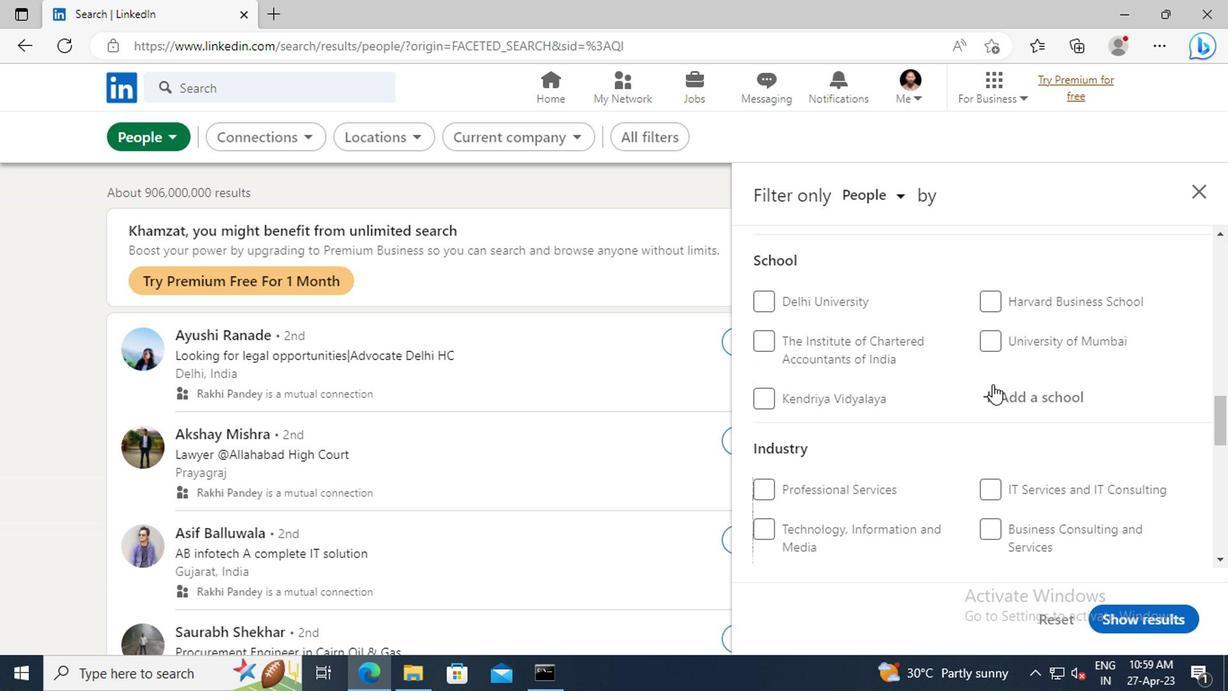 
Action: Mouse pressed left at (991, 391)
Screenshot: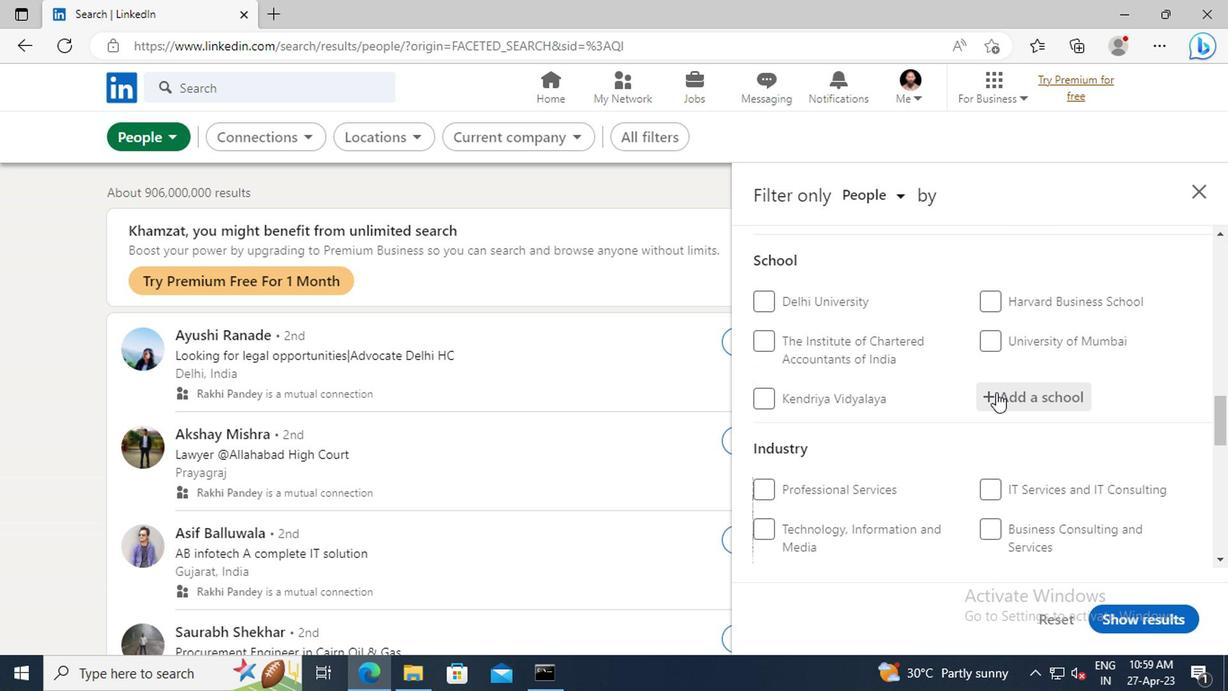 
Action: Key pressed <Key.shift>ANURAG<Key.space><Key.shift>GROUP<Key.space>
Screenshot: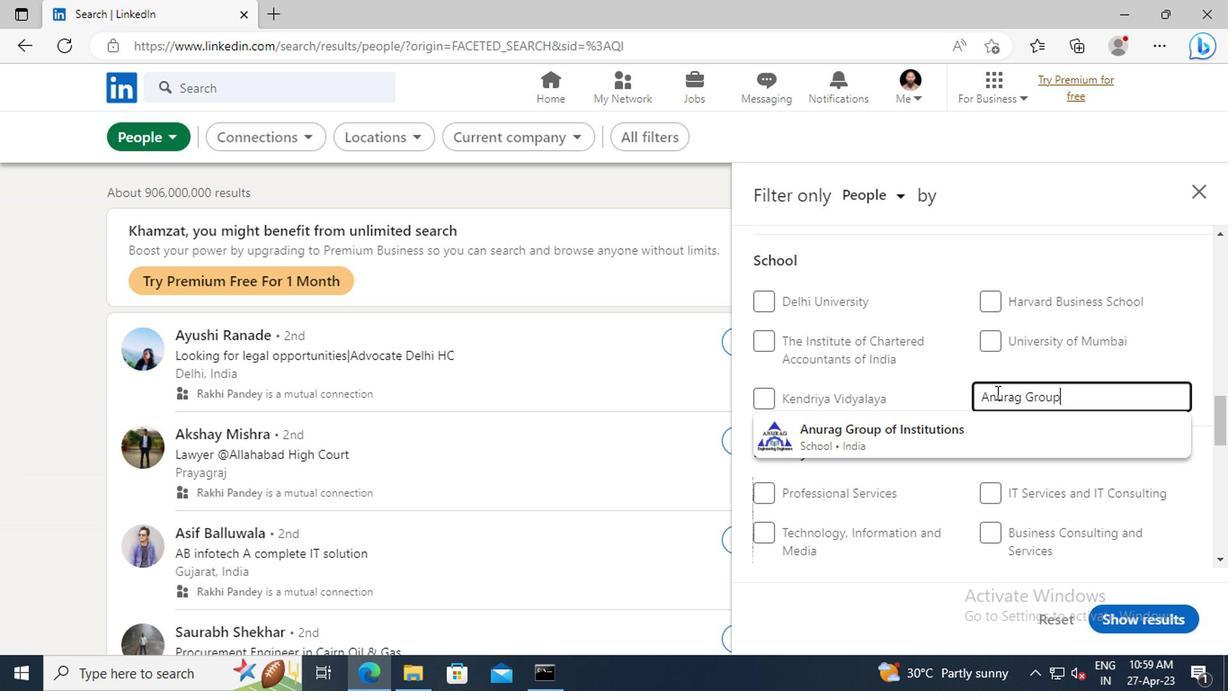 
Action: Mouse moved to (1000, 442)
Screenshot: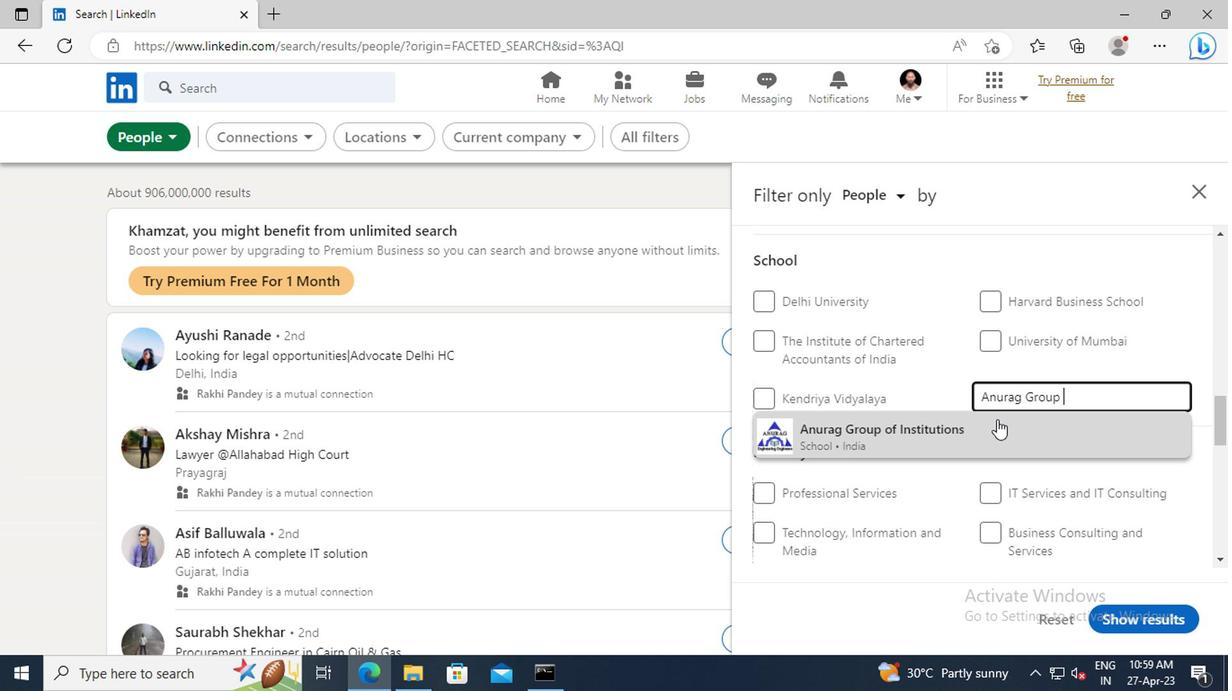 
Action: Mouse pressed left at (1000, 442)
Screenshot: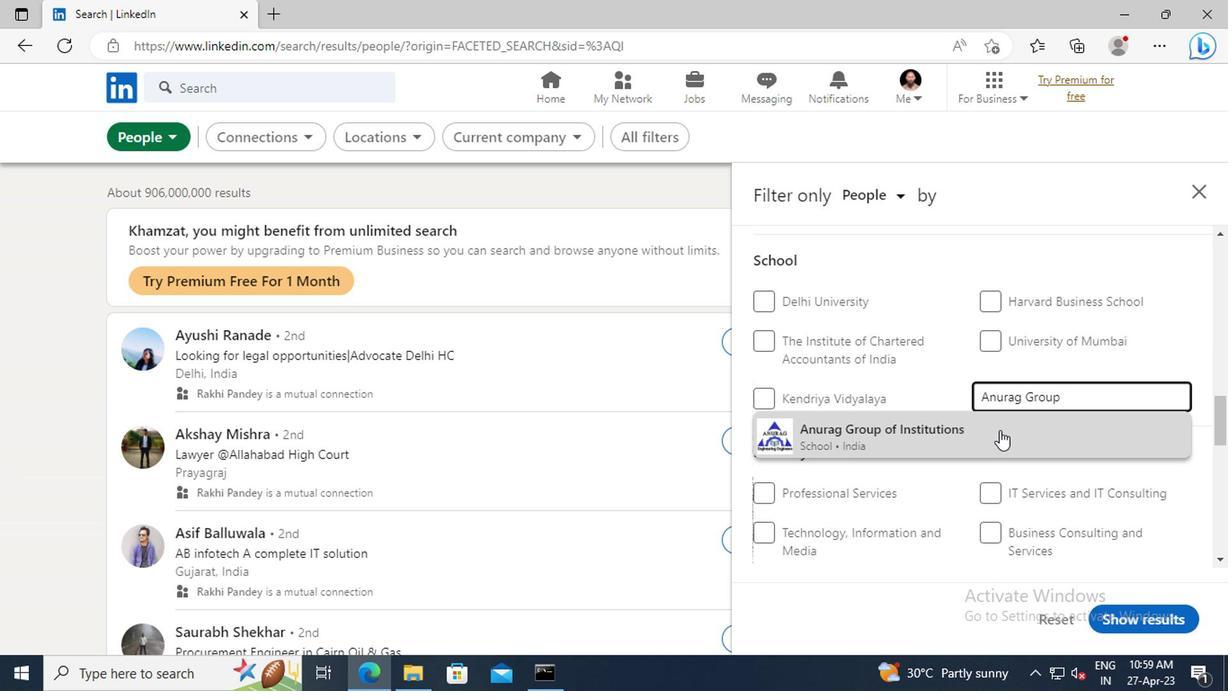 
Action: Mouse moved to (967, 363)
Screenshot: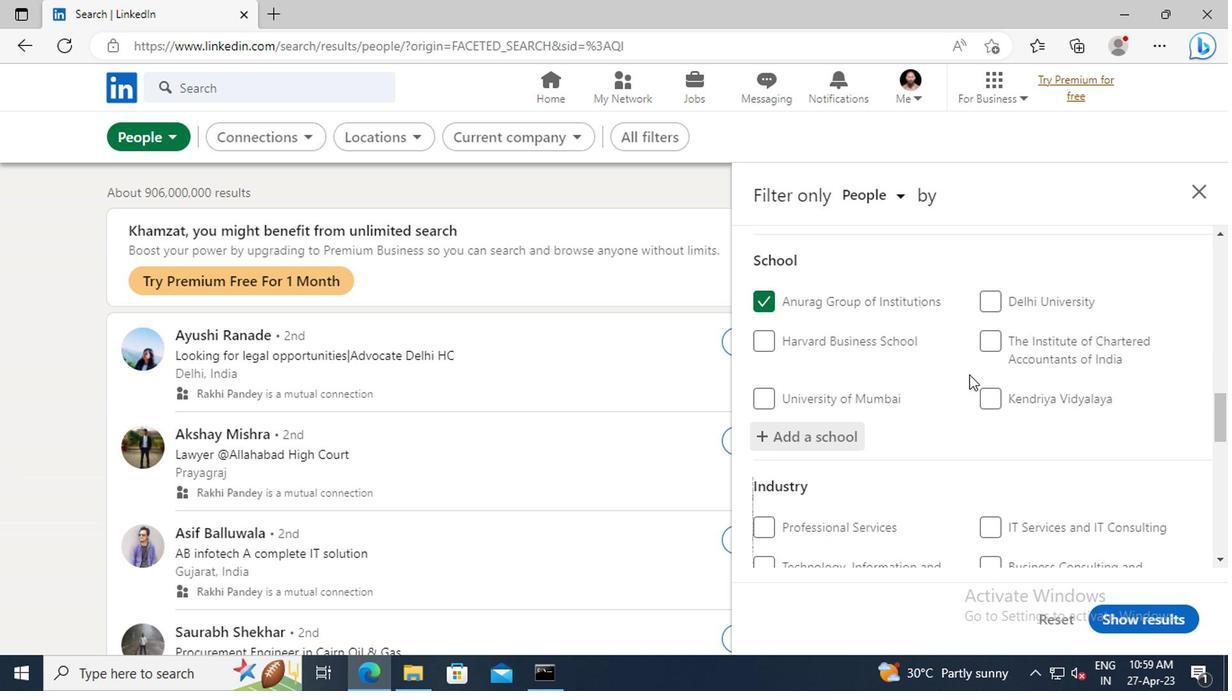 
Action: Mouse scrolled (967, 362) with delta (0, -1)
Screenshot: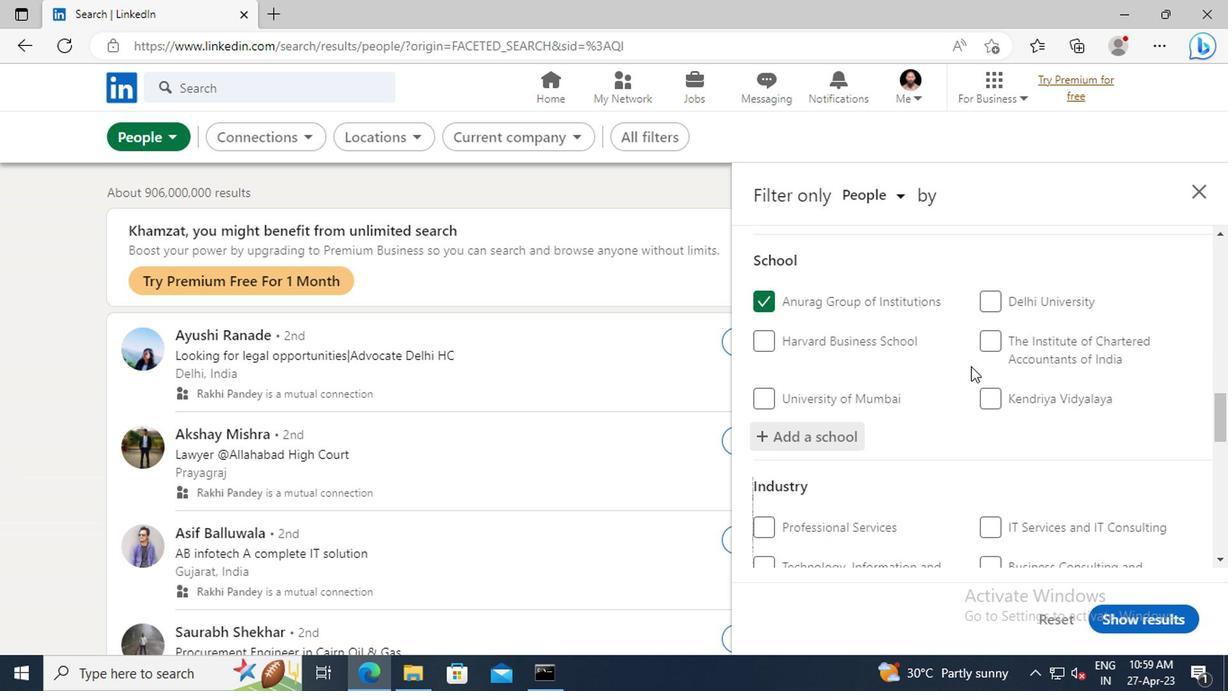 
Action: Mouse scrolled (967, 362) with delta (0, -1)
Screenshot: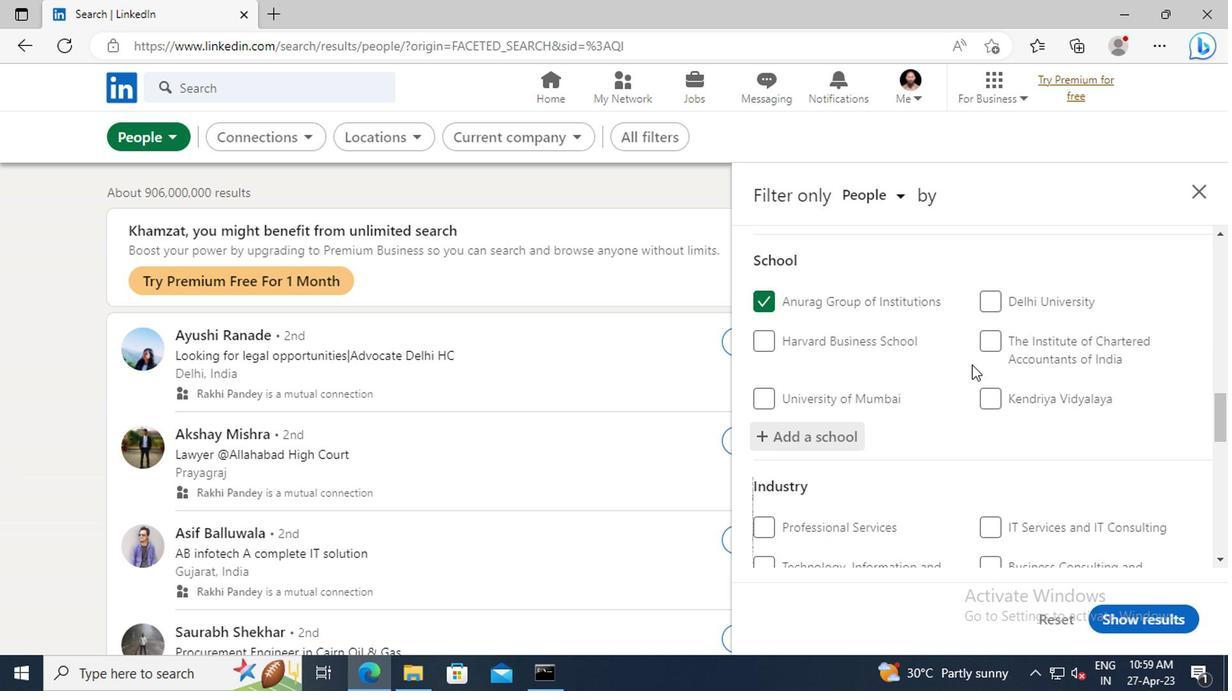 
Action: Mouse scrolled (967, 362) with delta (0, -1)
Screenshot: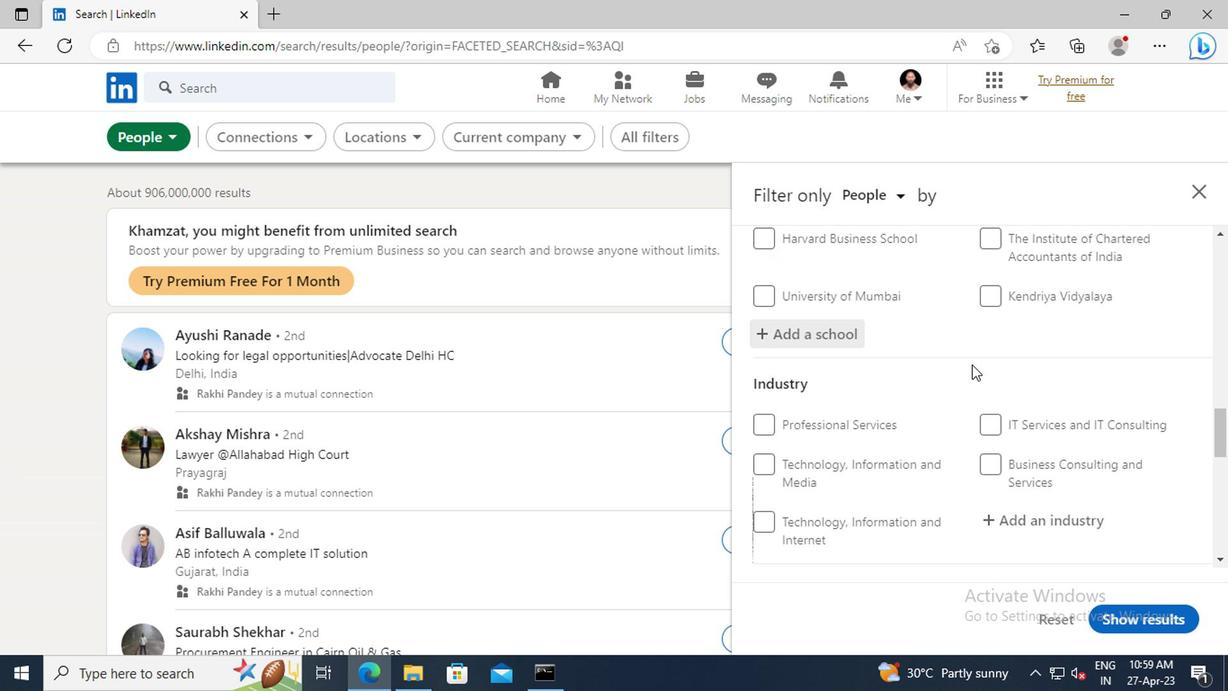 
Action: Mouse scrolled (967, 362) with delta (0, -1)
Screenshot: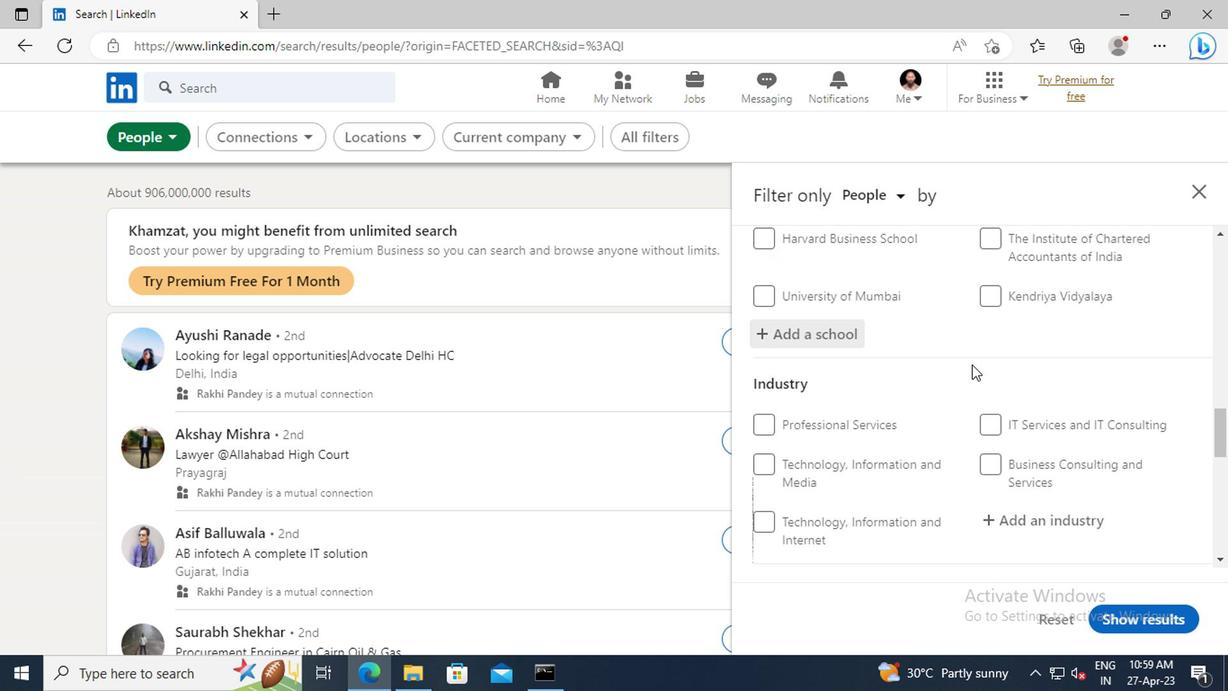 
Action: Mouse scrolled (967, 362) with delta (0, -1)
Screenshot: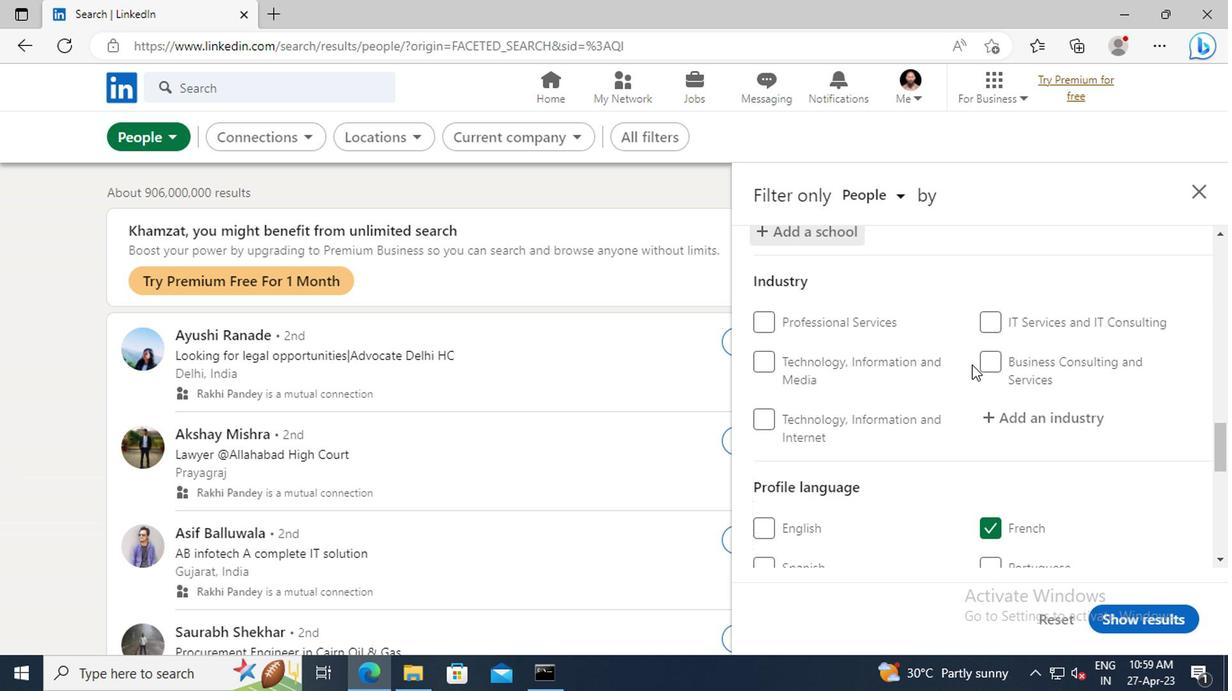 
Action: Mouse scrolled (967, 362) with delta (0, -1)
Screenshot: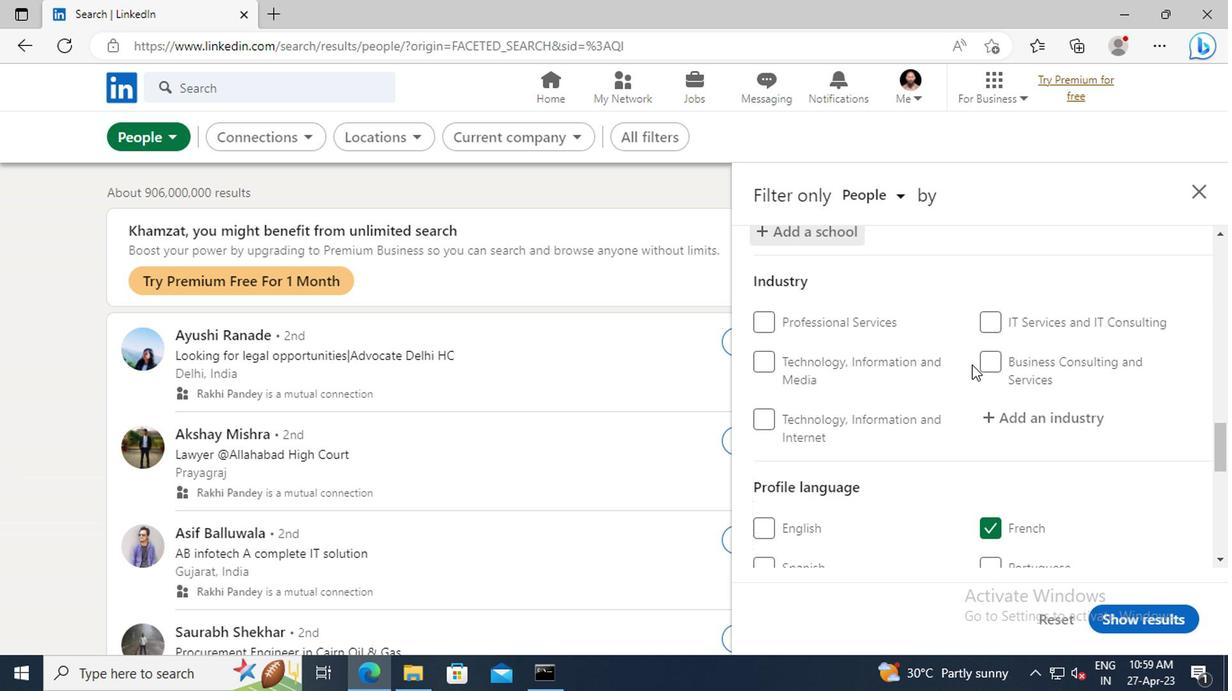 
Action: Mouse moved to (1004, 318)
Screenshot: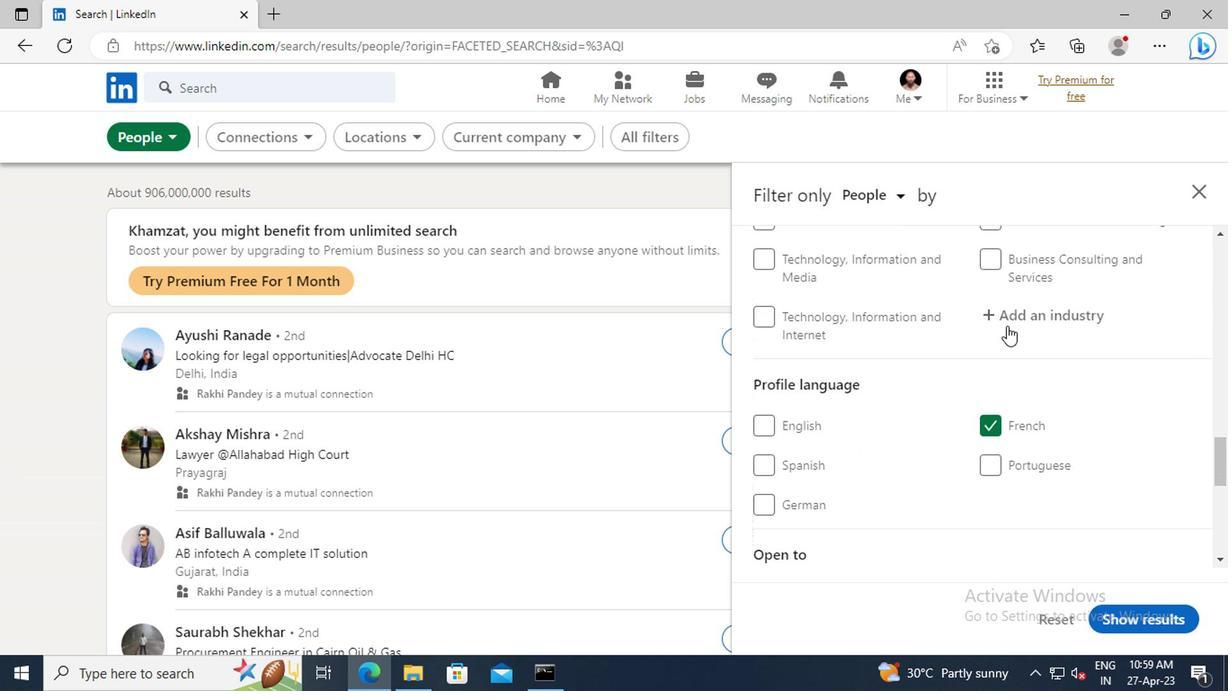 
Action: Mouse pressed left at (1004, 318)
Screenshot: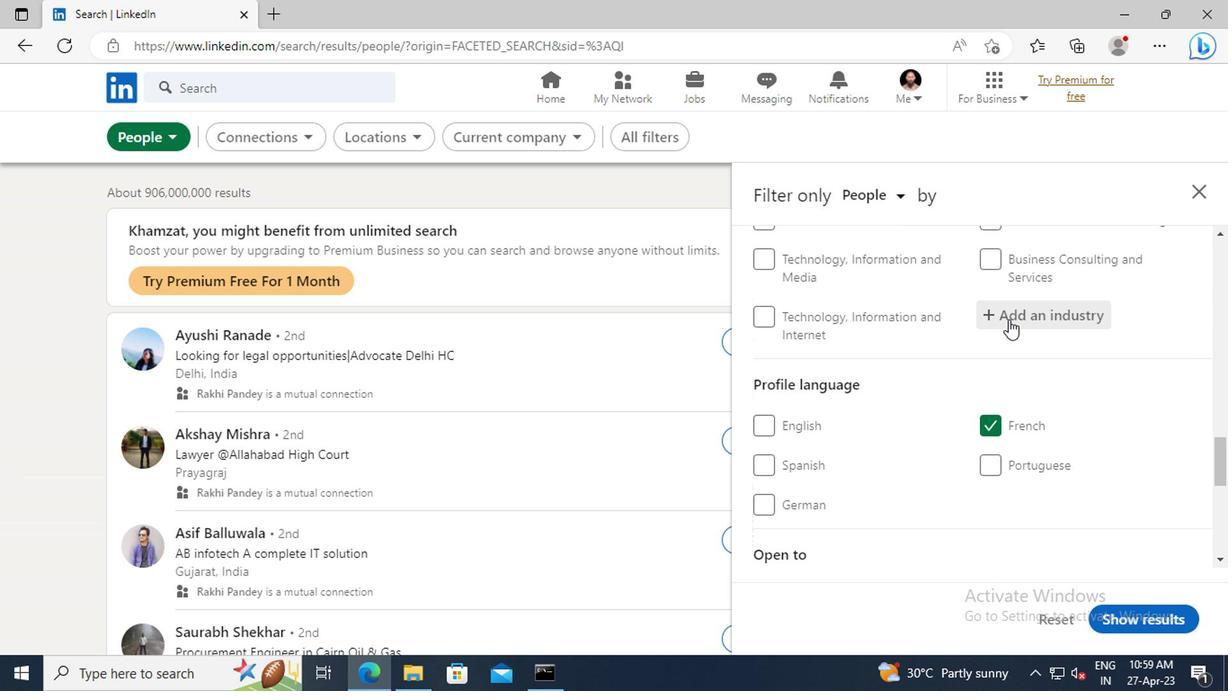 
Action: Key pressed <Key.shift>IT<Key.space><Key.shift>SYSTEM<Key.space><Key.shift>INS
Screenshot: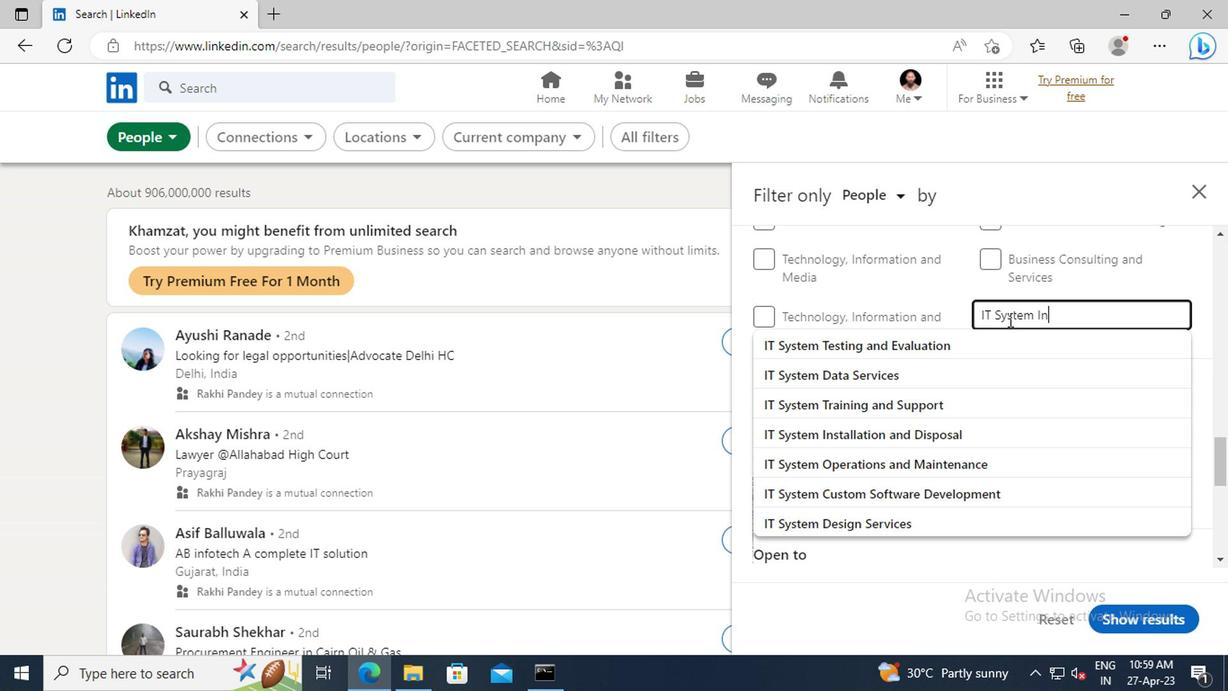 
Action: Mouse moved to (1008, 343)
Screenshot: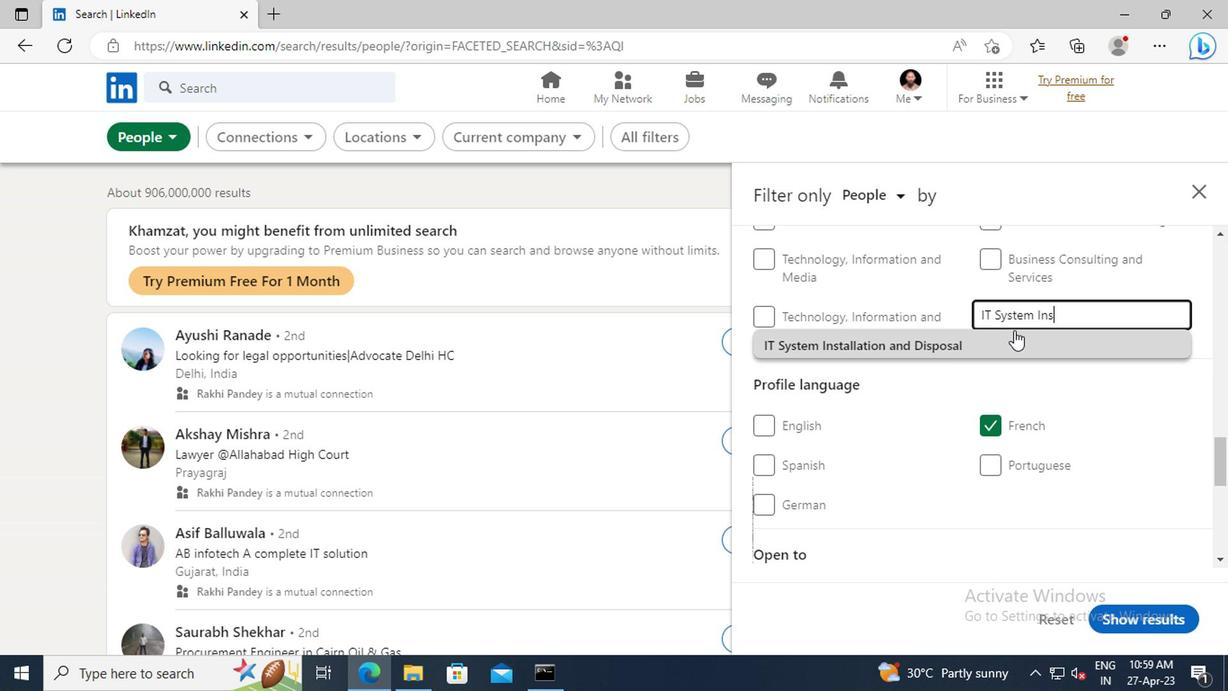 
Action: Mouse pressed left at (1008, 343)
Screenshot: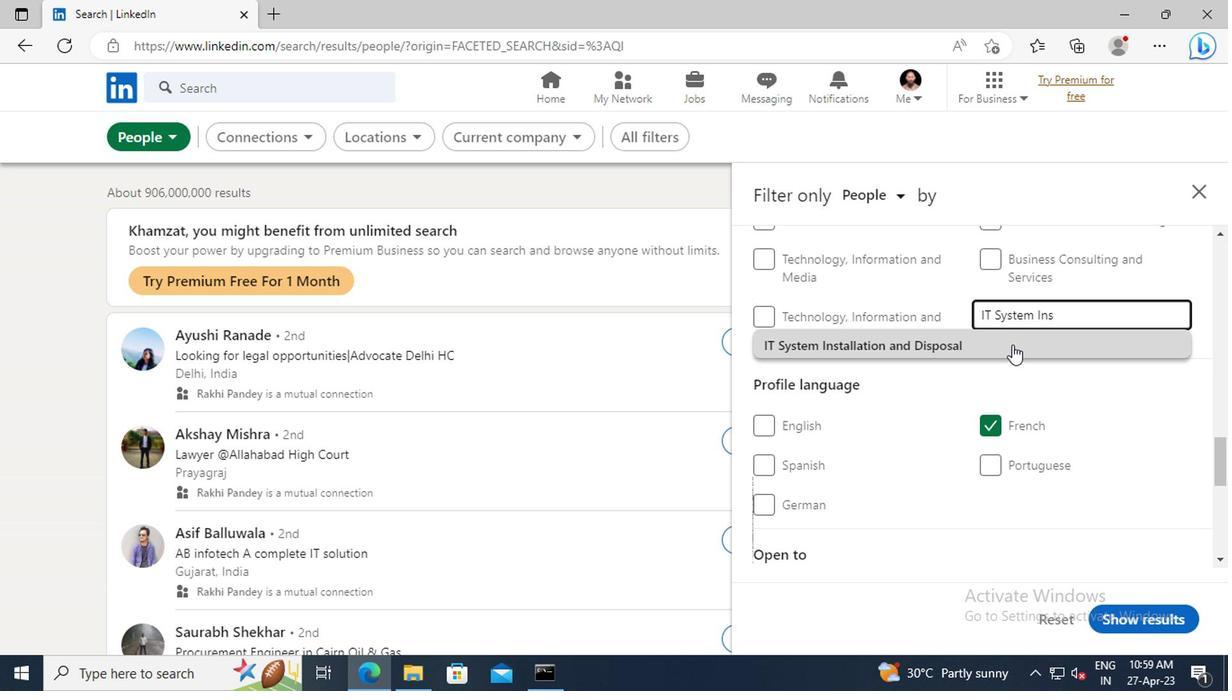 
Action: Mouse moved to (972, 346)
Screenshot: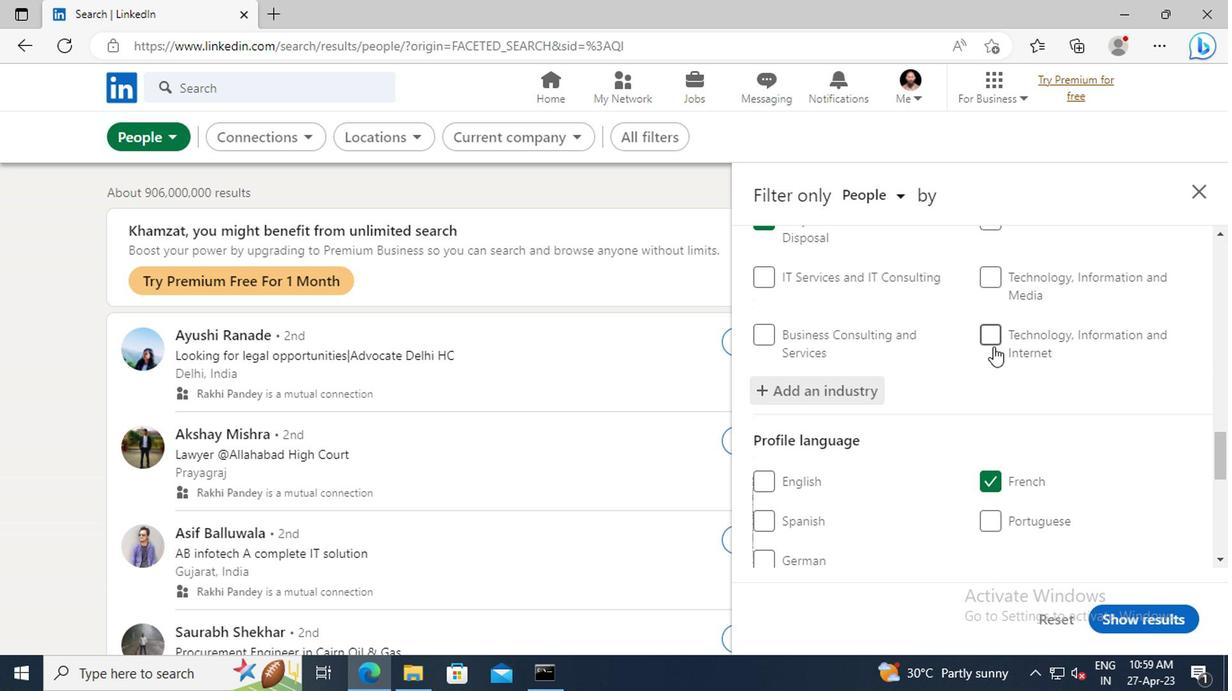 
Action: Mouse scrolled (972, 345) with delta (0, 0)
Screenshot: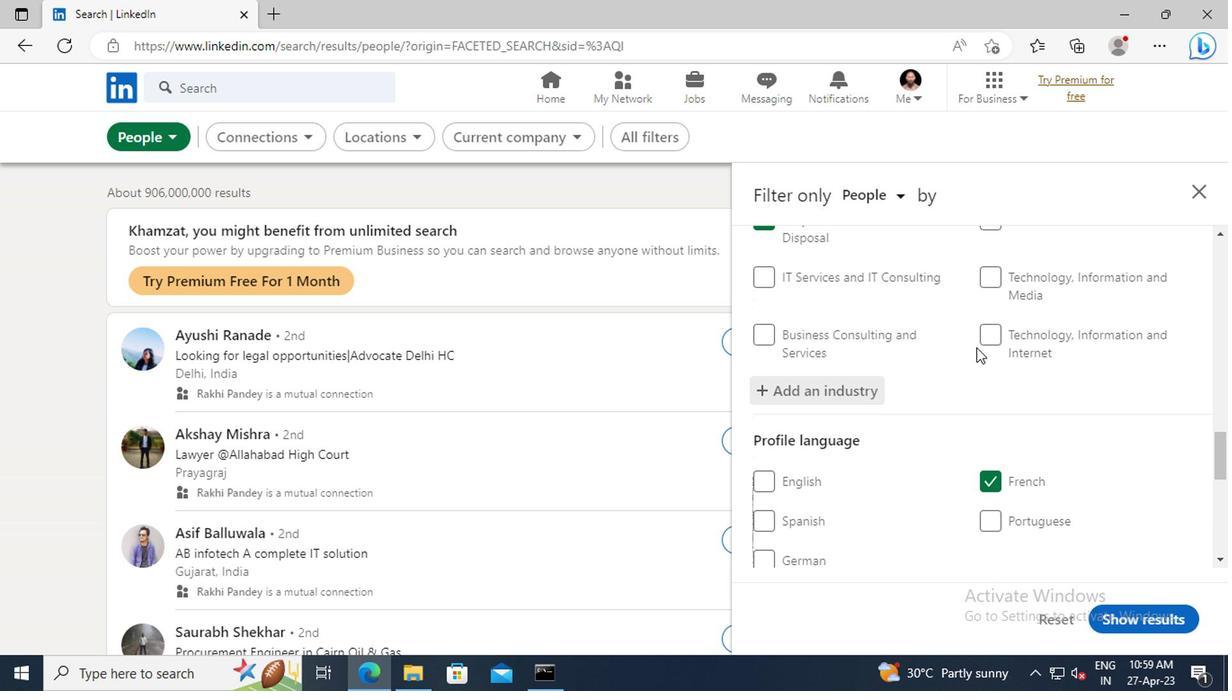 
Action: Mouse scrolled (972, 345) with delta (0, 0)
Screenshot: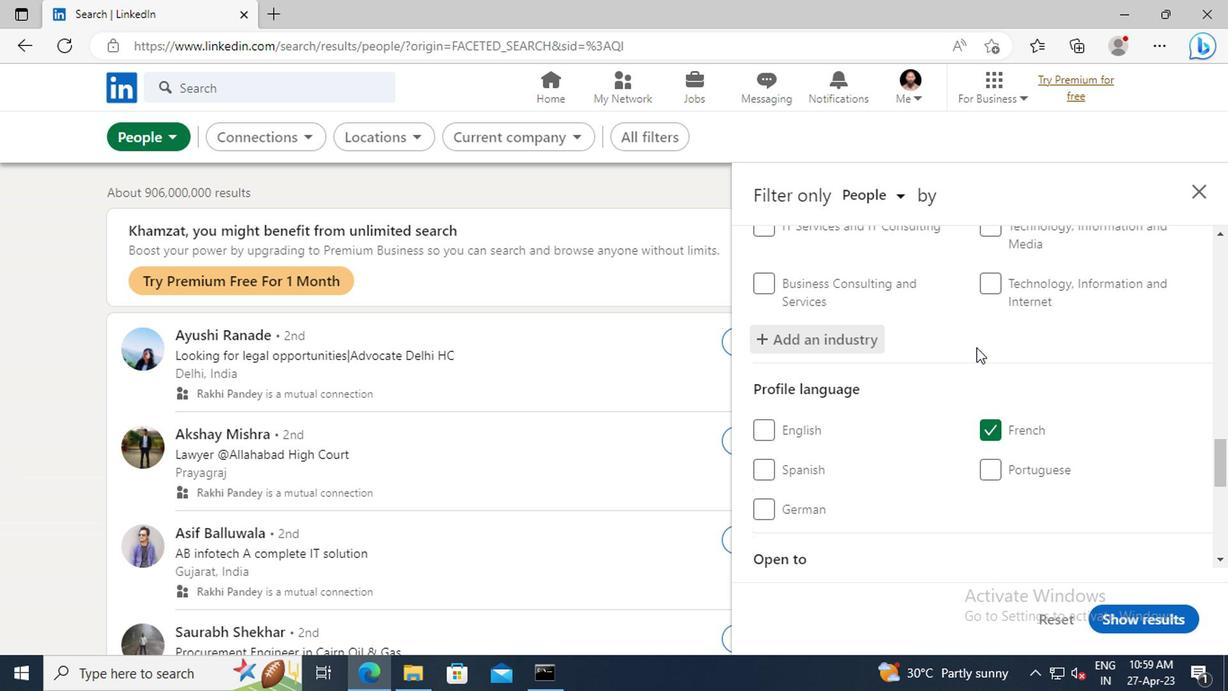 
Action: Mouse scrolled (972, 345) with delta (0, 0)
Screenshot: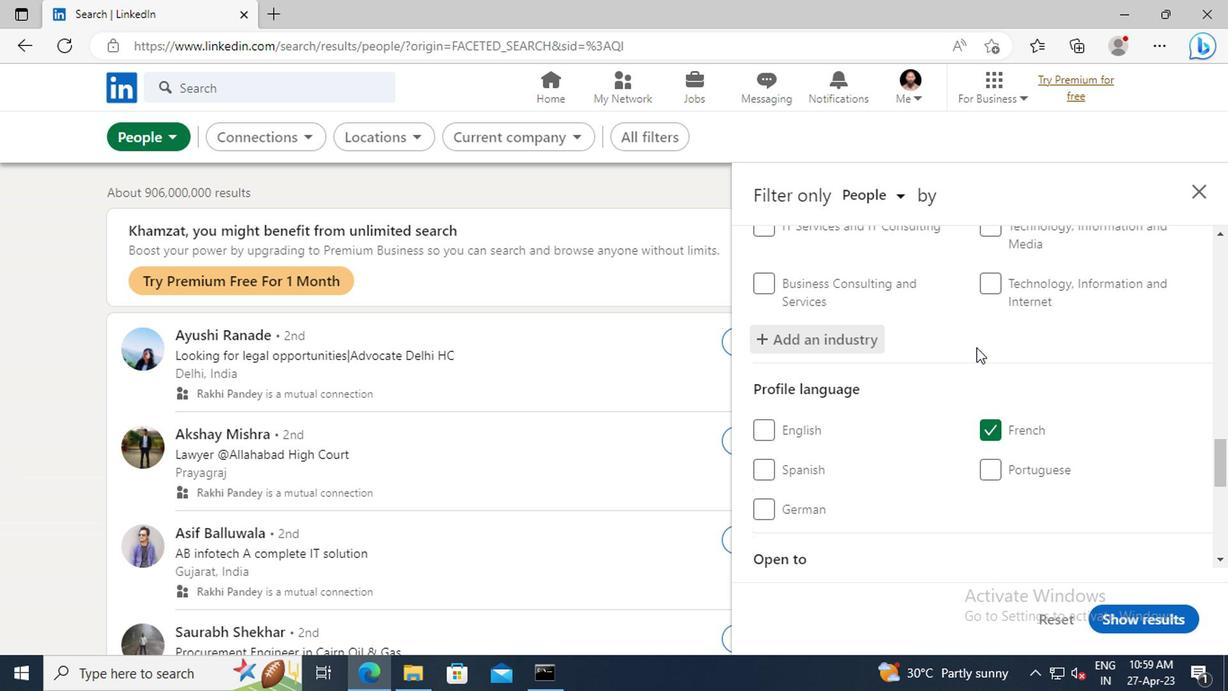 
Action: Mouse scrolled (972, 345) with delta (0, 0)
Screenshot: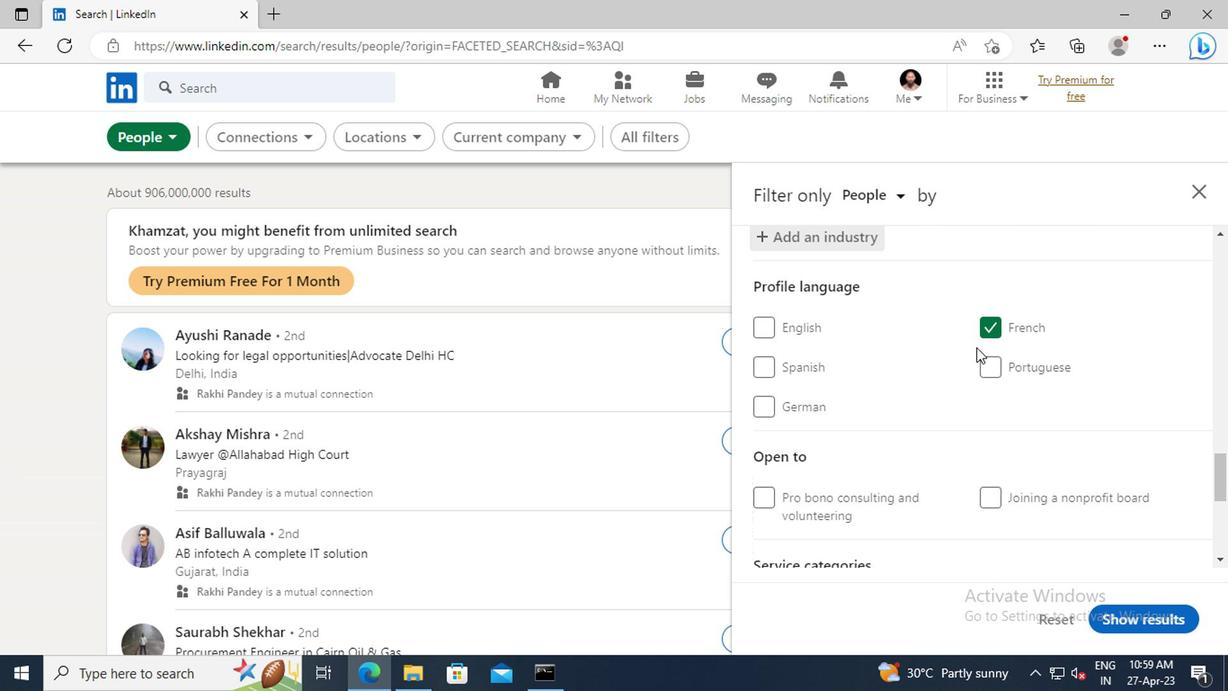 
Action: Mouse scrolled (972, 345) with delta (0, 0)
Screenshot: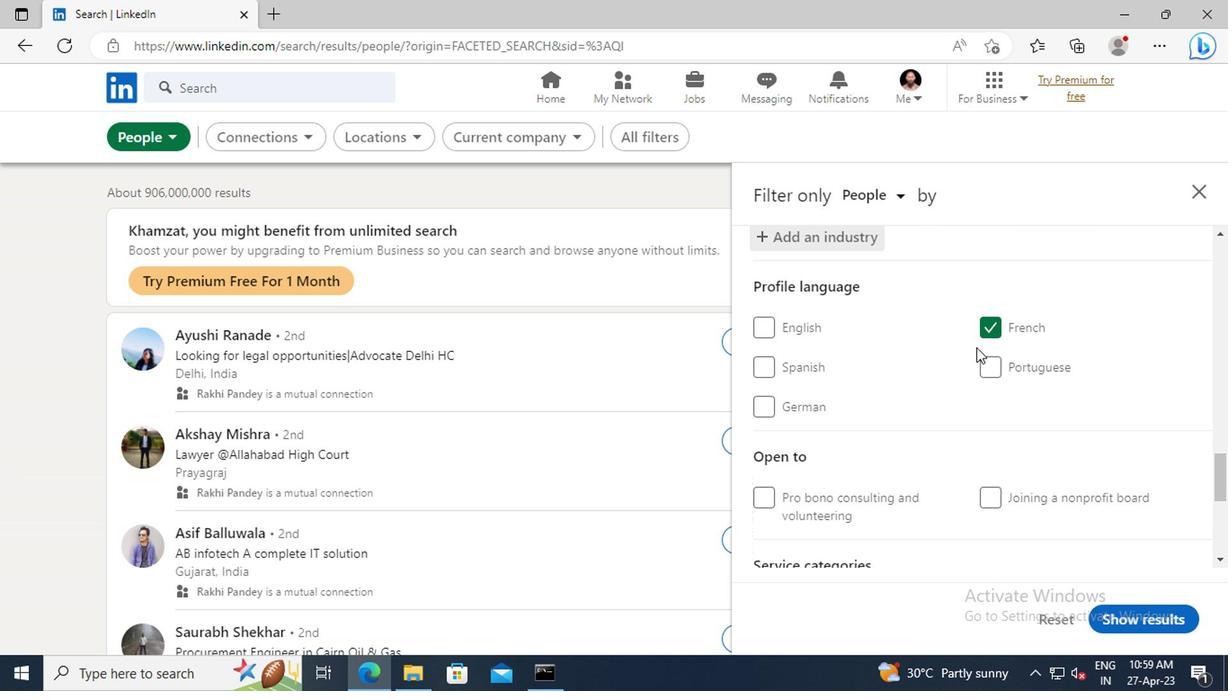 
Action: Mouse scrolled (972, 345) with delta (0, 0)
Screenshot: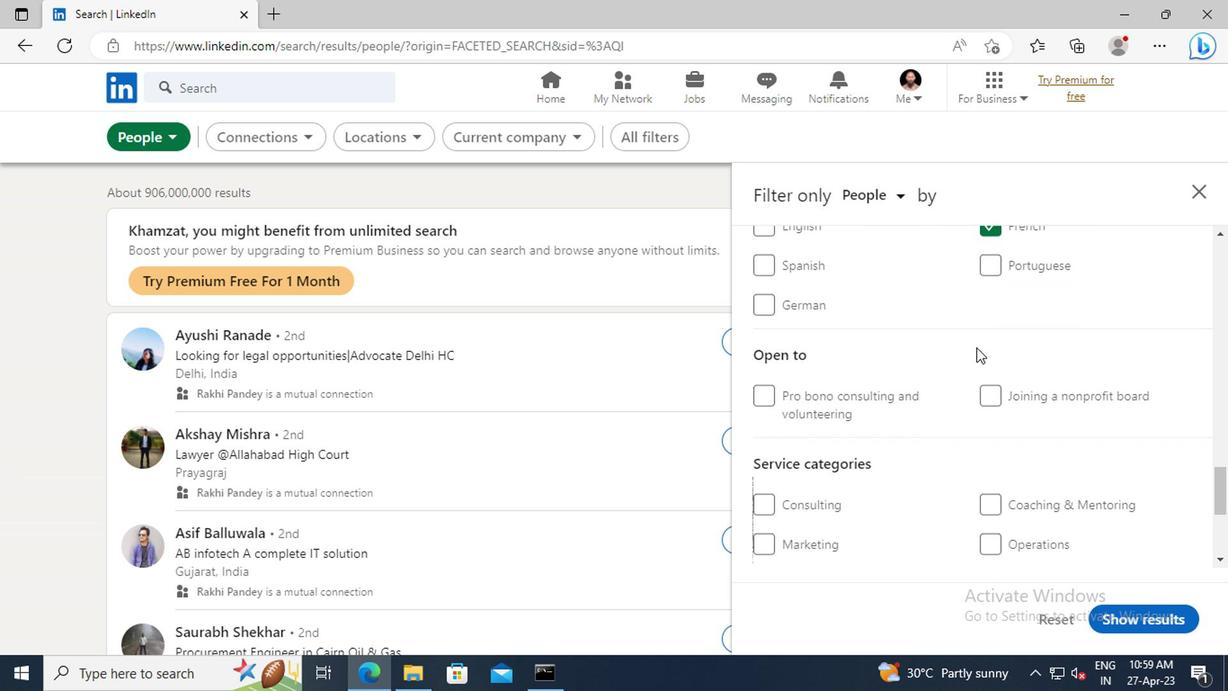 
Action: Mouse scrolled (972, 345) with delta (0, 0)
Screenshot: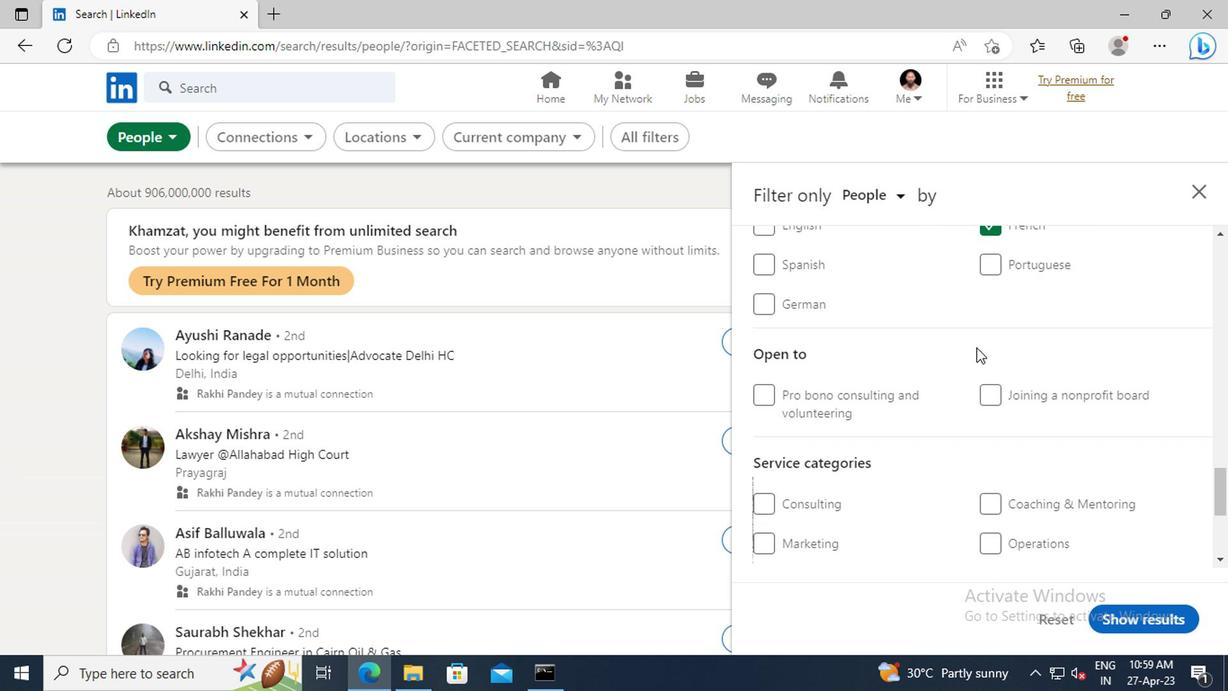 
Action: Mouse scrolled (972, 345) with delta (0, 0)
Screenshot: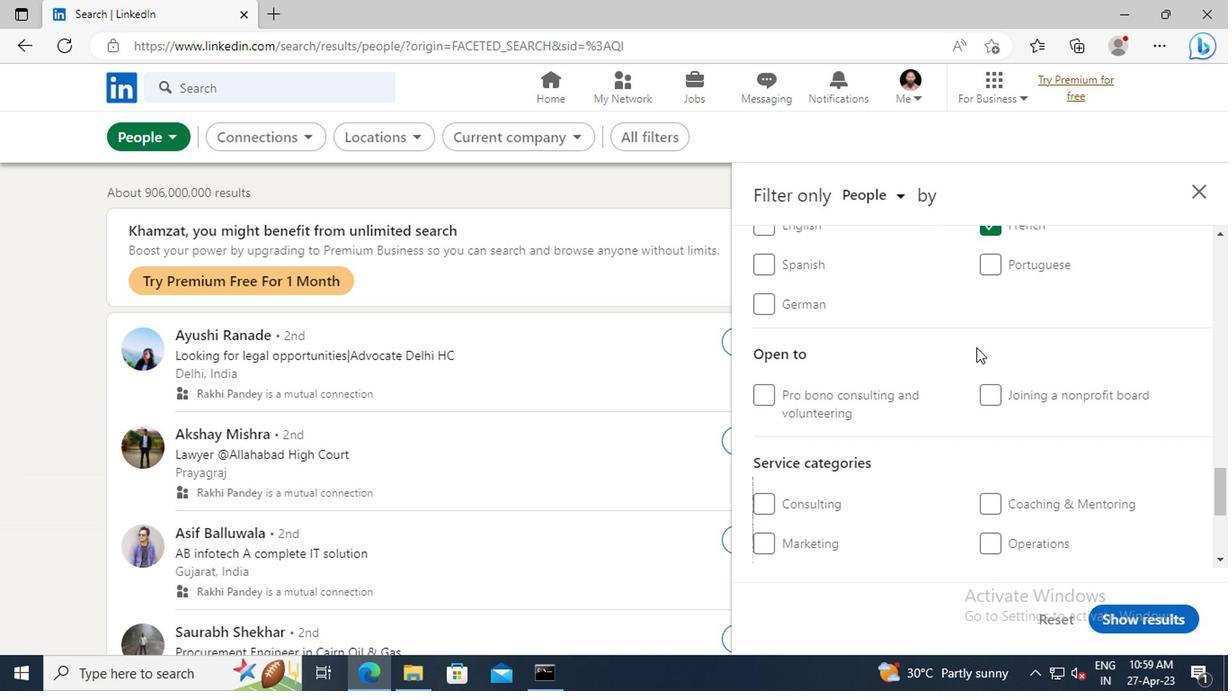 
Action: Mouse moved to (1000, 428)
Screenshot: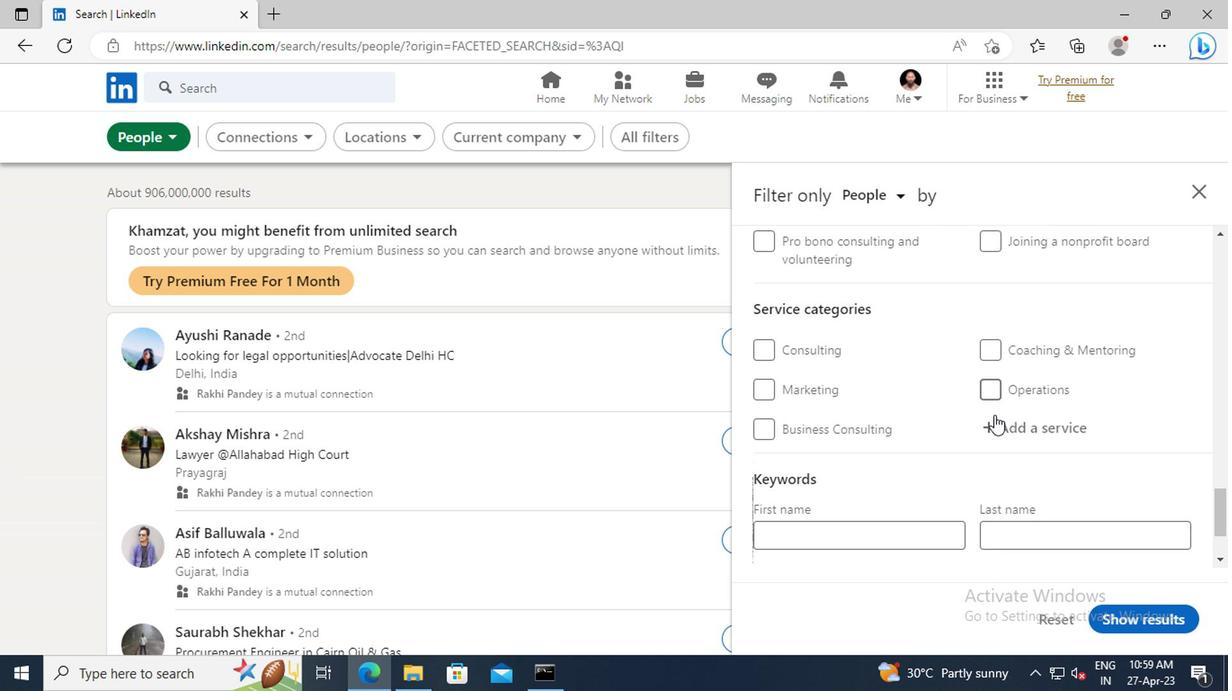 
Action: Mouse pressed left at (1000, 428)
Screenshot: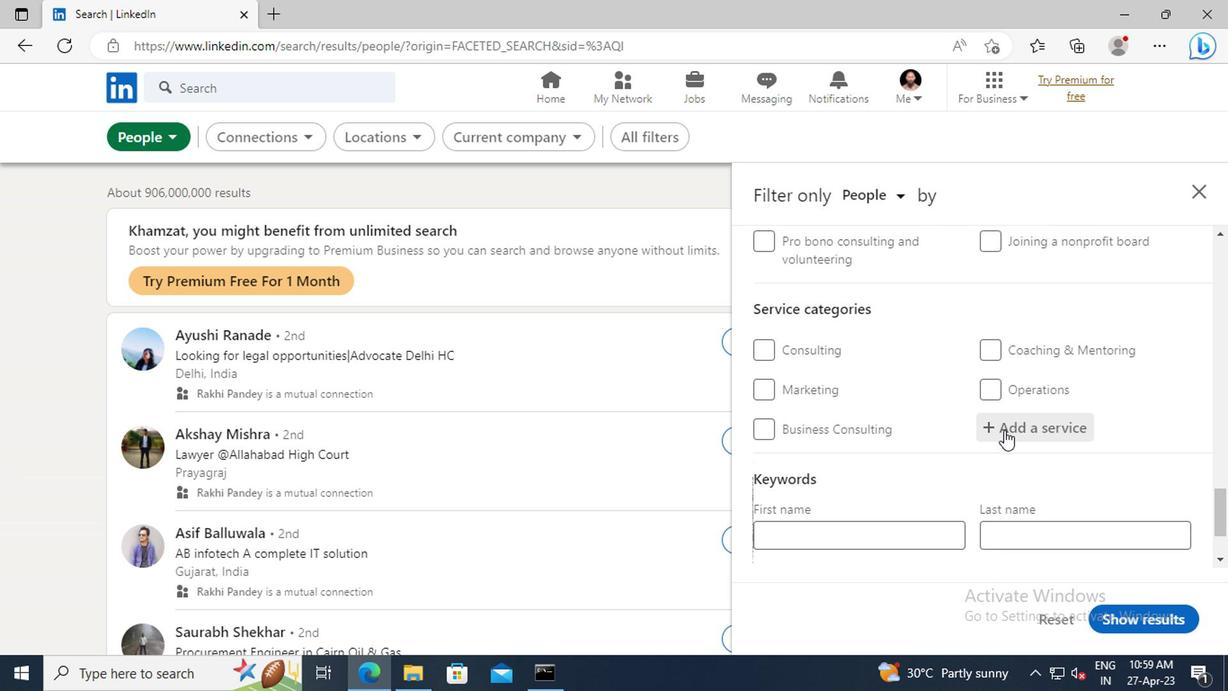 
Action: Key pressed <Key.shift>USER<Key.space><Key.shift>EXPERIENCE<Key.space><Key.shift>WRI
Screenshot: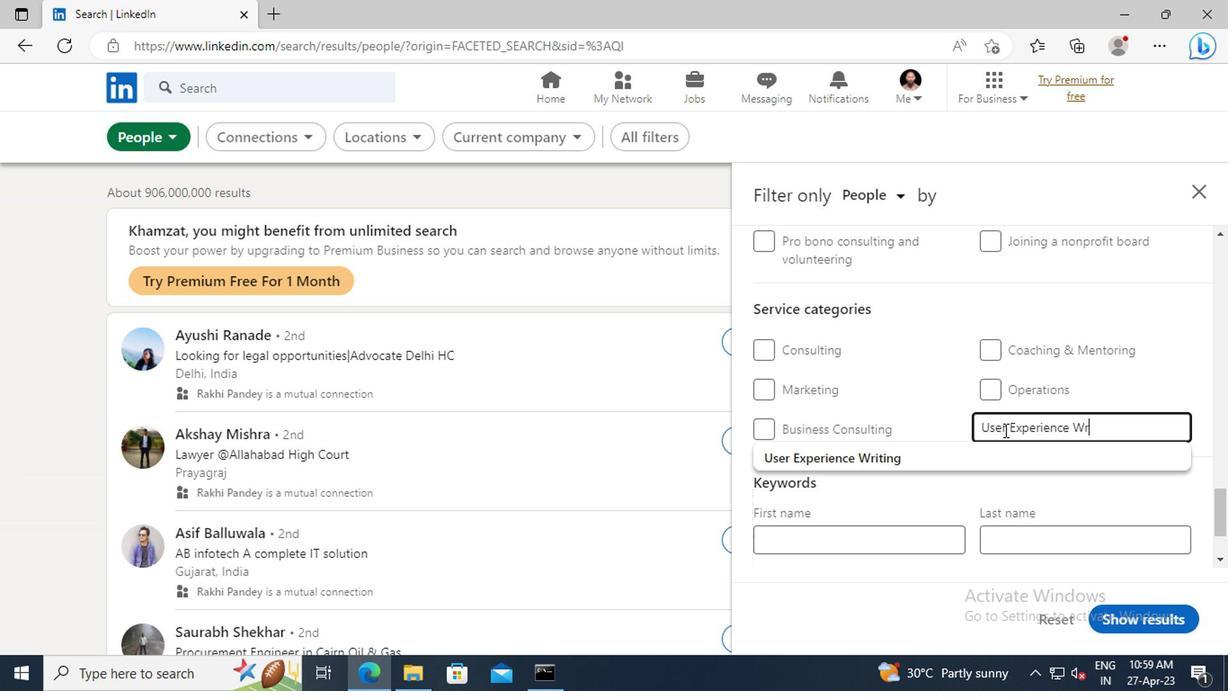 
Action: Mouse moved to (982, 451)
Screenshot: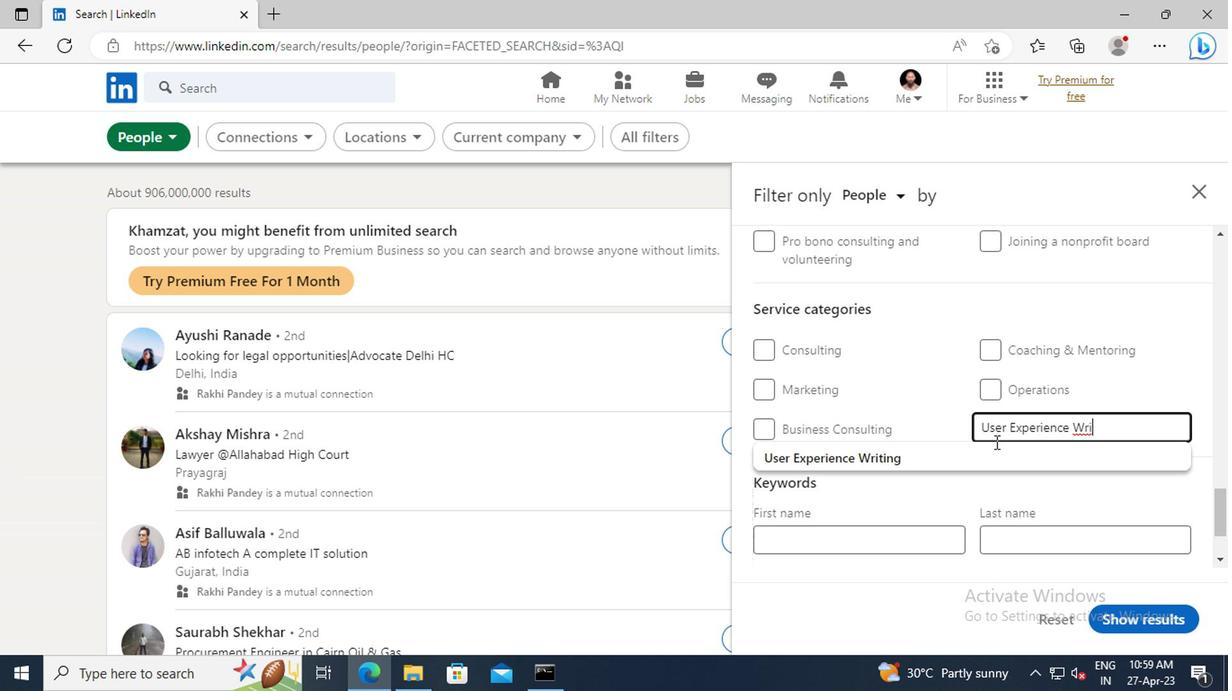 
Action: Mouse pressed left at (982, 451)
Screenshot: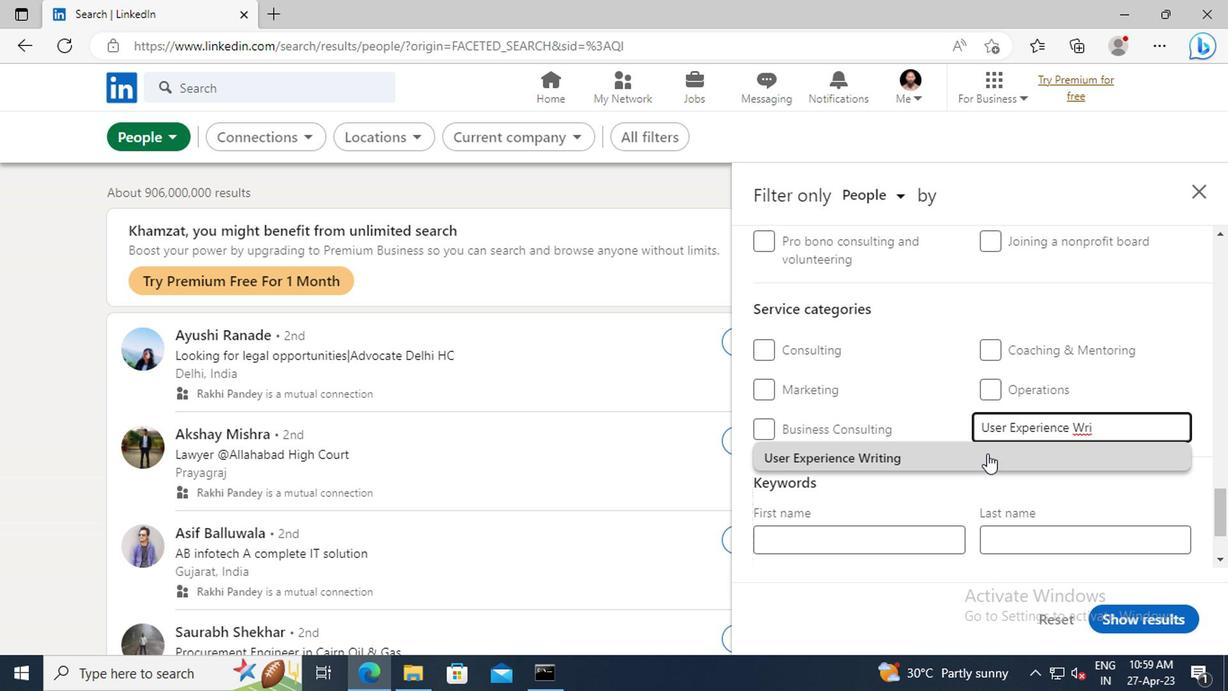 
Action: Mouse moved to (944, 368)
Screenshot: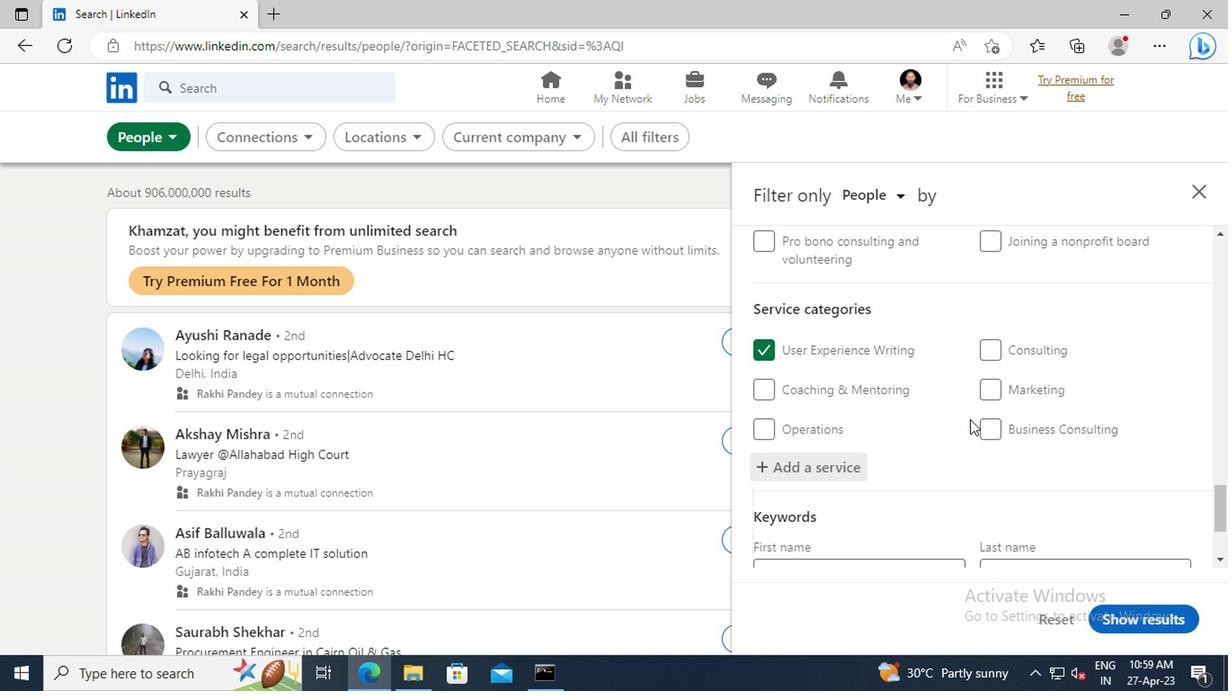 
Action: Mouse scrolled (944, 367) with delta (0, -1)
Screenshot: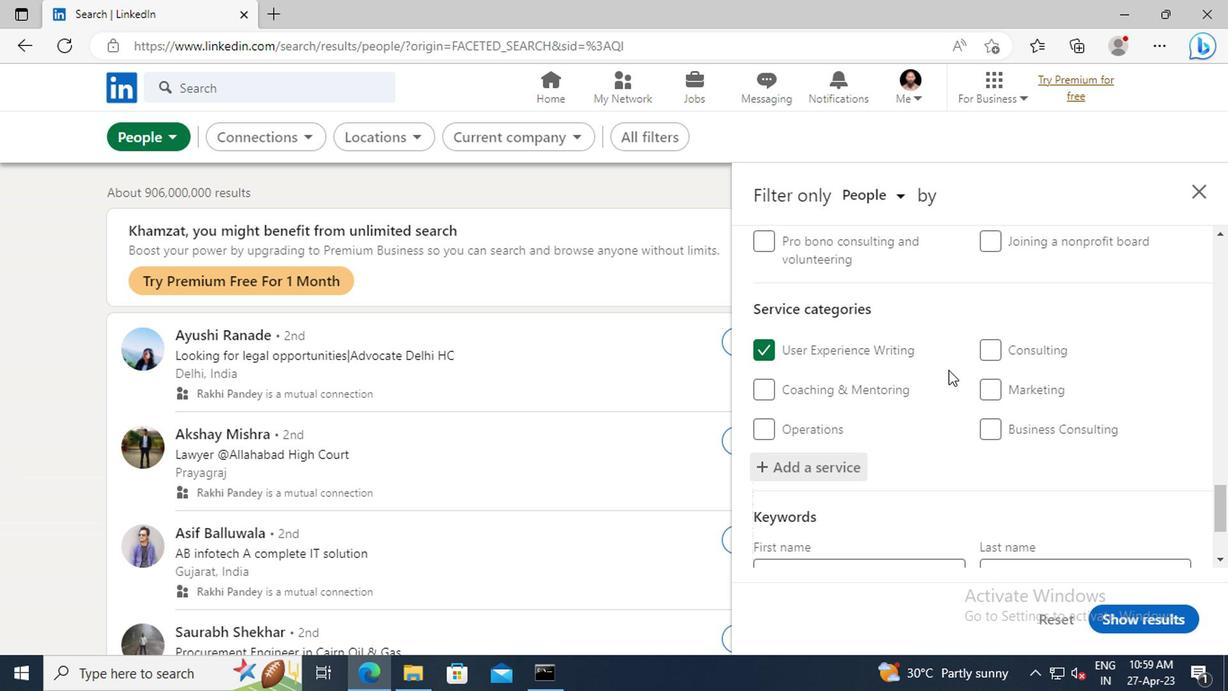 
Action: Mouse scrolled (944, 367) with delta (0, -1)
Screenshot: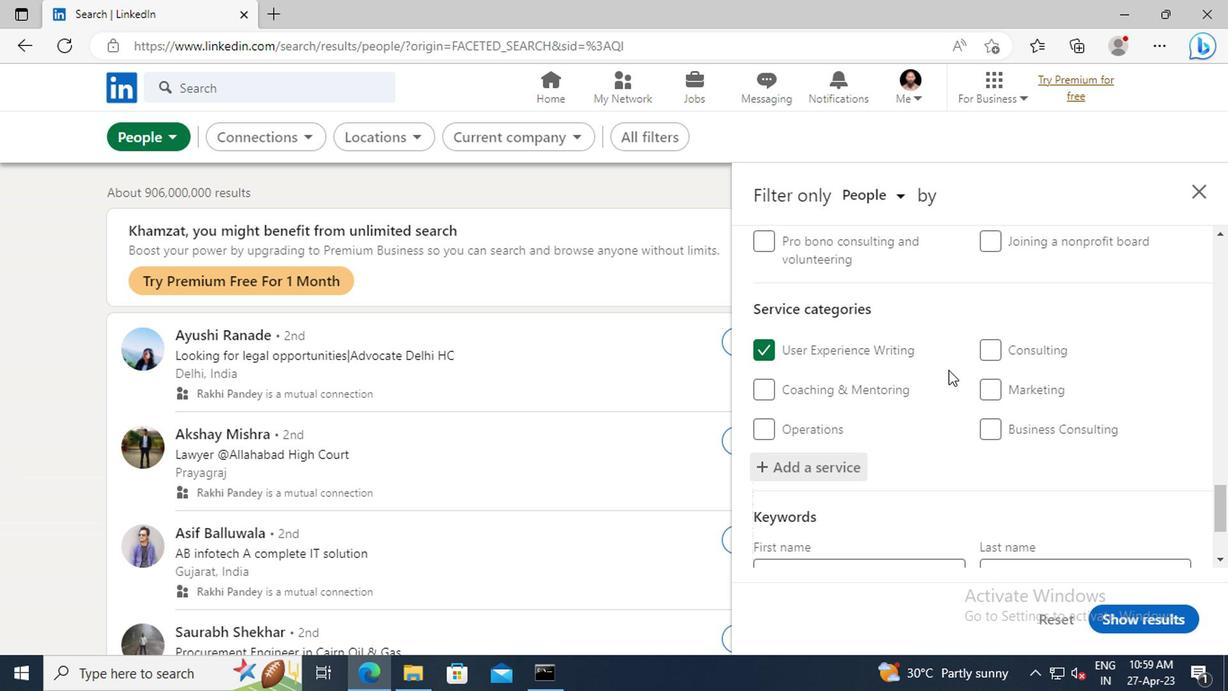 
Action: Mouse scrolled (944, 367) with delta (0, -1)
Screenshot: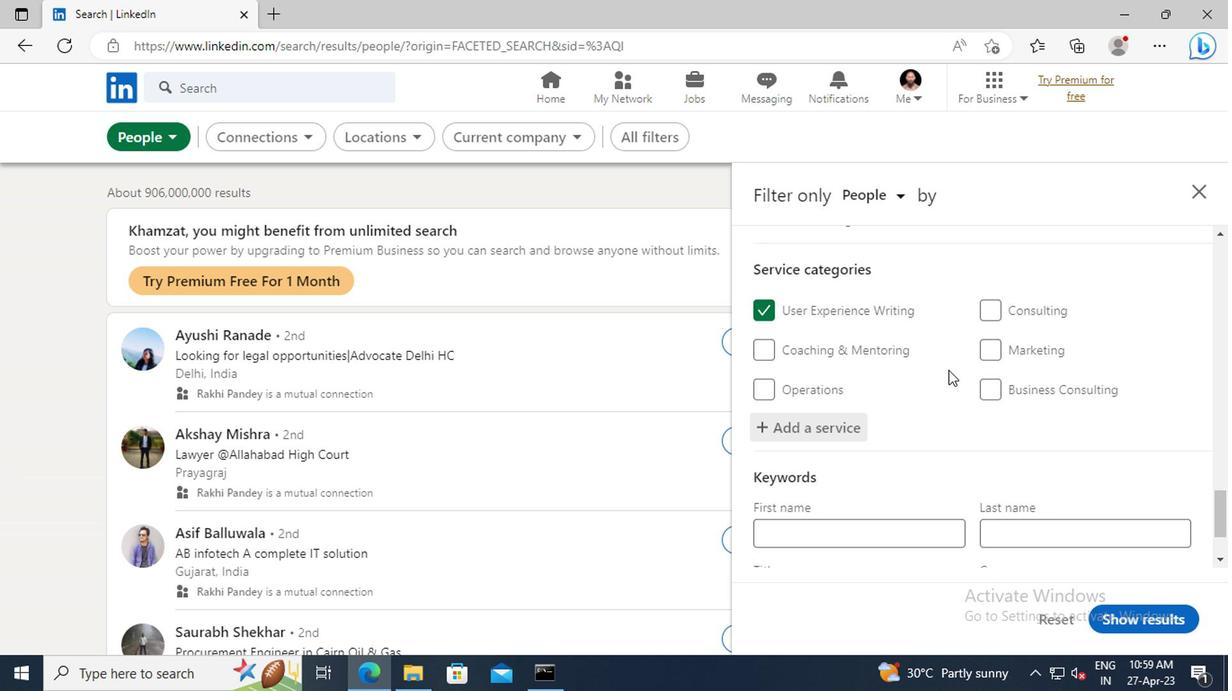 
Action: Mouse moved to (886, 492)
Screenshot: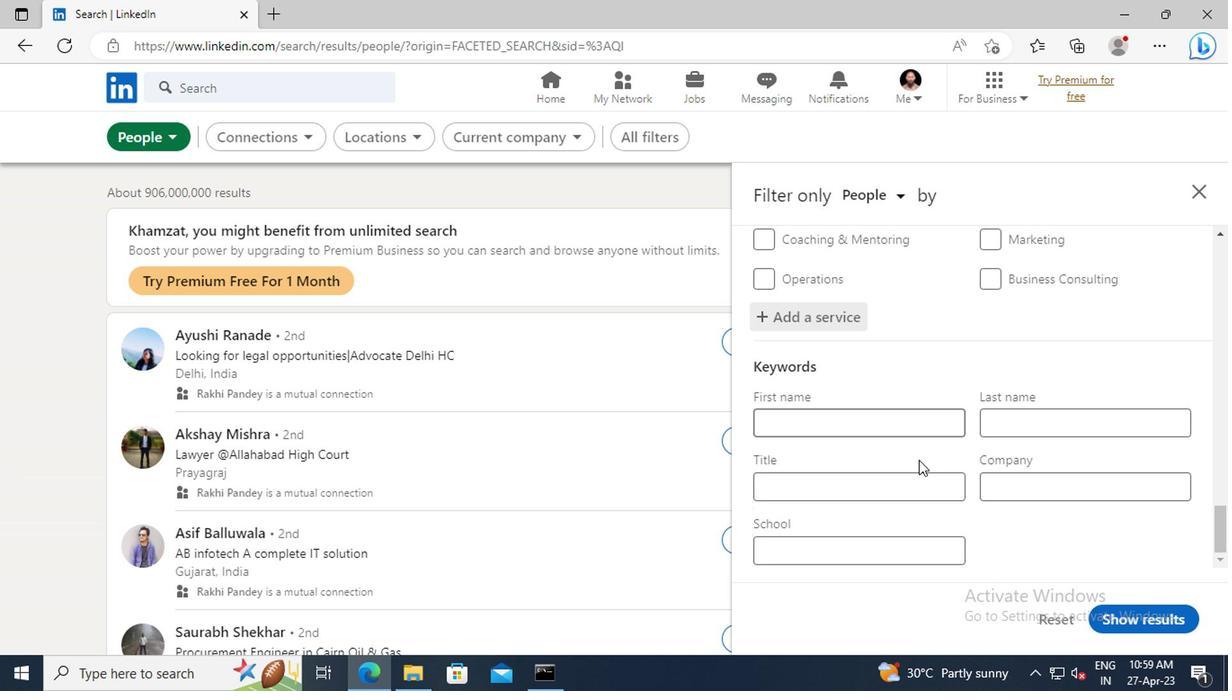 
Action: Mouse pressed left at (886, 492)
Screenshot: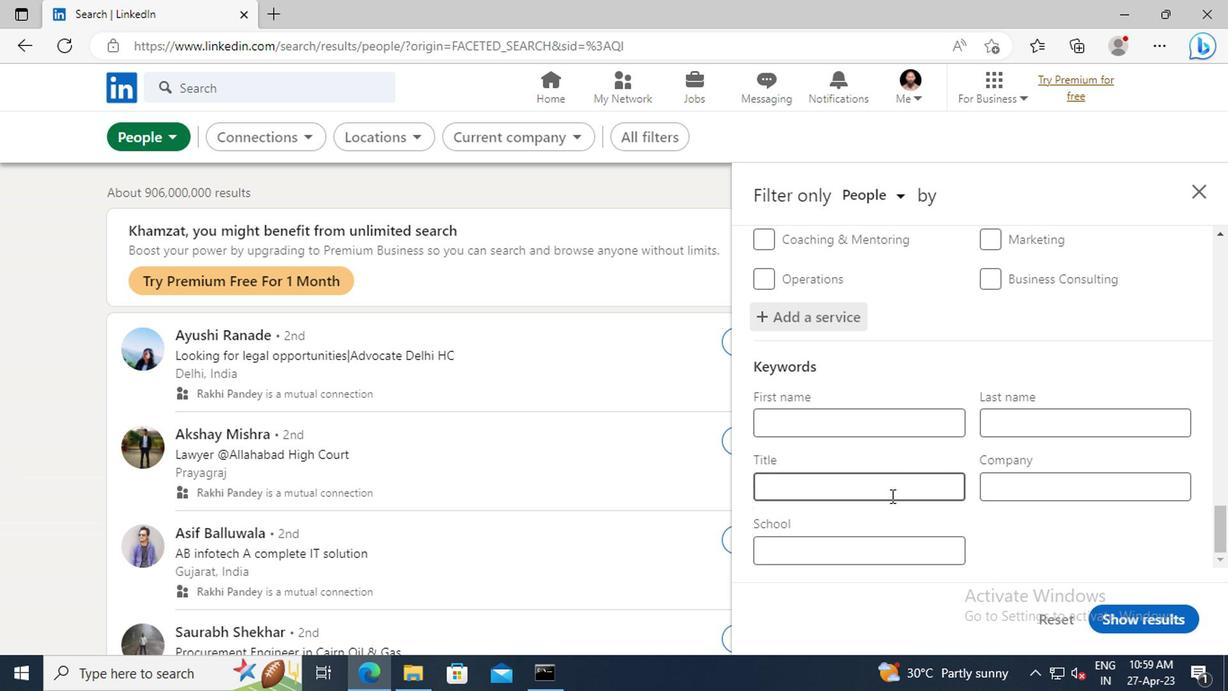 
Action: Key pressed <Key.shift>MARKET<Key.space><Key.shift>RESEARCHER<Key.enter>
Screenshot: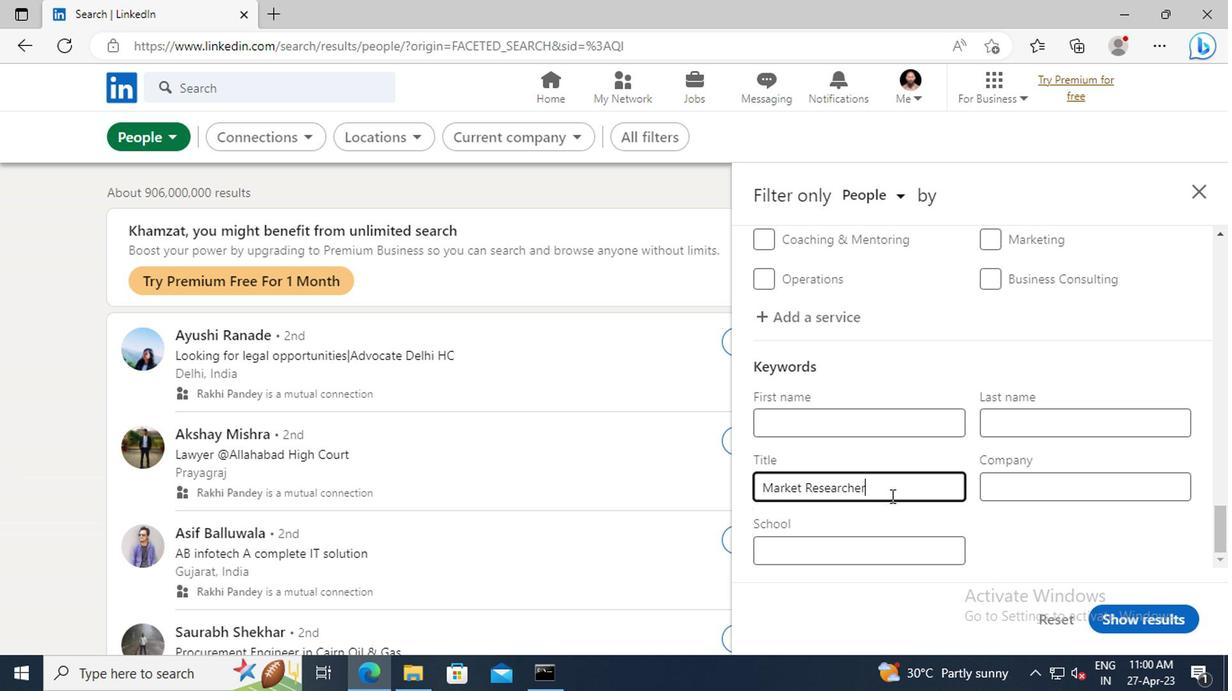 
Action: Mouse moved to (1127, 619)
Screenshot: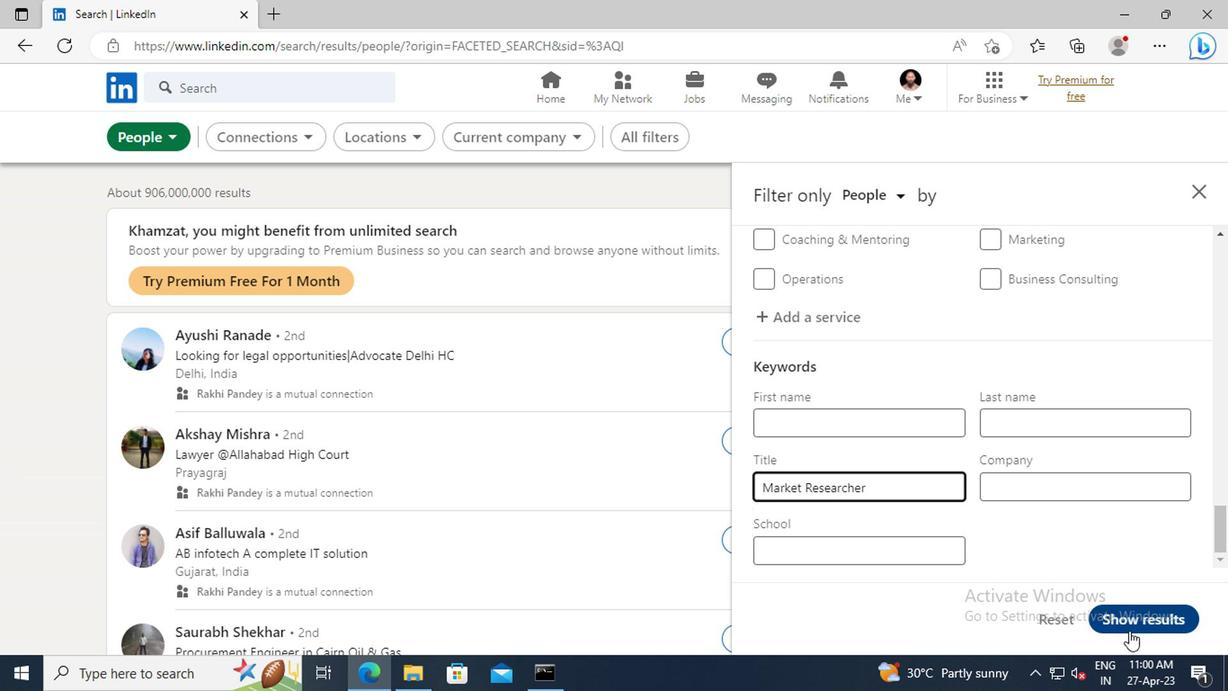 
Action: Mouse pressed left at (1127, 619)
Screenshot: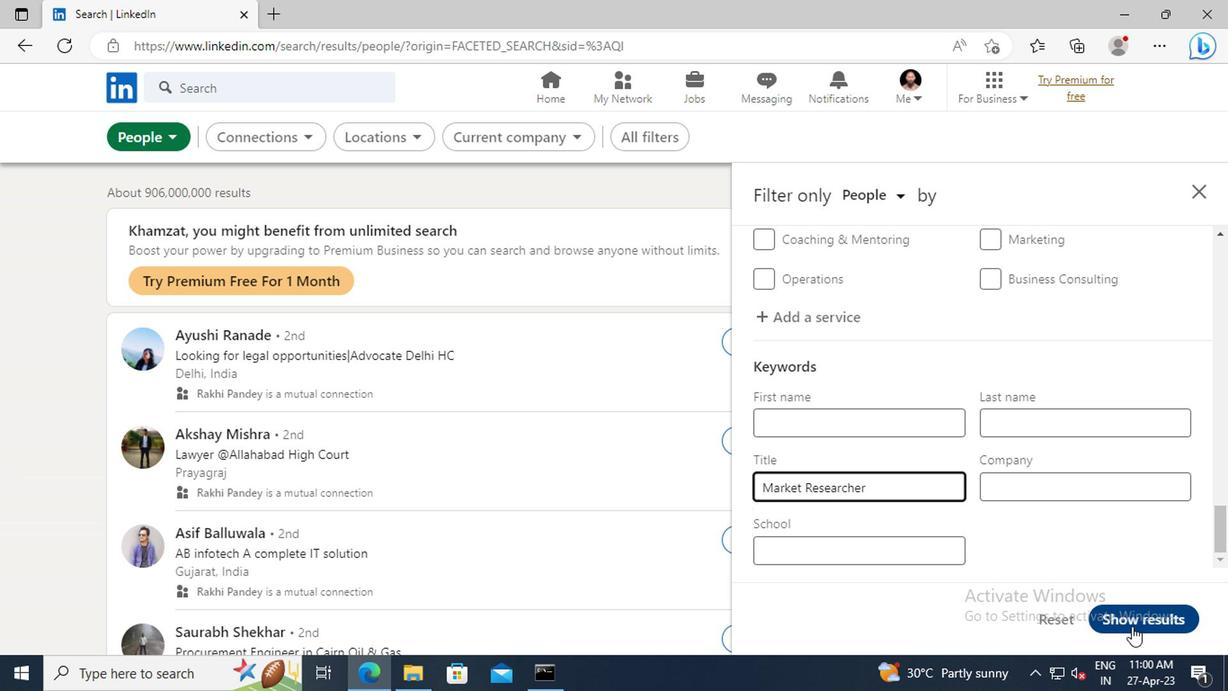 
